 Task: Find a one-way flight from New York to Orlando on December 18 for 2 adults in first class, using Emirates, with 1 carry-on and 1 checked bag, and a maximum price of EGP 18,000, departing between 10:00 AM and 1:00 PM.
Action: Mouse pressed left at (328, 272)
Screenshot: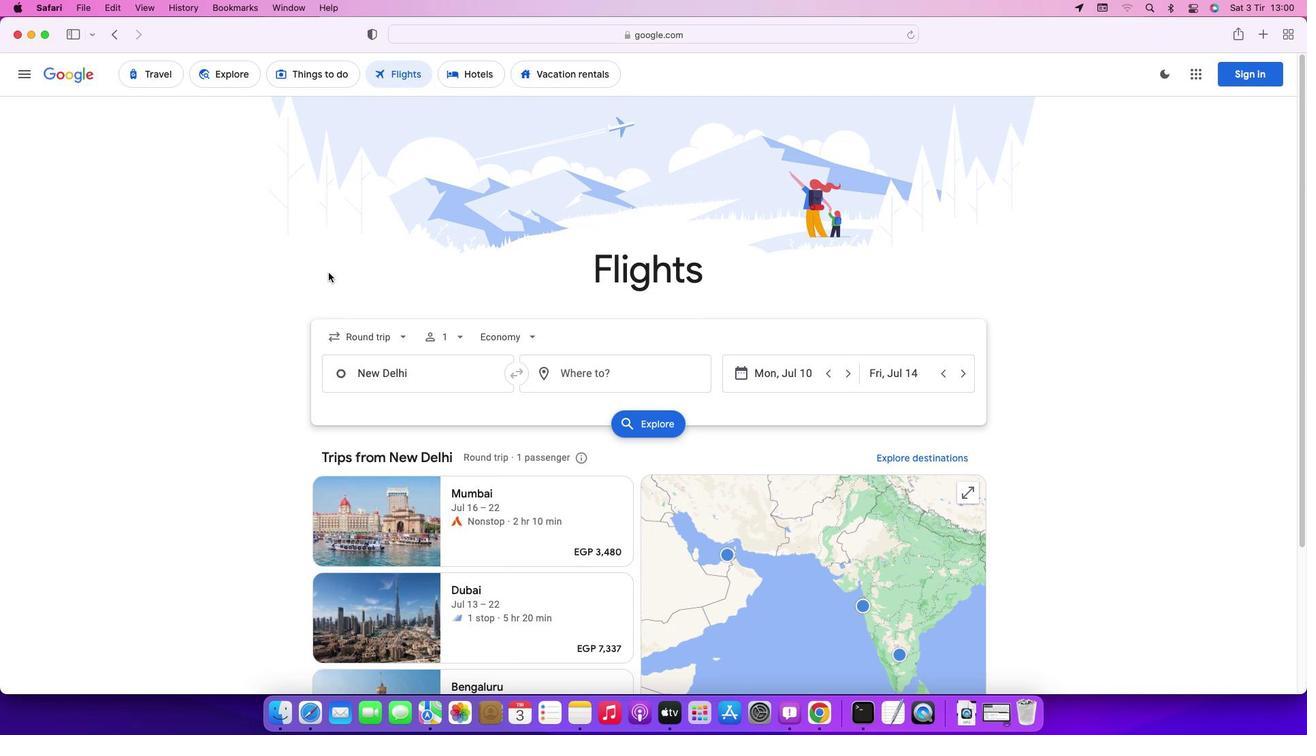 
Action: Mouse moved to (366, 337)
Screenshot: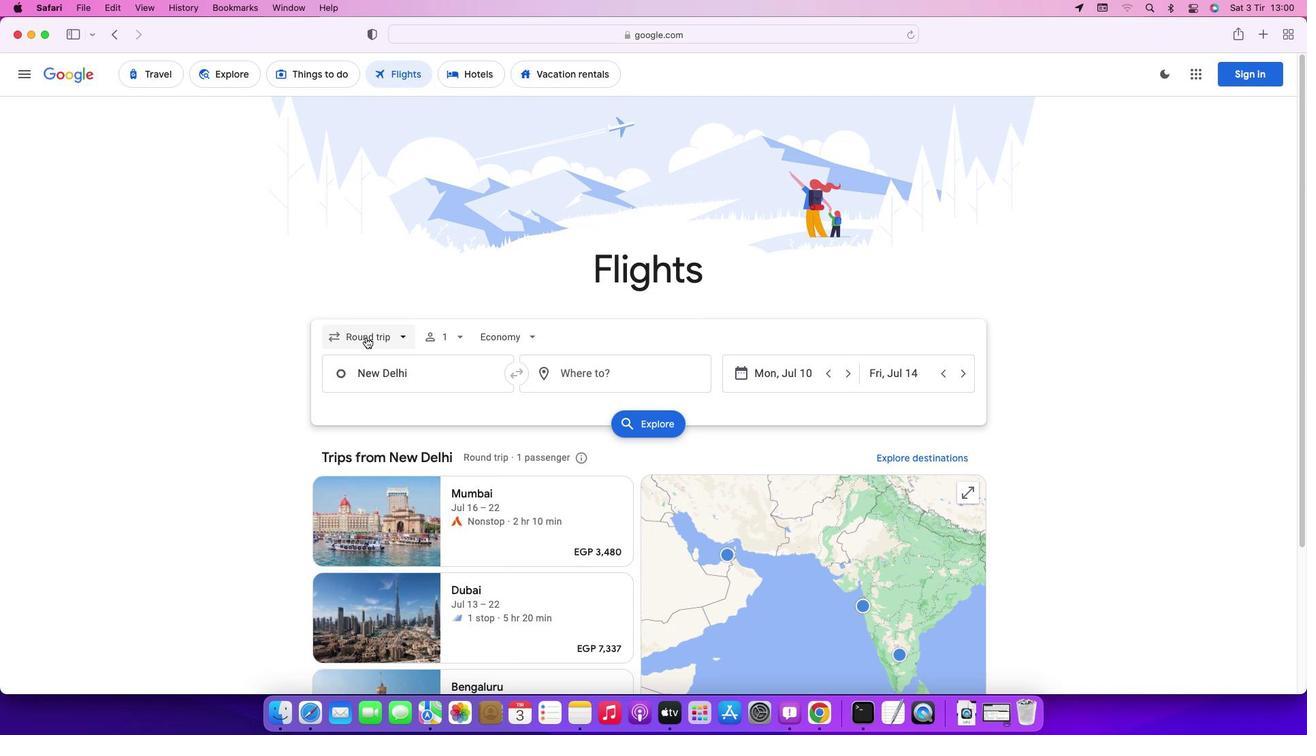 
Action: Mouse pressed left at (366, 337)
Screenshot: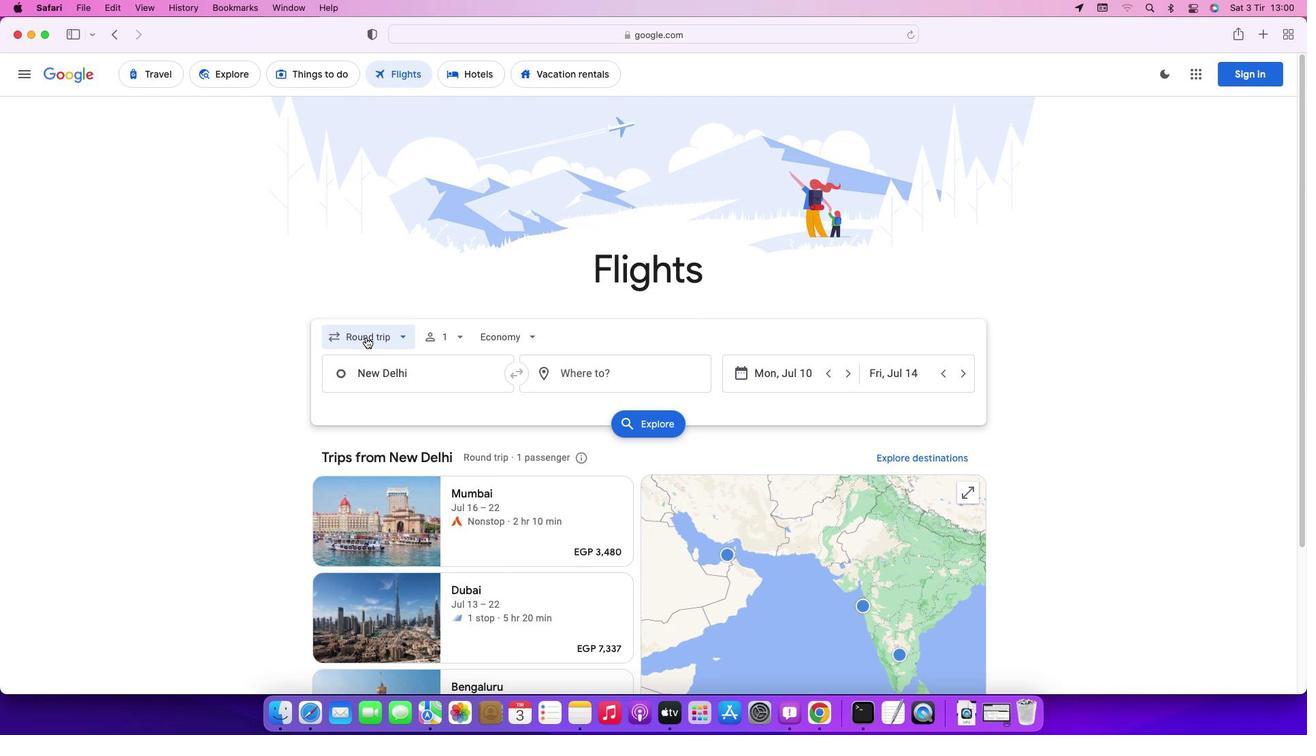 
Action: Mouse moved to (358, 394)
Screenshot: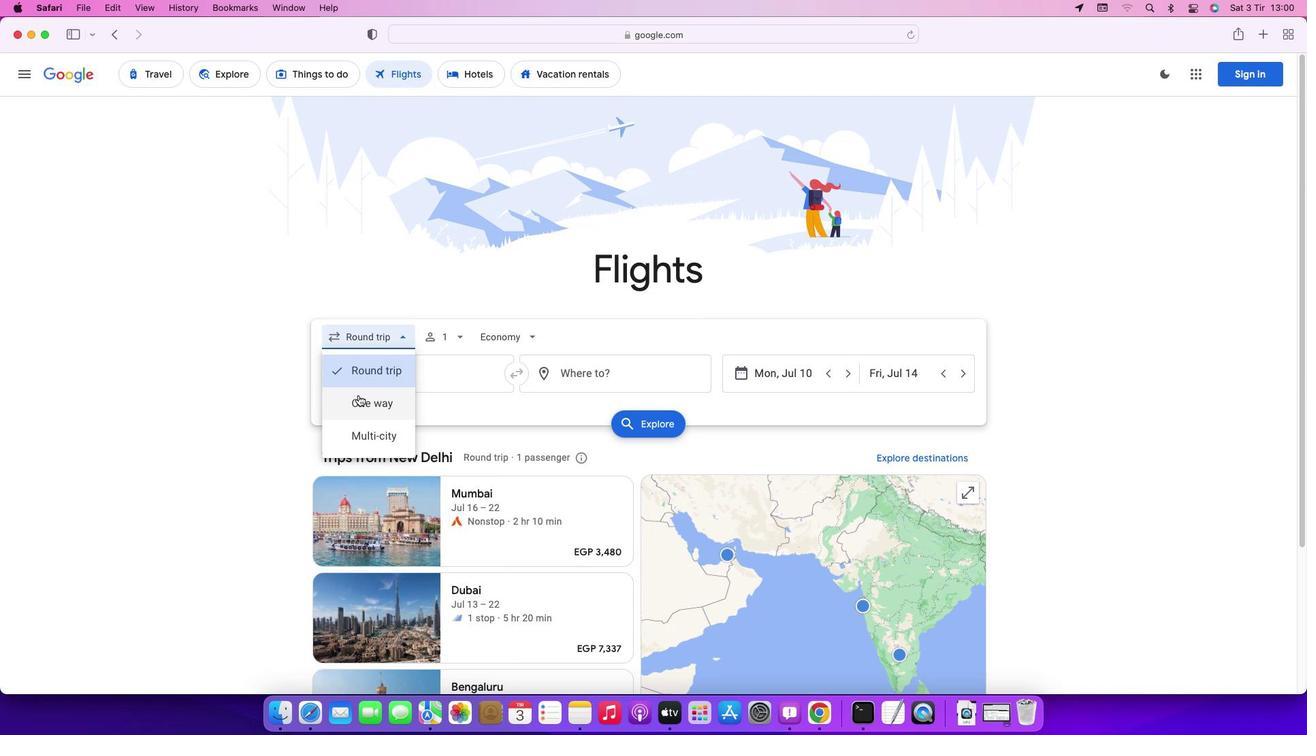 
Action: Mouse pressed left at (358, 394)
Screenshot: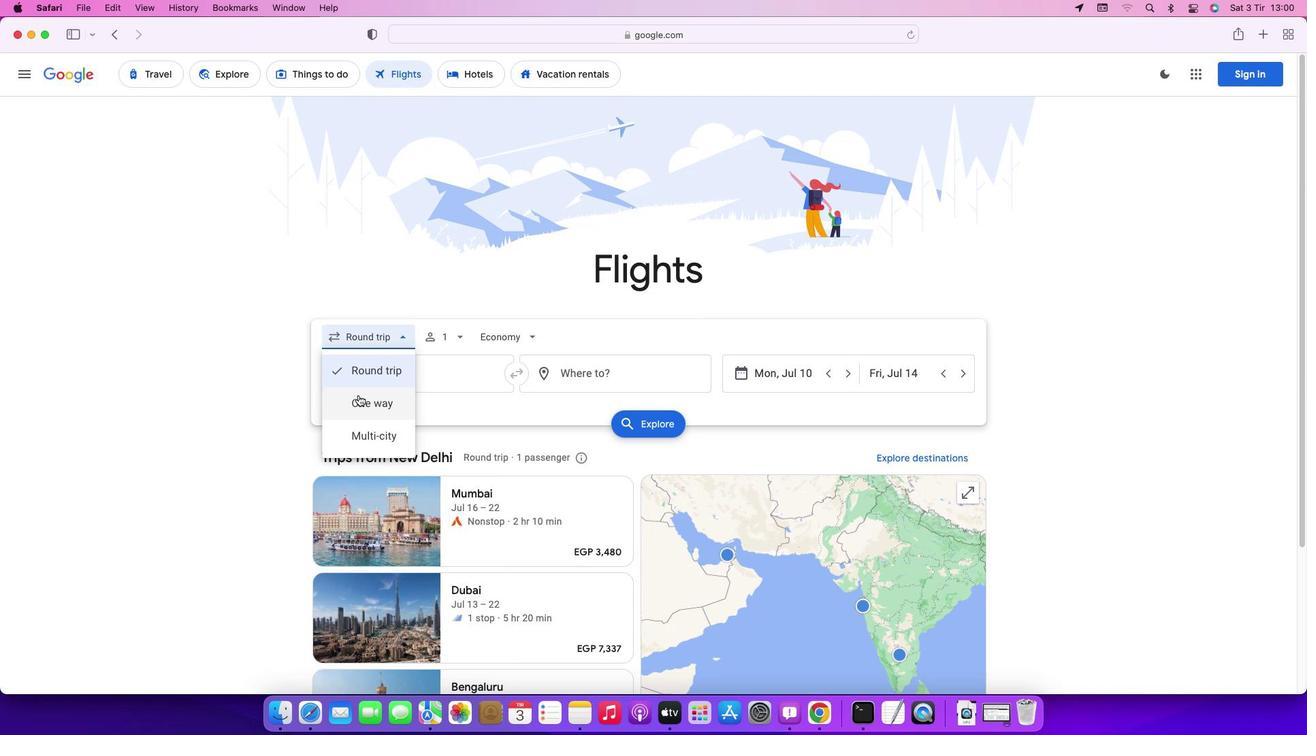 
Action: Mouse moved to (435, 339)
Screenshot: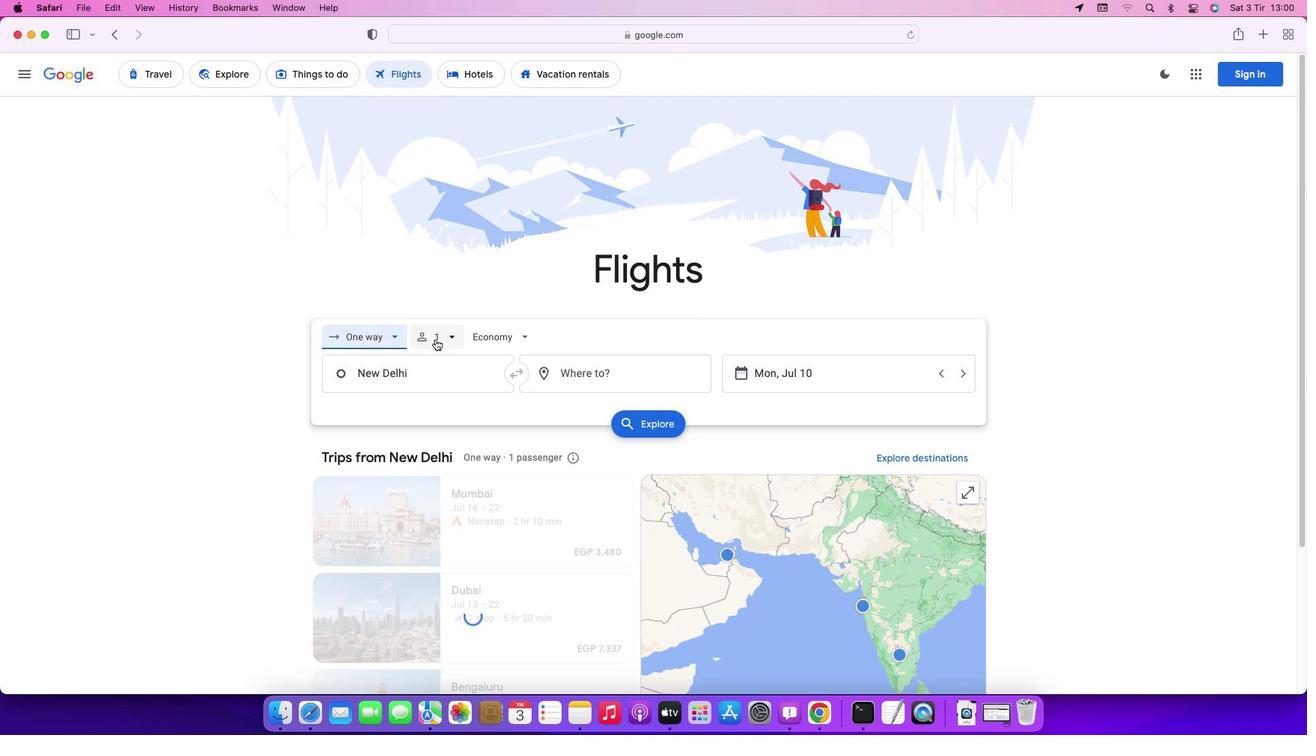 
Action: Mouse pressed left at (435, 339)
Screenshot: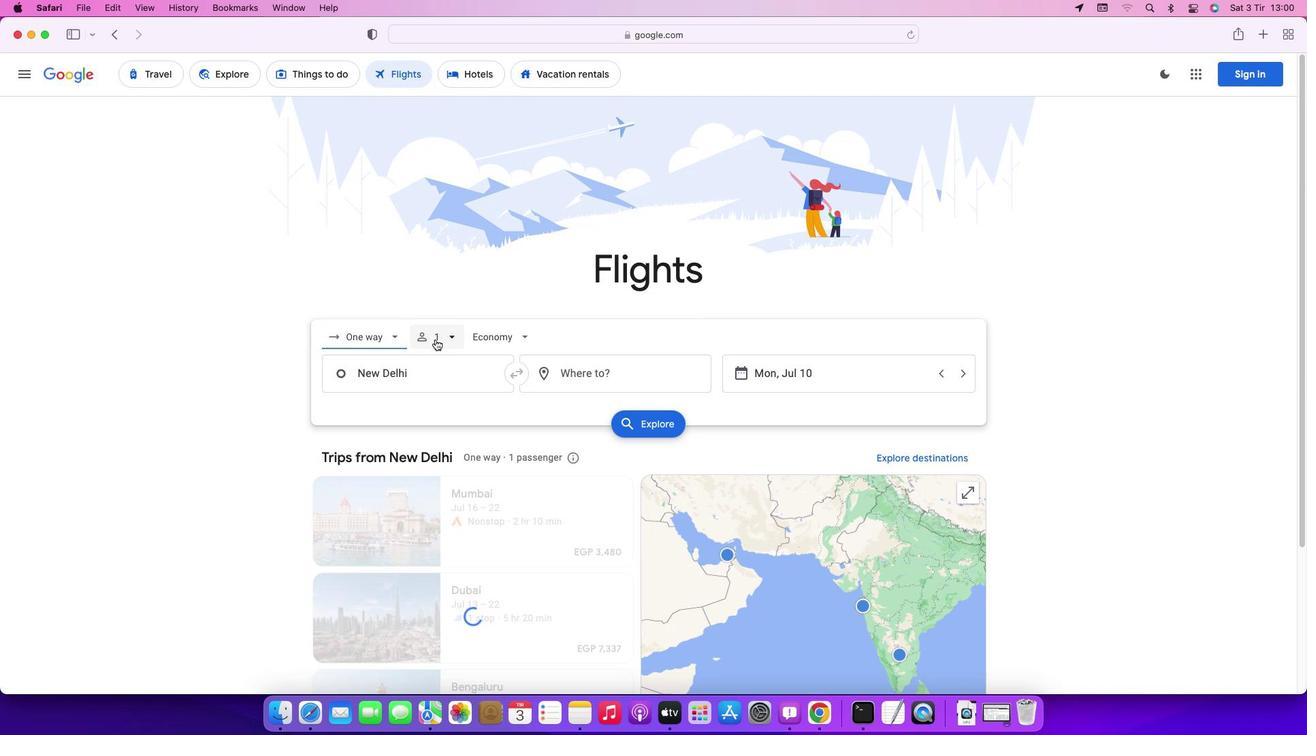 
Action: Mouse moved to (559, 368)
Screenshot: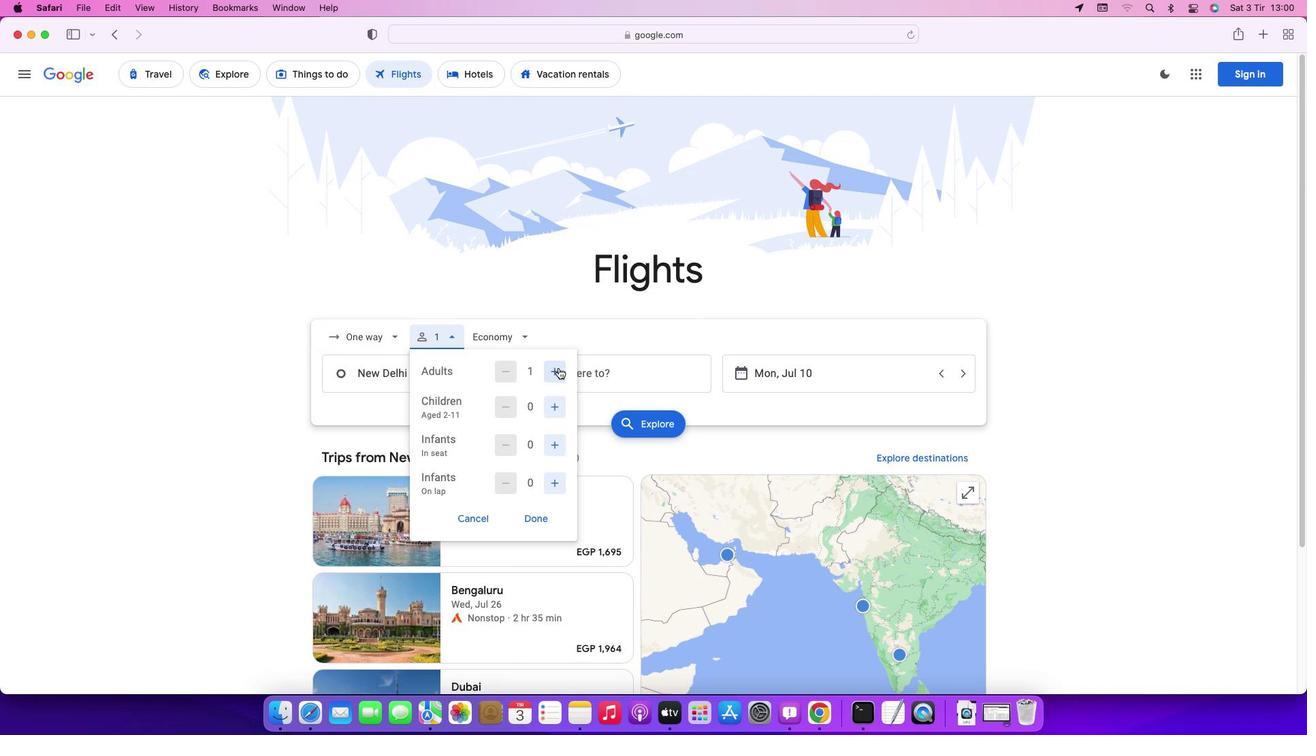
Action: Mouse pressed left at (559, 368)
Screenshot: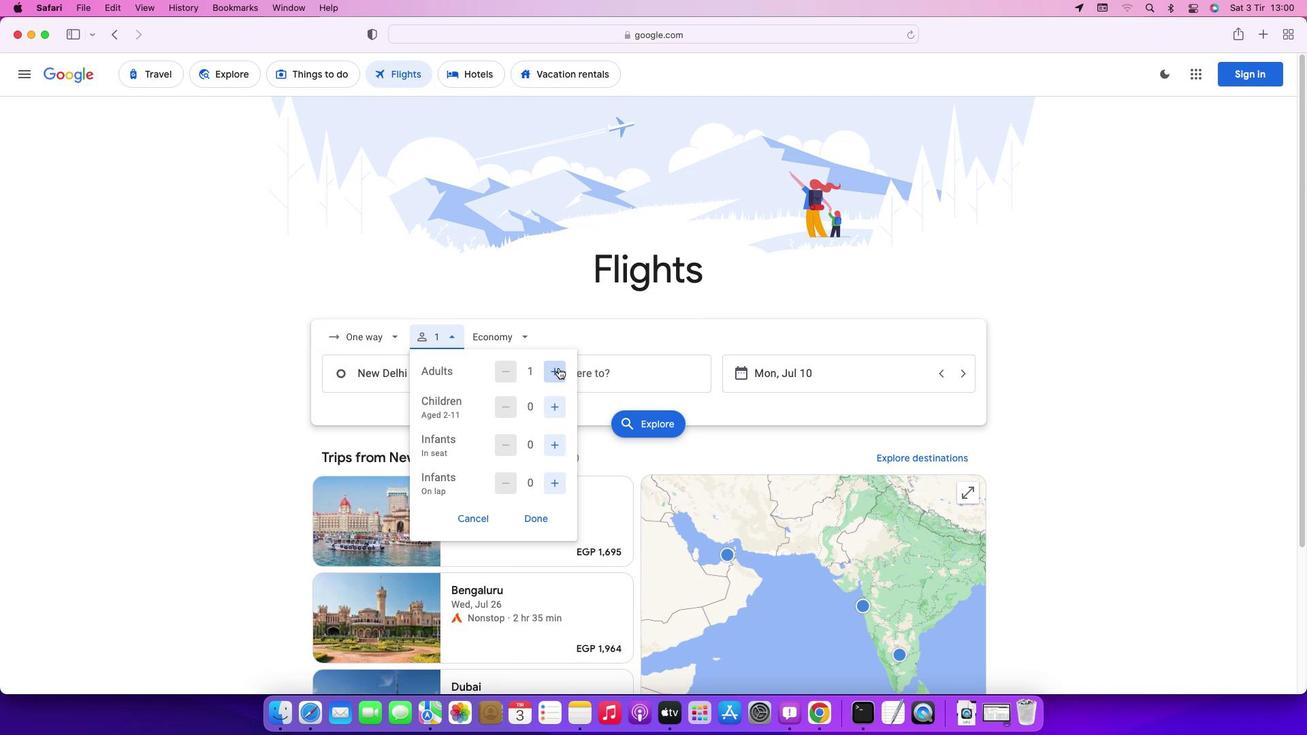
Action: Mouse moved to (539, 516)
Screenshot: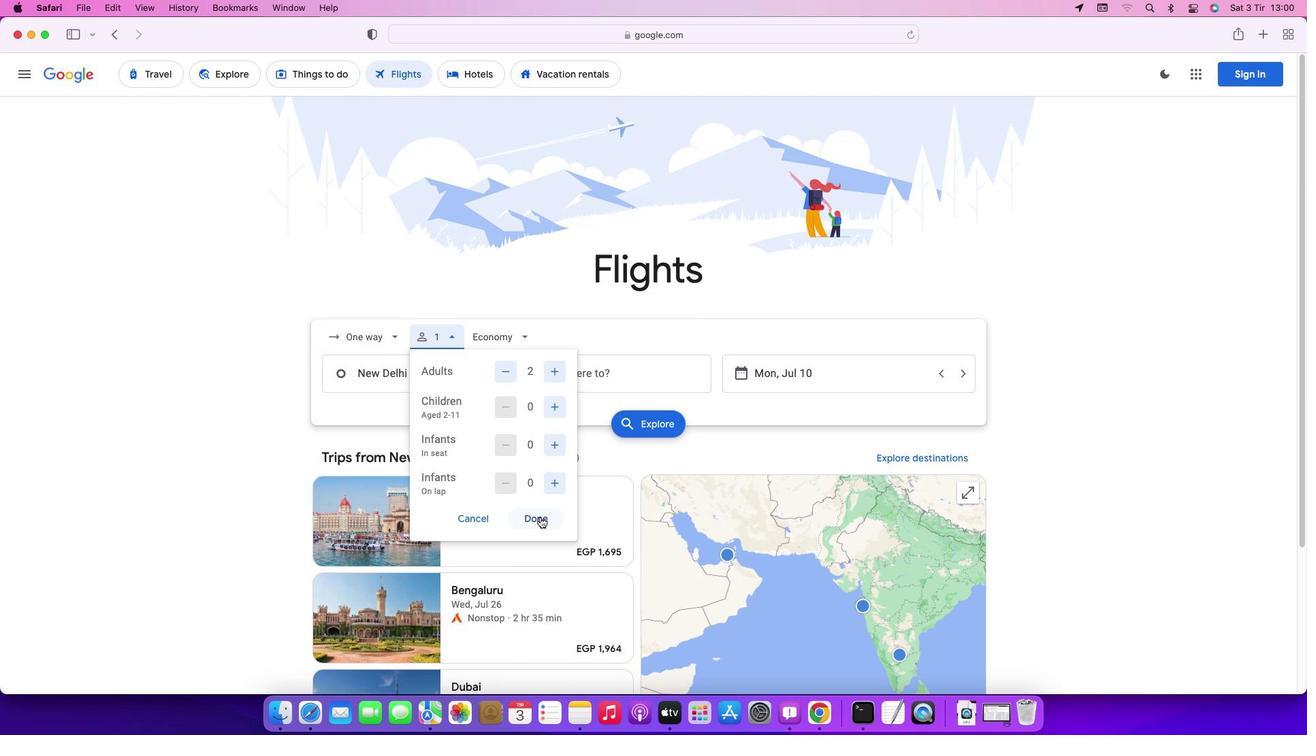 
Action: Mouse pressed left at (539, 516)
Screenshot: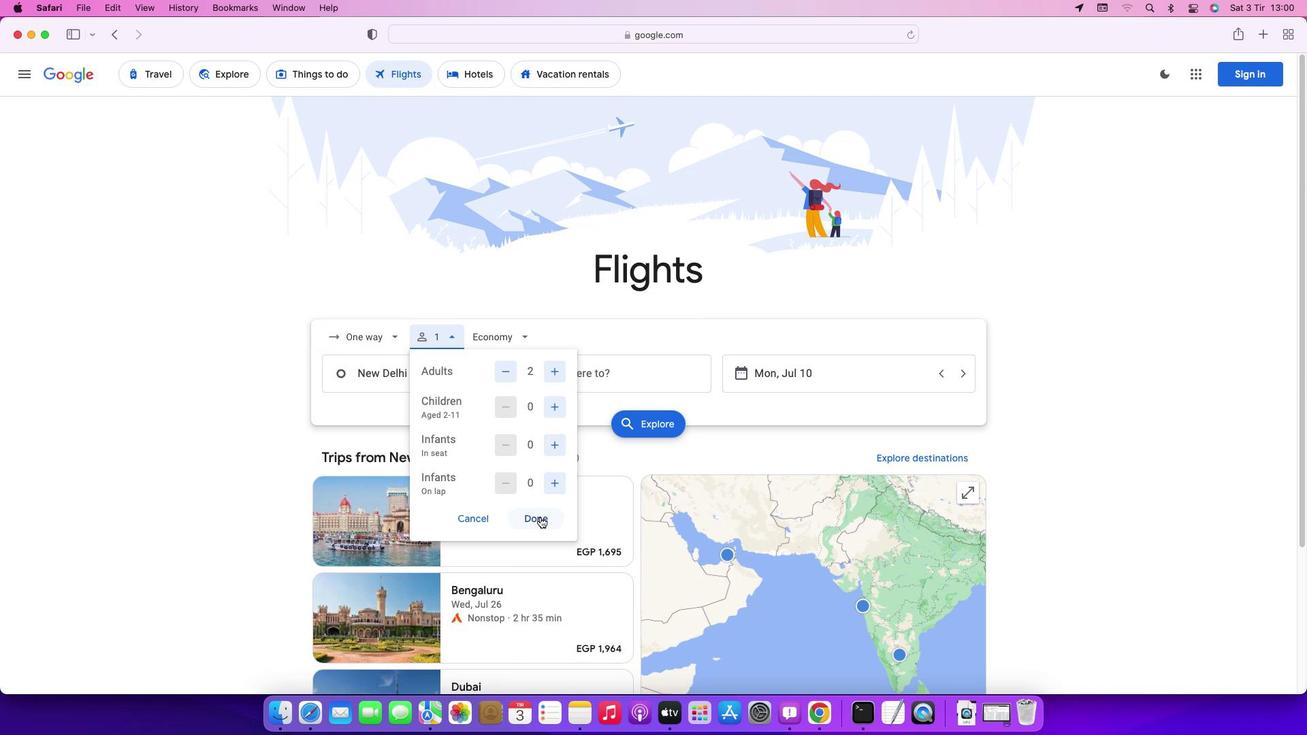 
Action: Mouse moved to (506, 339)
Screenshot: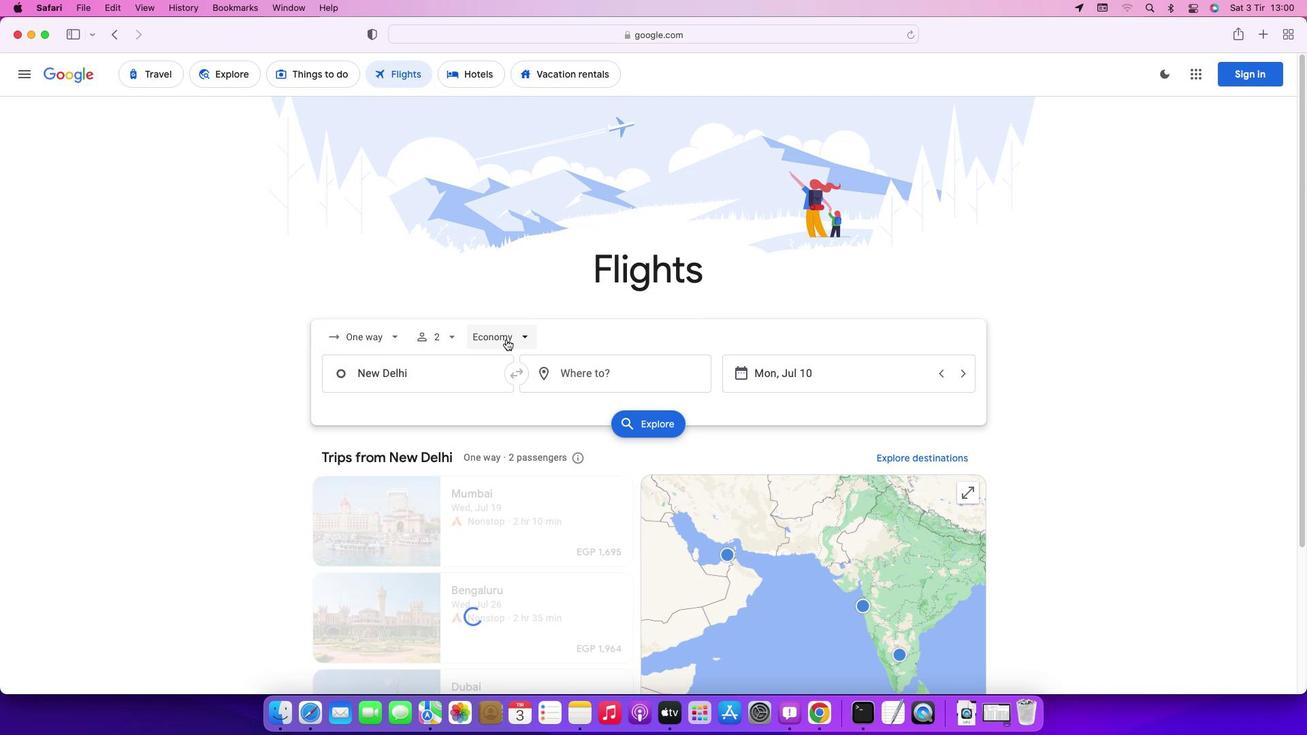
Action: Mouse pressed left at (506, 339)
Screenshot: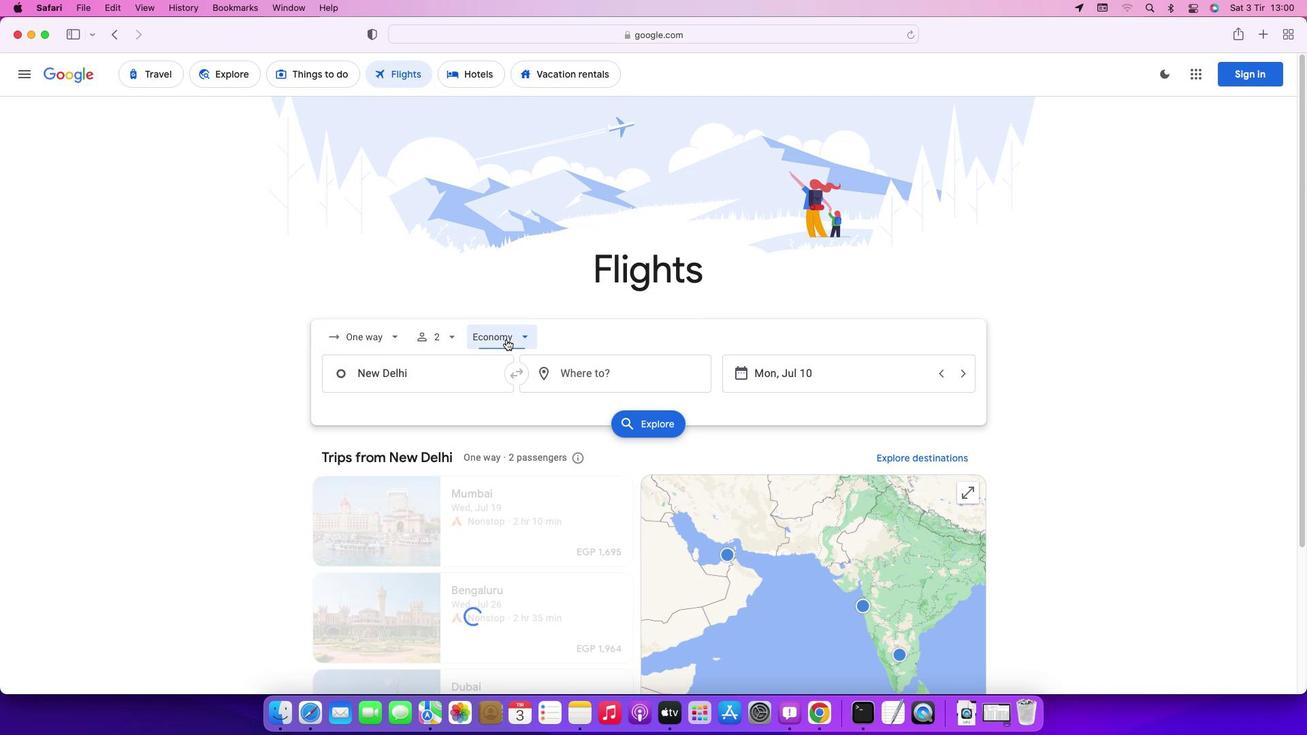 
Action: Mouse moved to (508, 465)
Screenshot: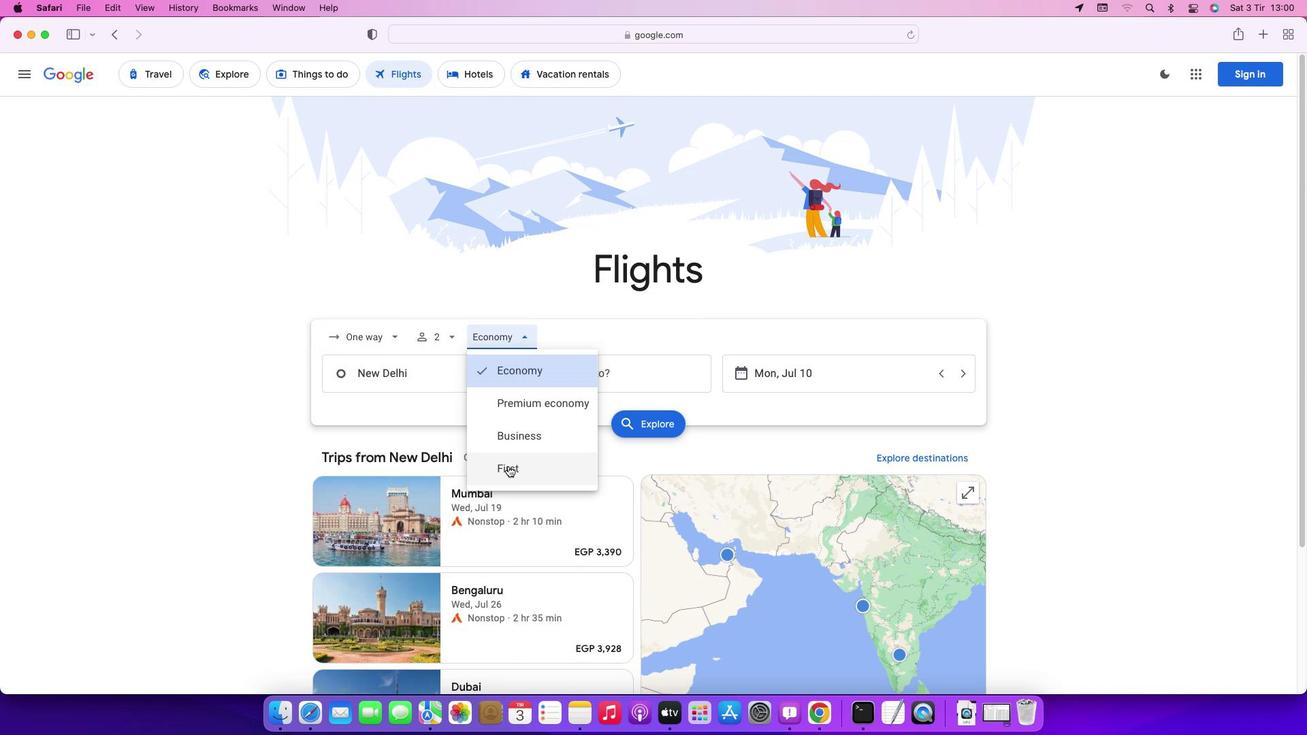 
Action: Mouse pressed left at (508, 465)
Screenshot: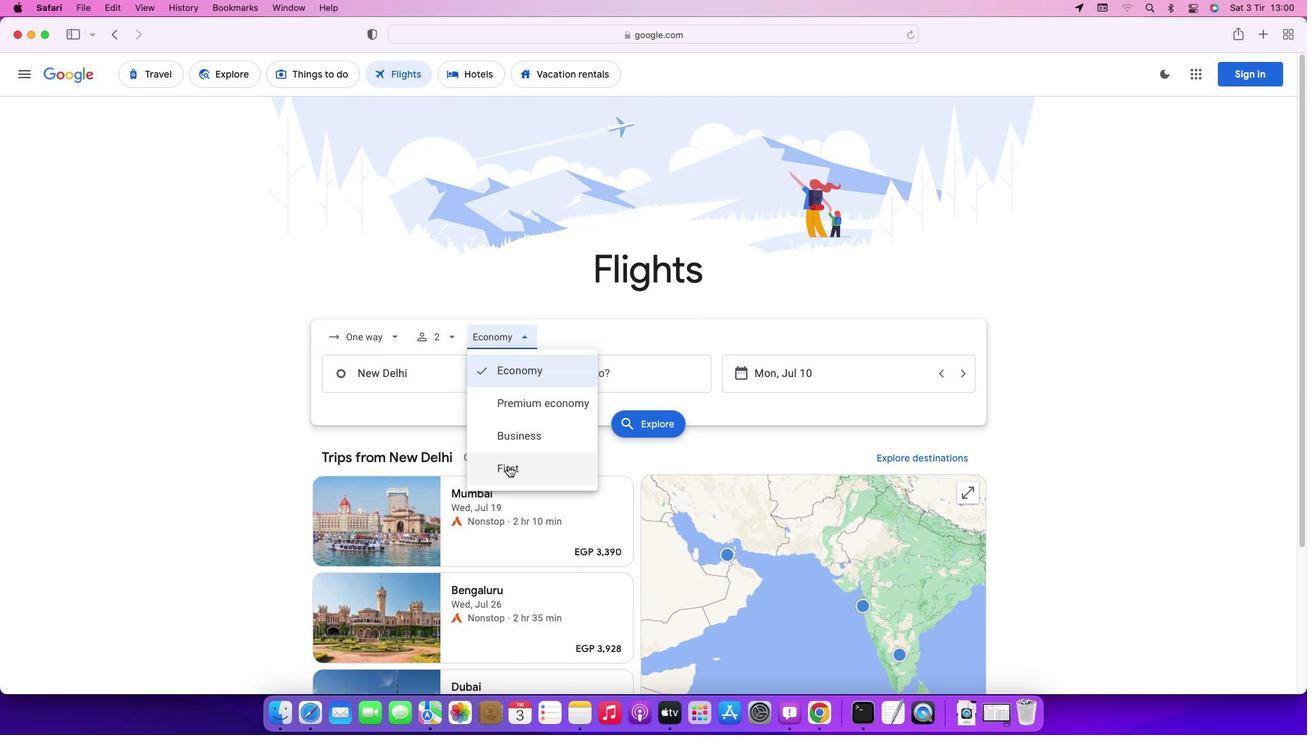 
Action: Mouse moved to (456, 375)
Screenshot: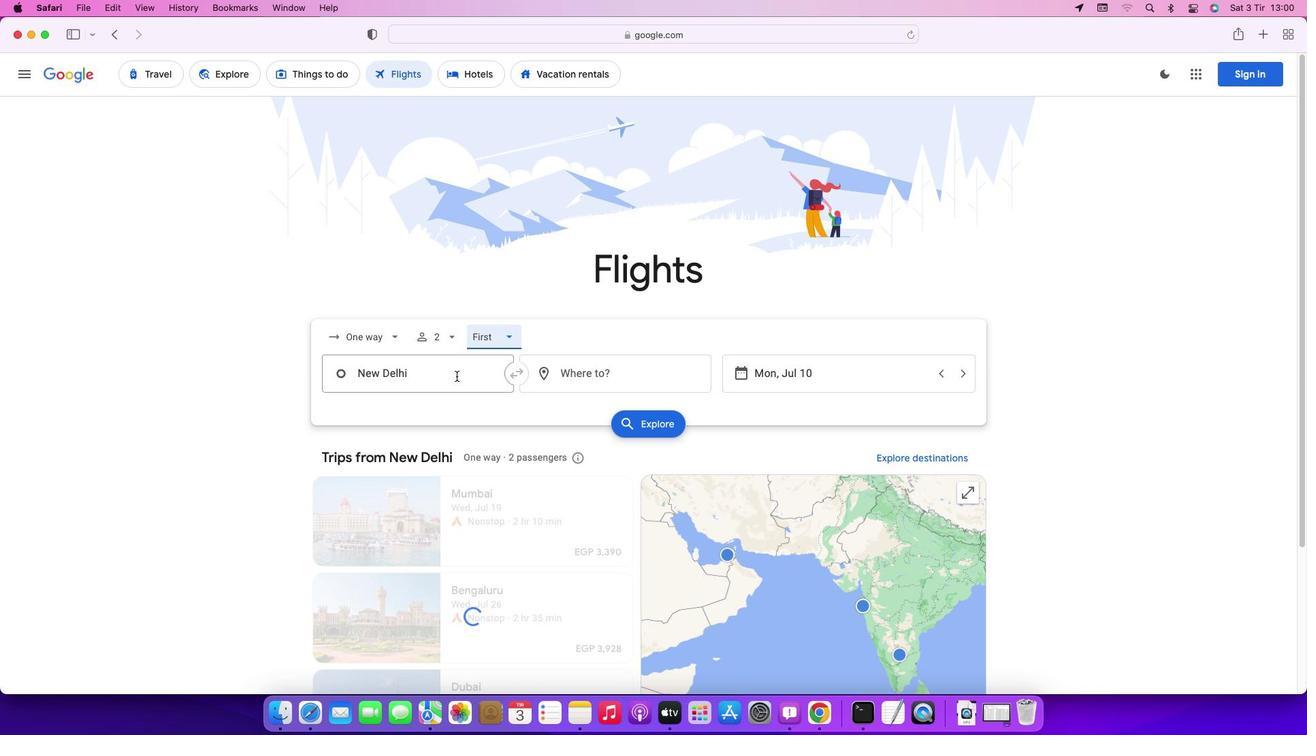 
Action: Mouse pressed left at (456, 375)
Screenshot: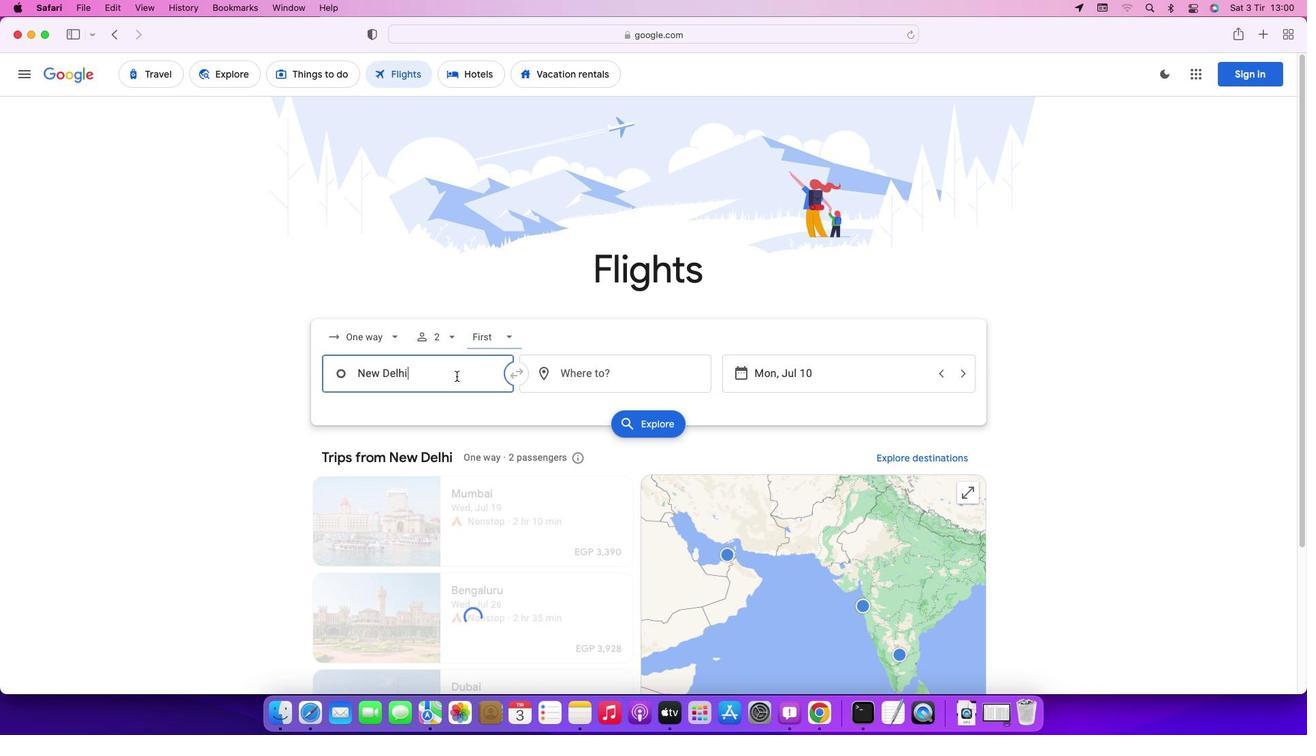 
Action: Mouse moved to (456, 375)
Screenshot: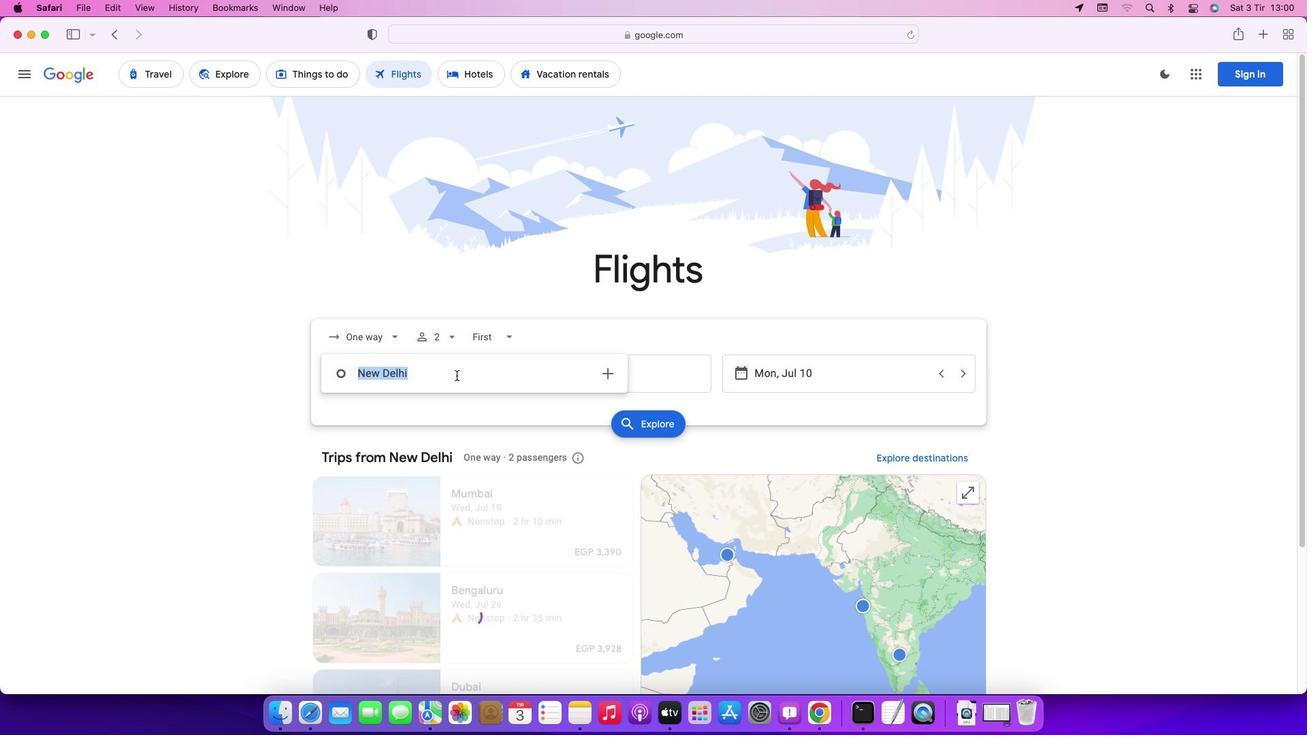 
Action: Key pressed Key.backspaceKey.caps_lock'N'Key.caps_lock'e''w'Key.spaceKey.caps_lock'Y'Key.caps_lock'o''r''k'Key.enter
Screenshot: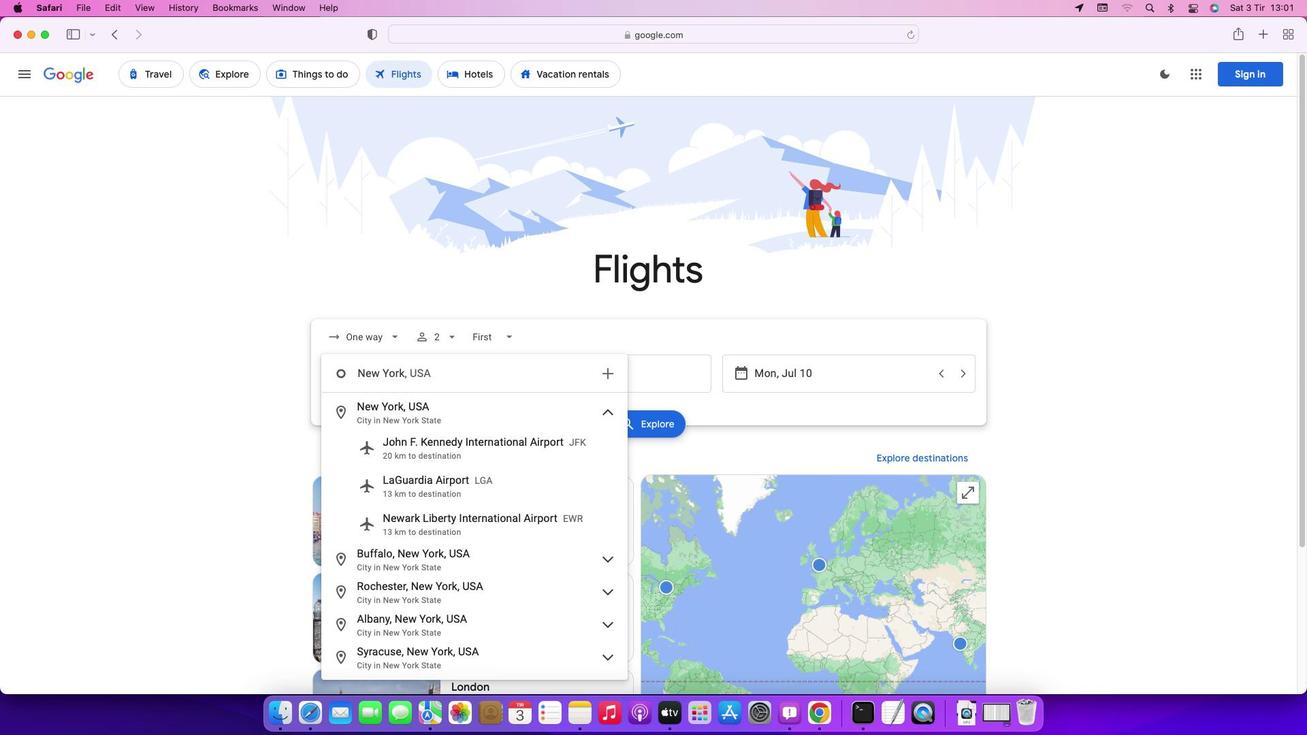 
Action: Mouse moved to (565, 376)
Screenshot: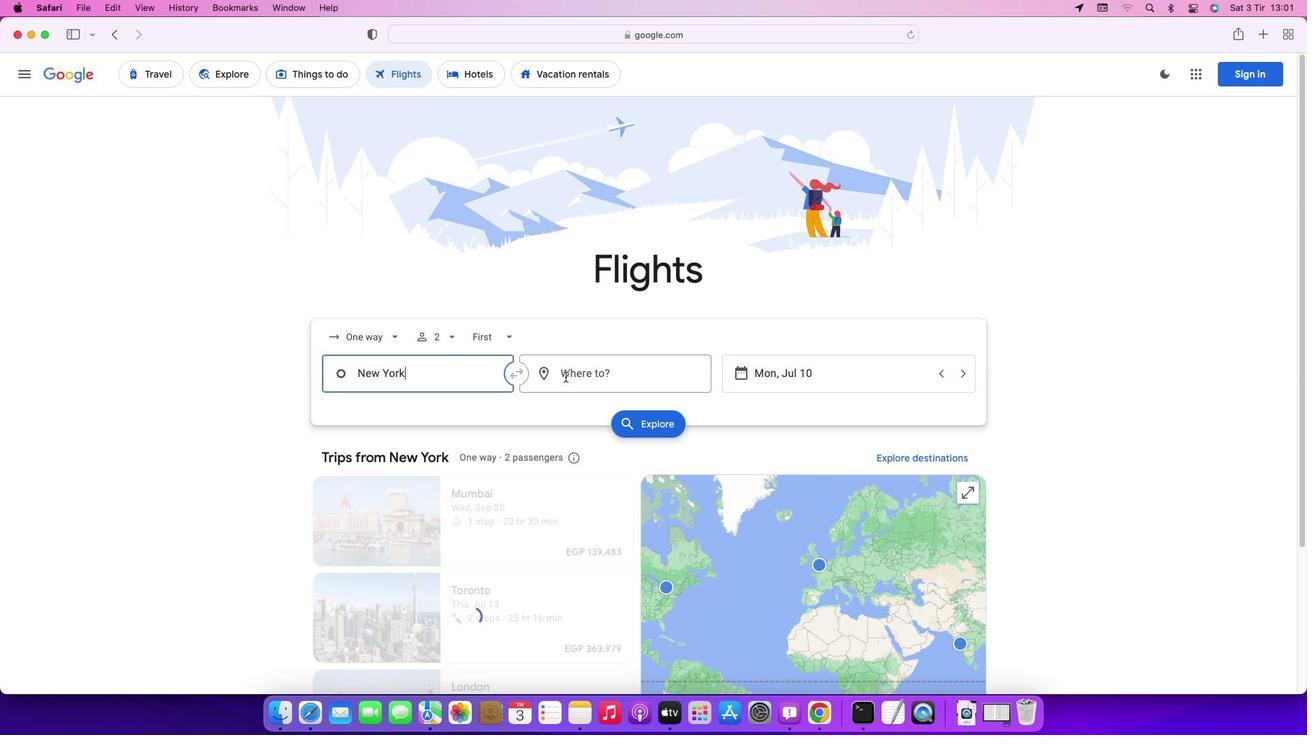 
Action: Mouse pressed left at (565, 376)
Screenshot: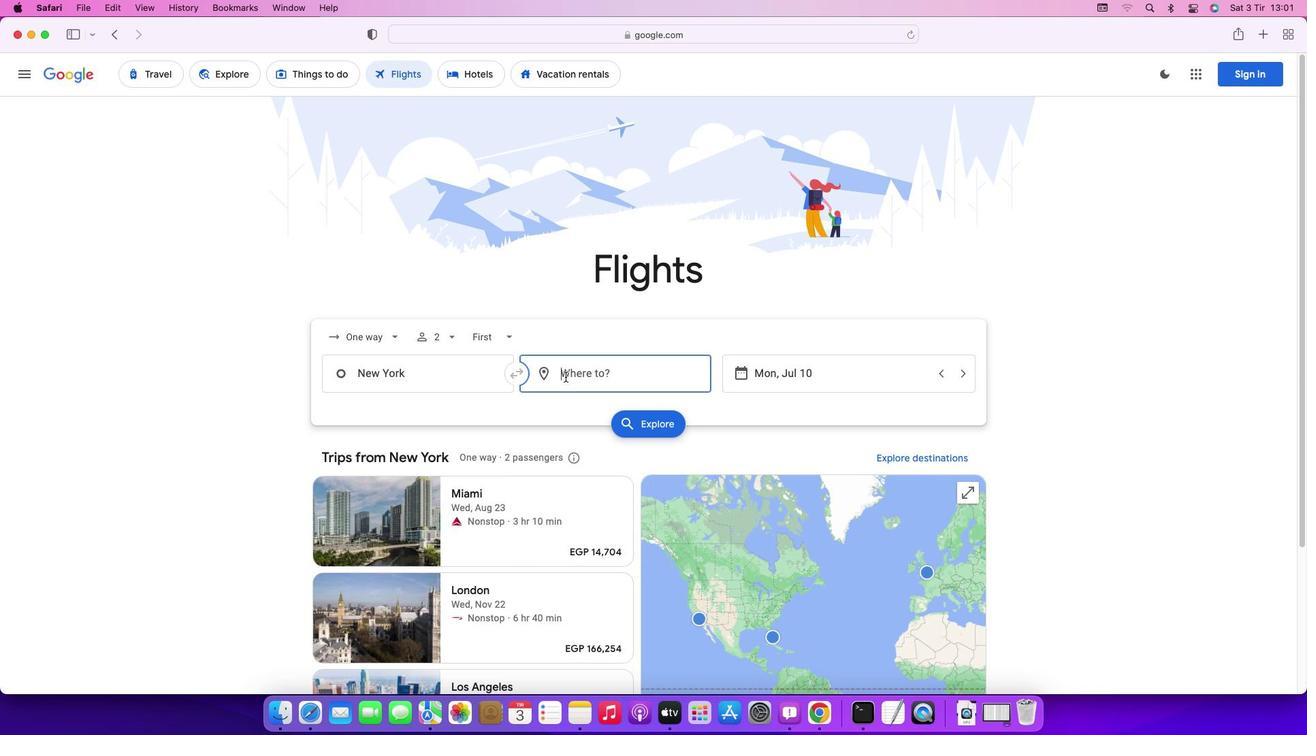 
Action: Key pressed Key.caps_lock'O'Key.caps_lock'r''l''a''n''d''o'Key.enter
Screenshot: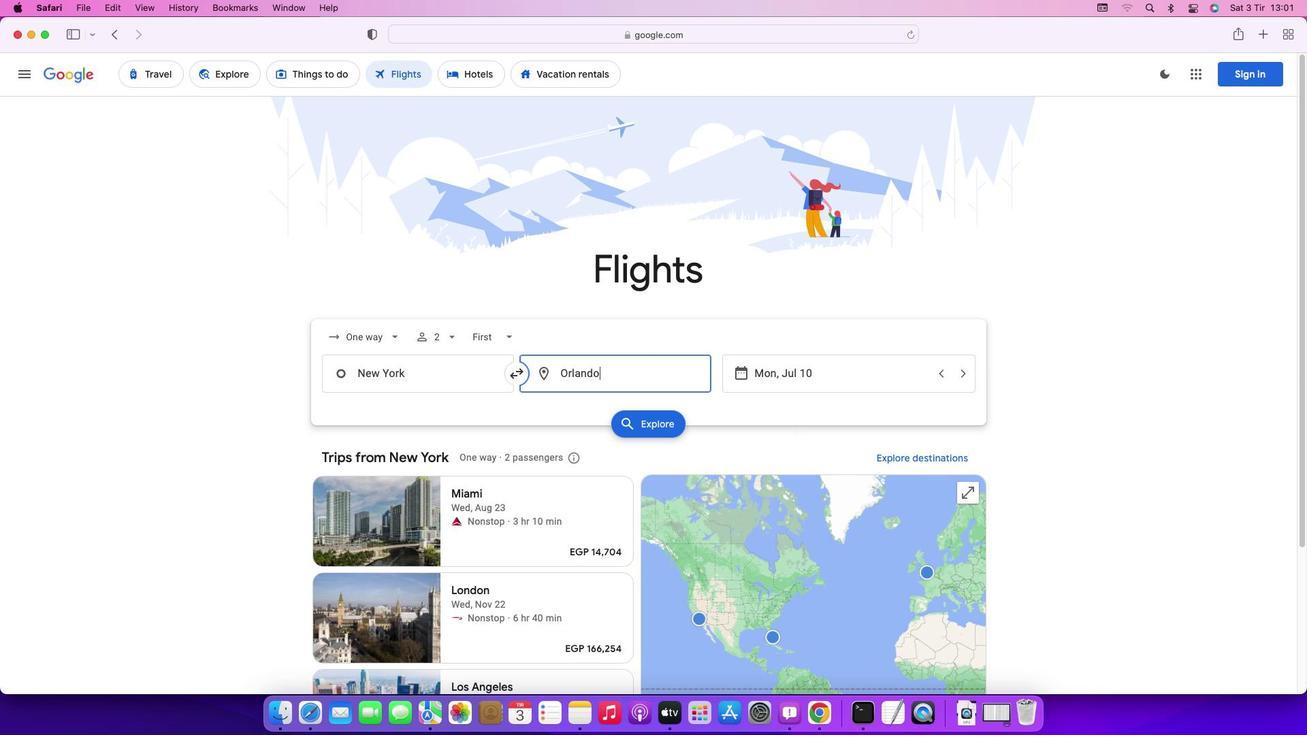 
Action: Mouse moved to (843, 374)
Screenshot: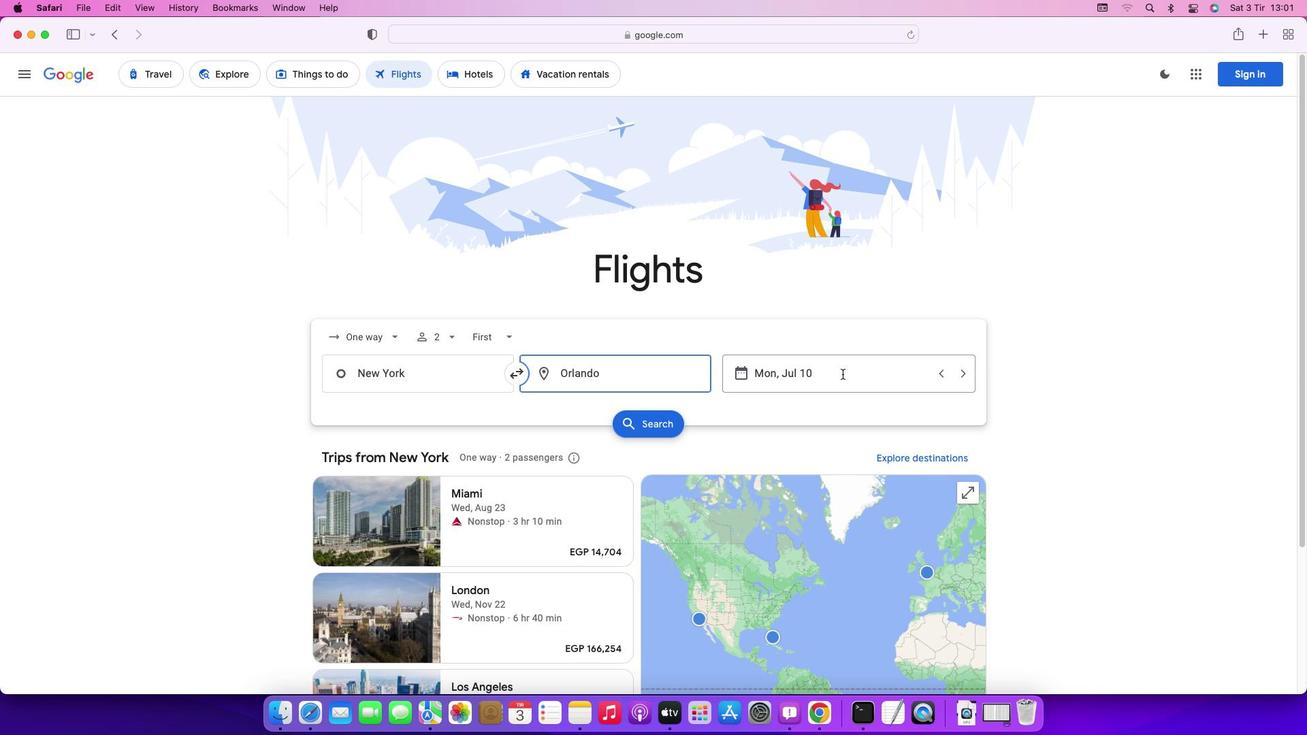 
Action: Mouse pressed left at (843, 374)
Screenshot: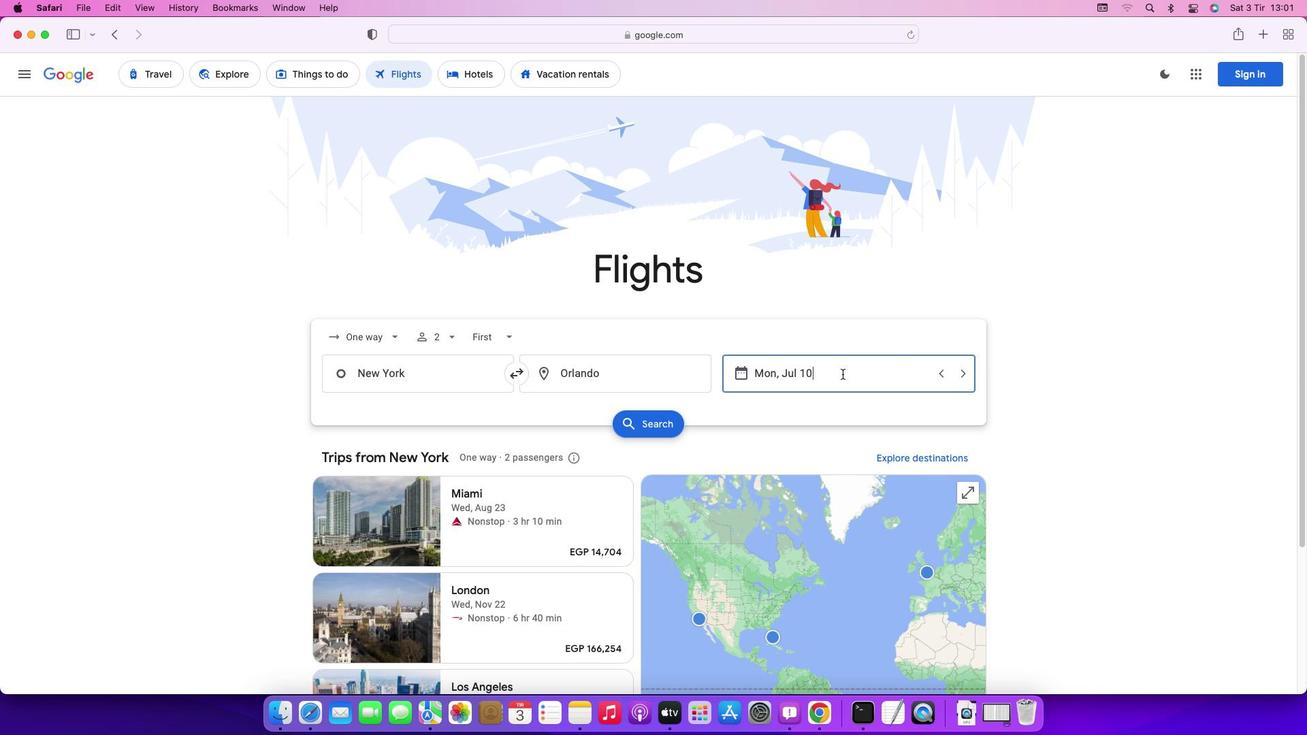 
Action: Mouse moved to (986, 507)
Screenshot: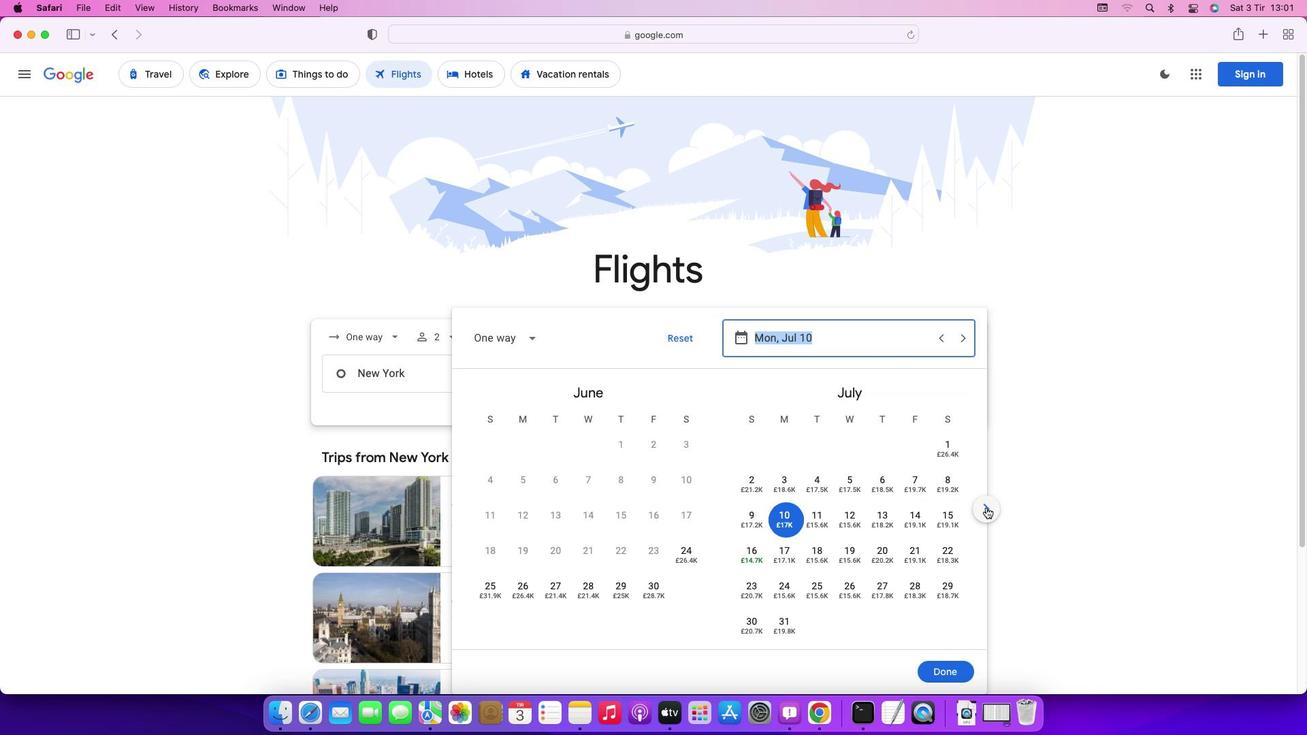
Action: Mouse pressed left at (986, 507)
Screenshot: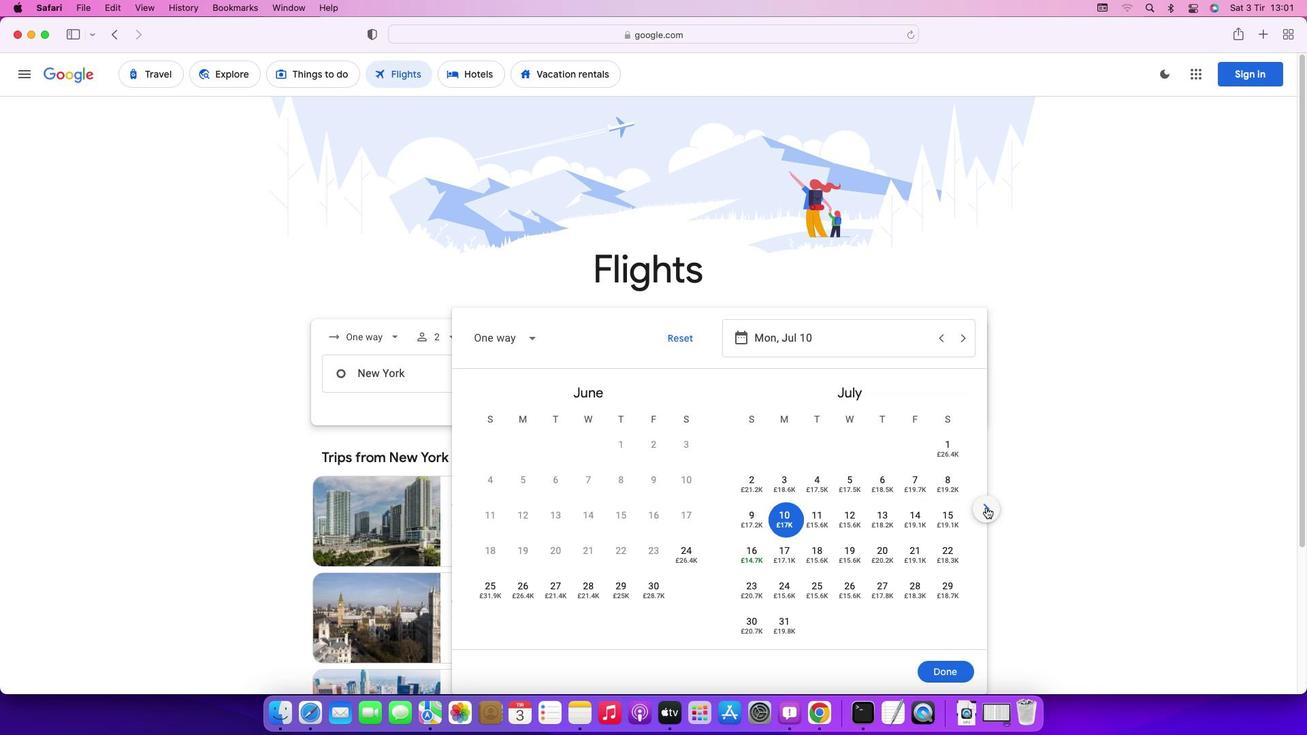 
Action: Mouse moved to (986, 507)
Screenshot: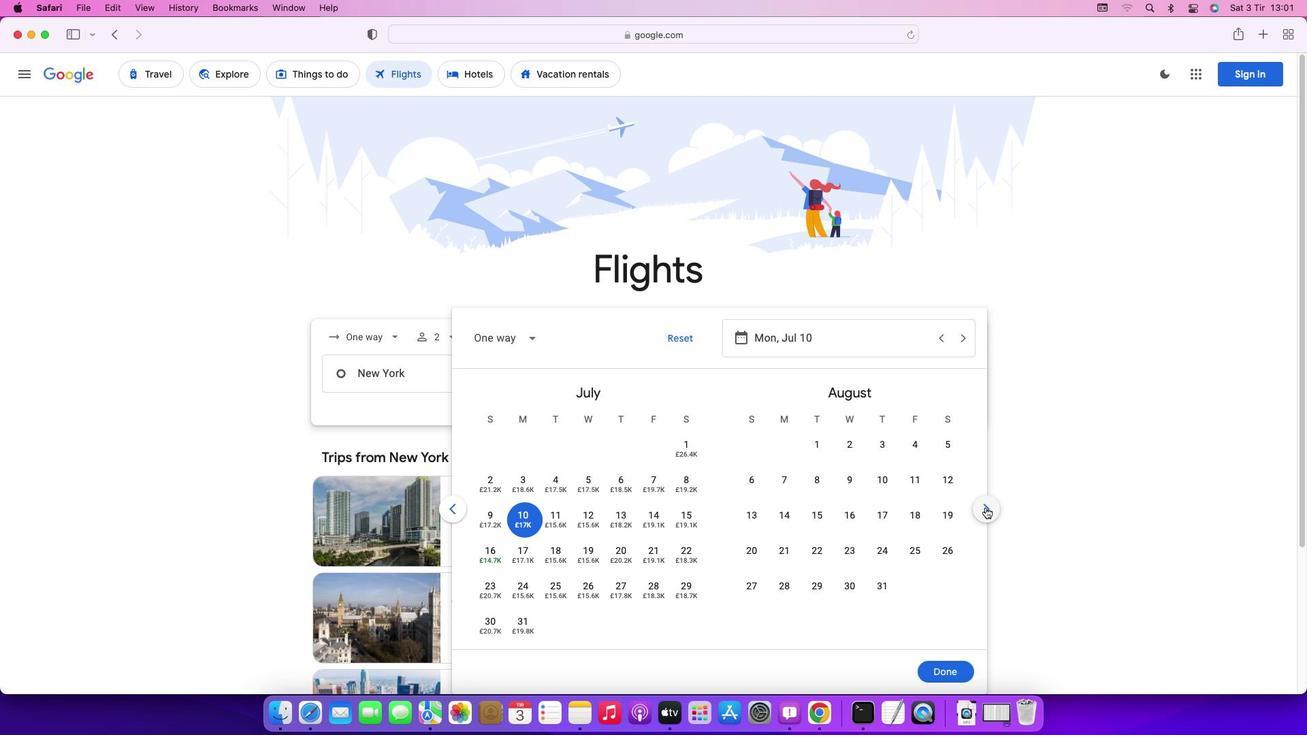 
Action: Mouse pressed left at (986, 507)
Screenshot: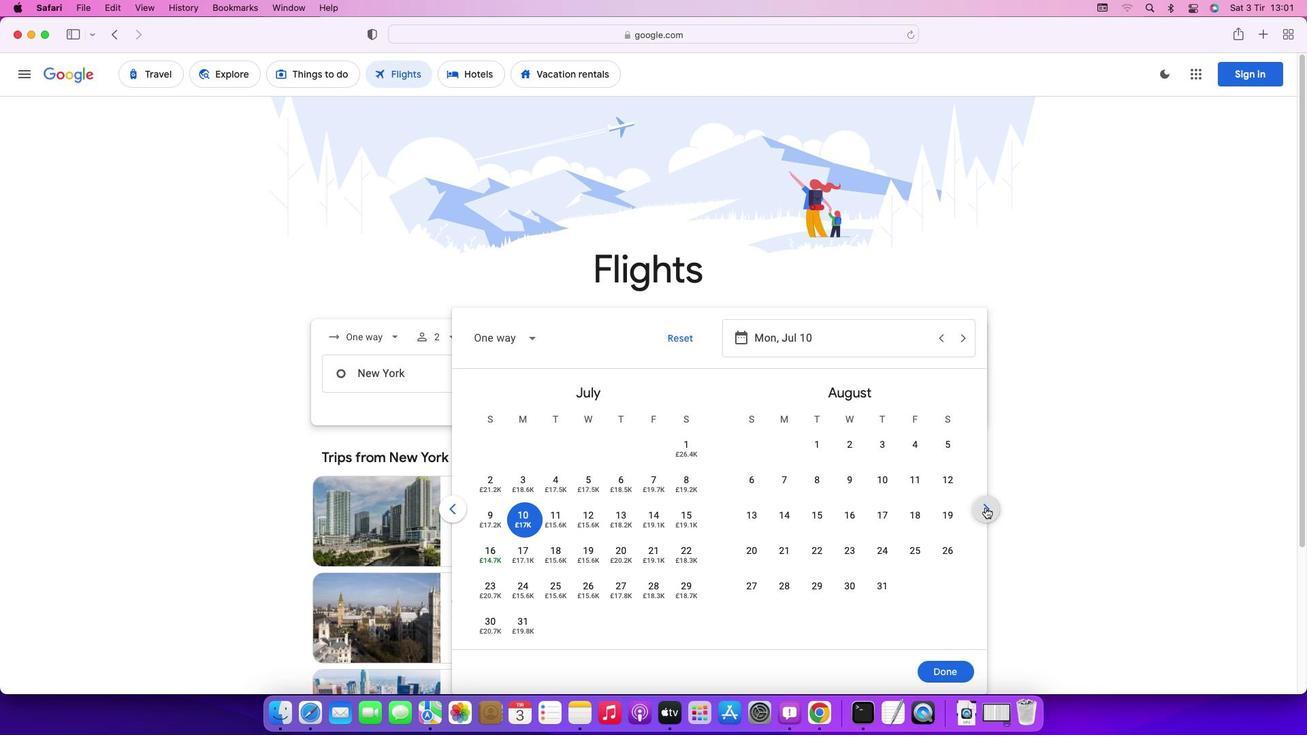 
Action: Mouse moved to (988, 510)
Screenshot: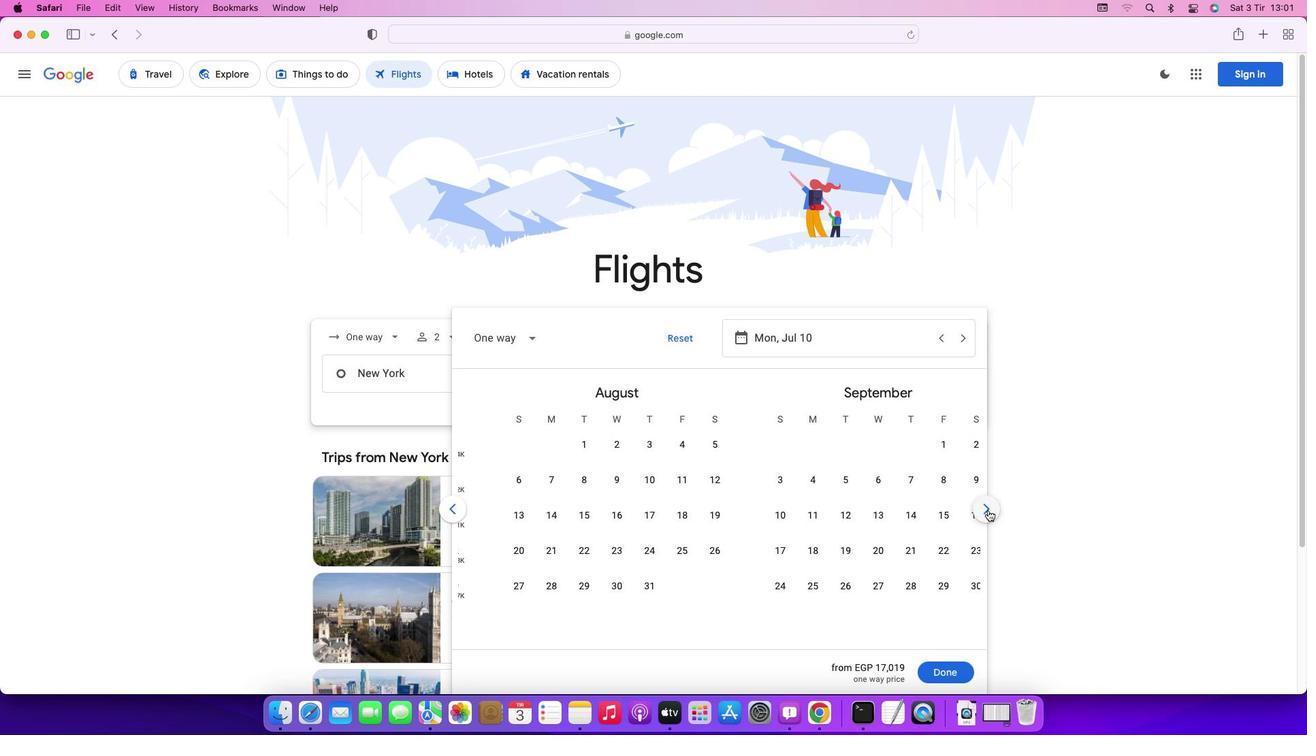 
Action: Mouse pressed left at (988, 510)
Screenshot: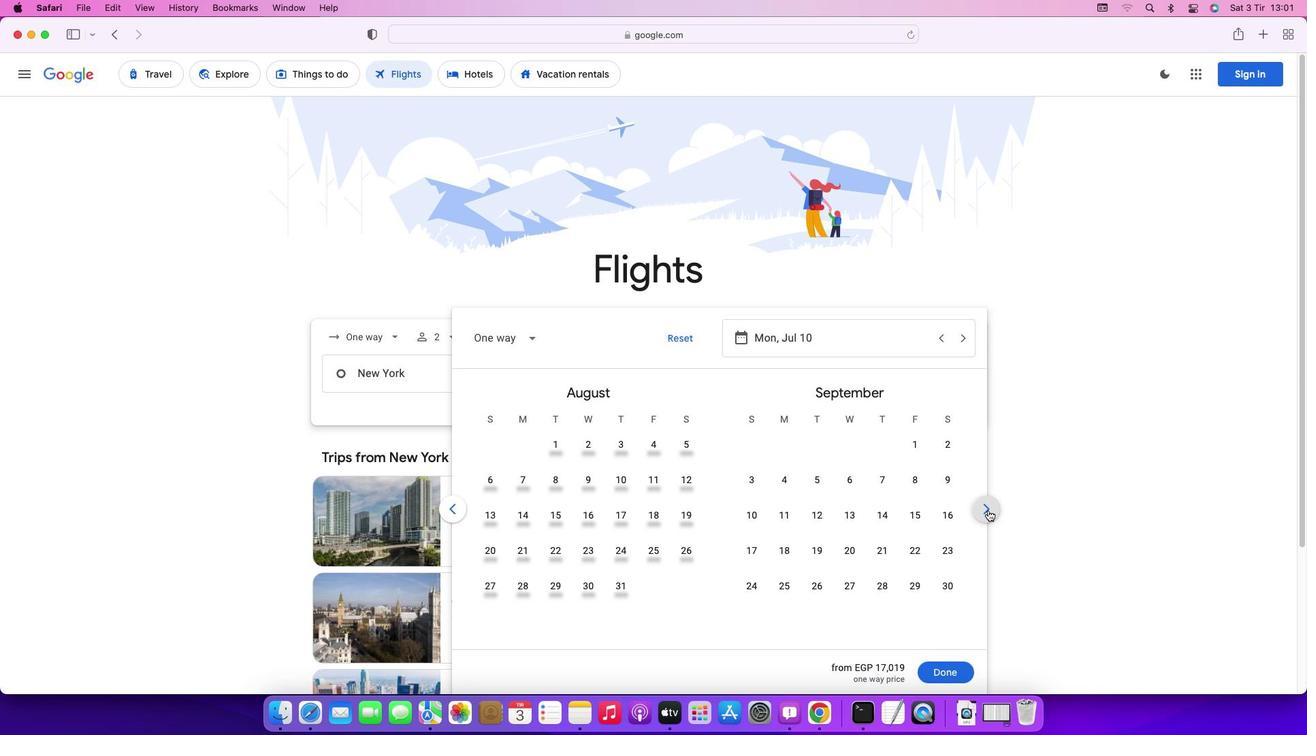 
Action: Mouse moved to (988, 508)
Screenshot: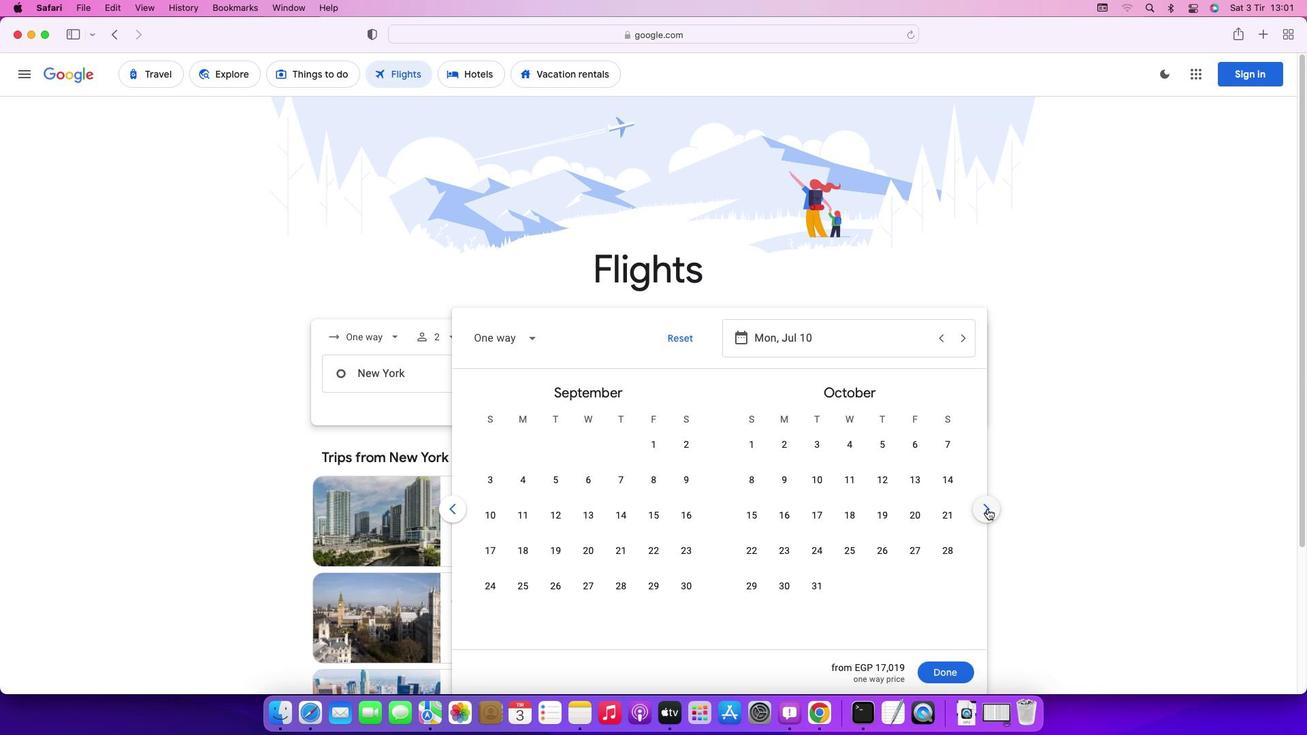 
Action: Mouse pressed left at (988, 508)
Screenshot: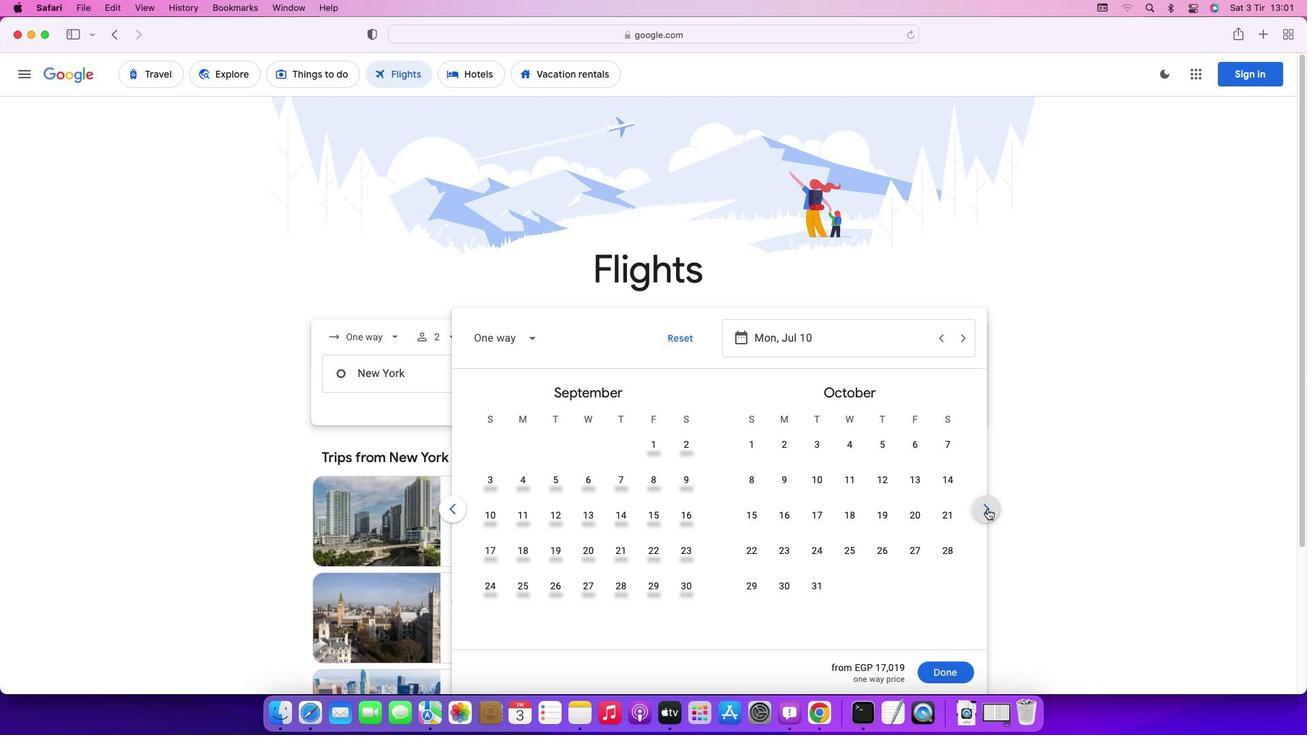 
Action: Mouse pressed left at (988, 508)
Screenshot: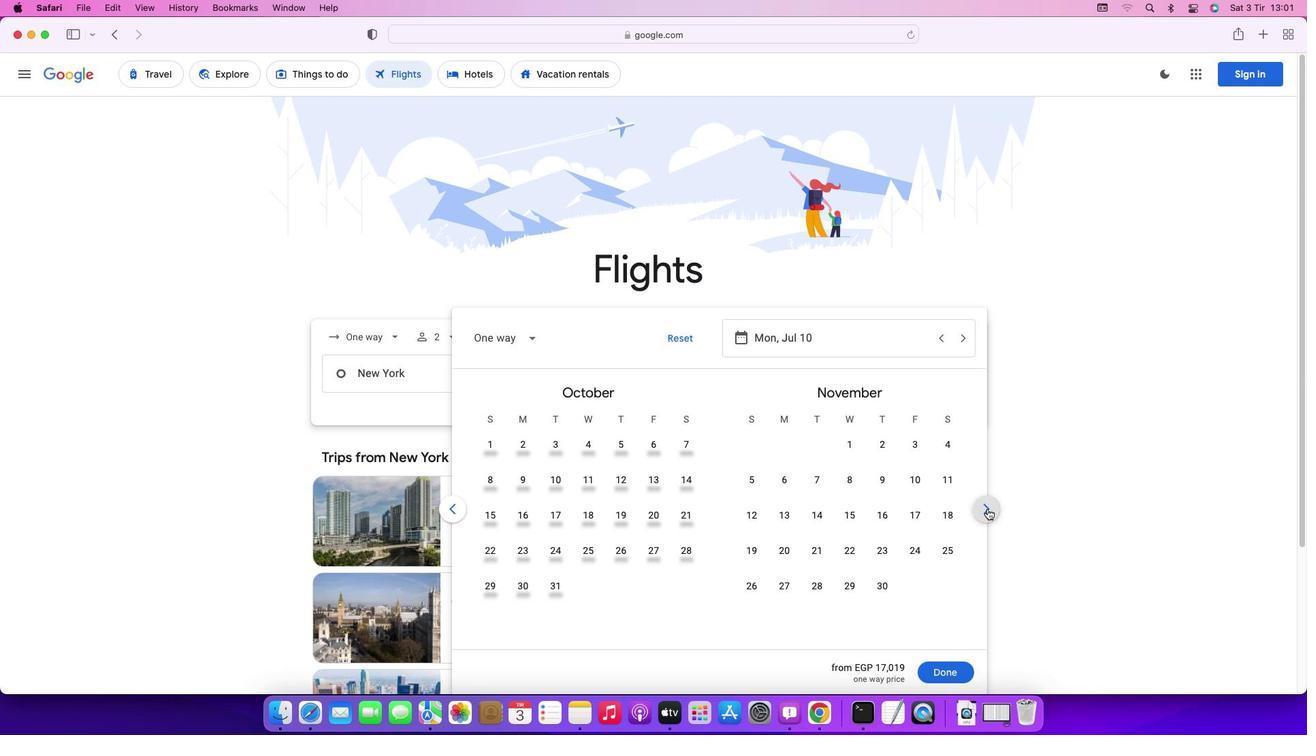 
Action: Mouse moved to (787, 553)
Screenshot: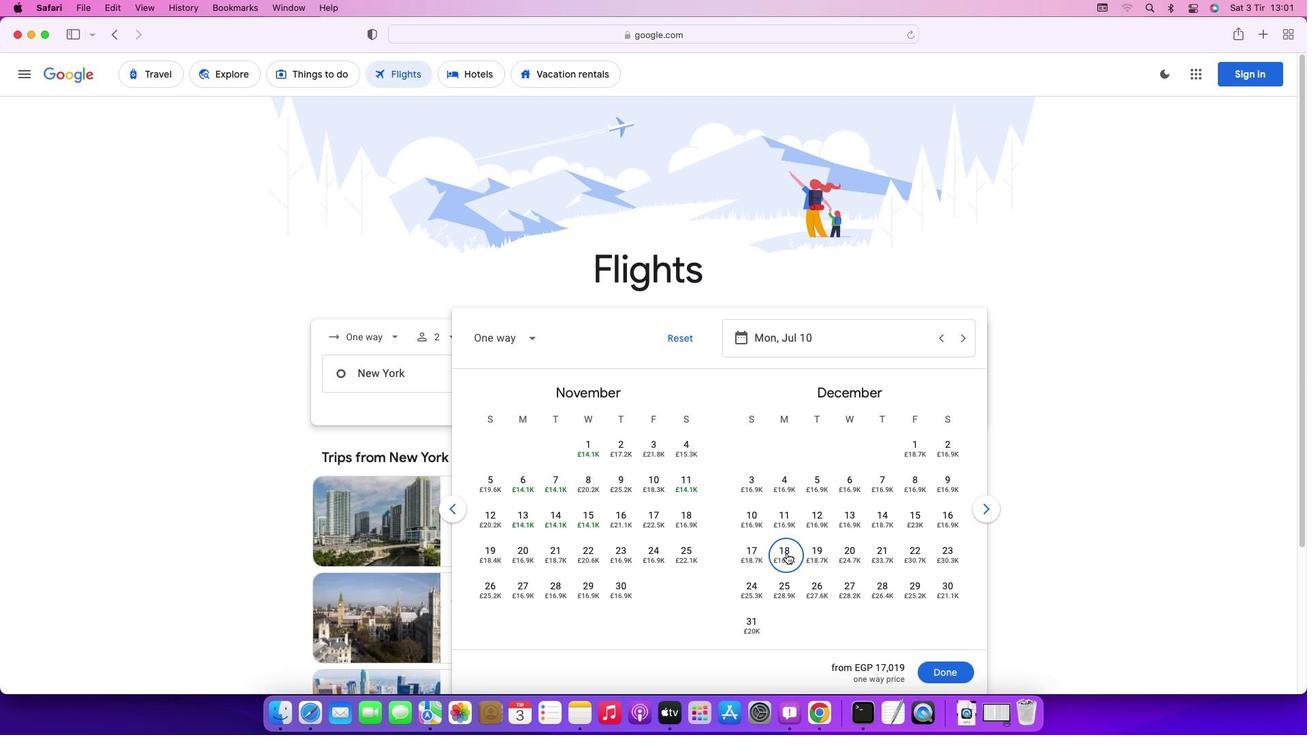 
Action: Mouse pressed left at (787, 553)
Screenshot: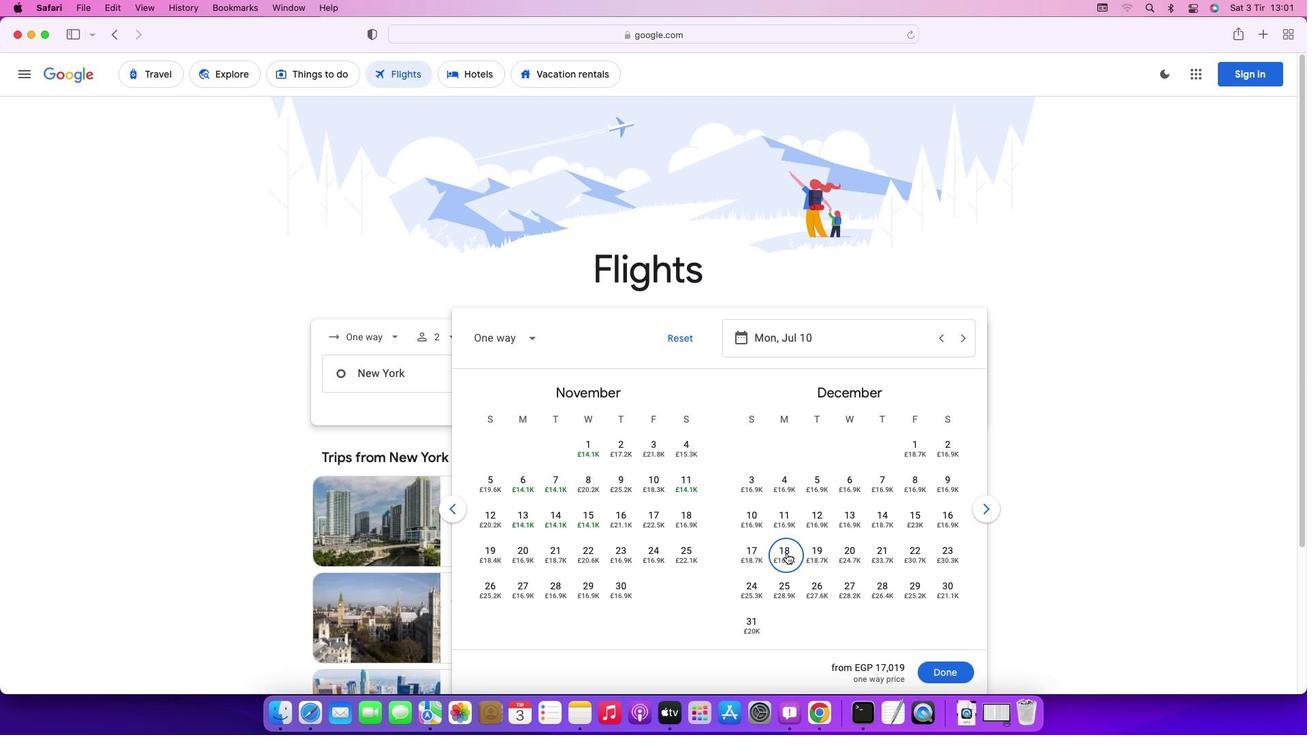 
Action: Mouse moved to (943, 673)
Screenshot: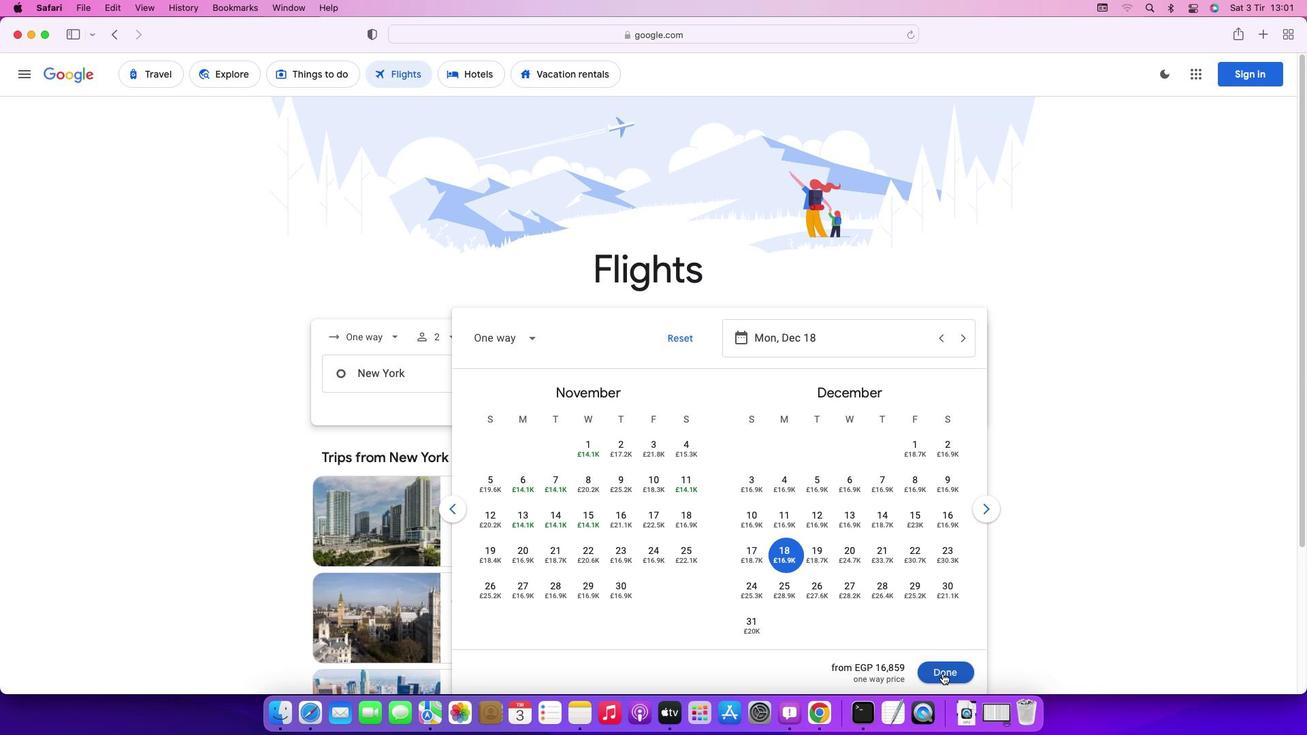 
Action: Mouse pressed left at (943, 673)
Screenshot: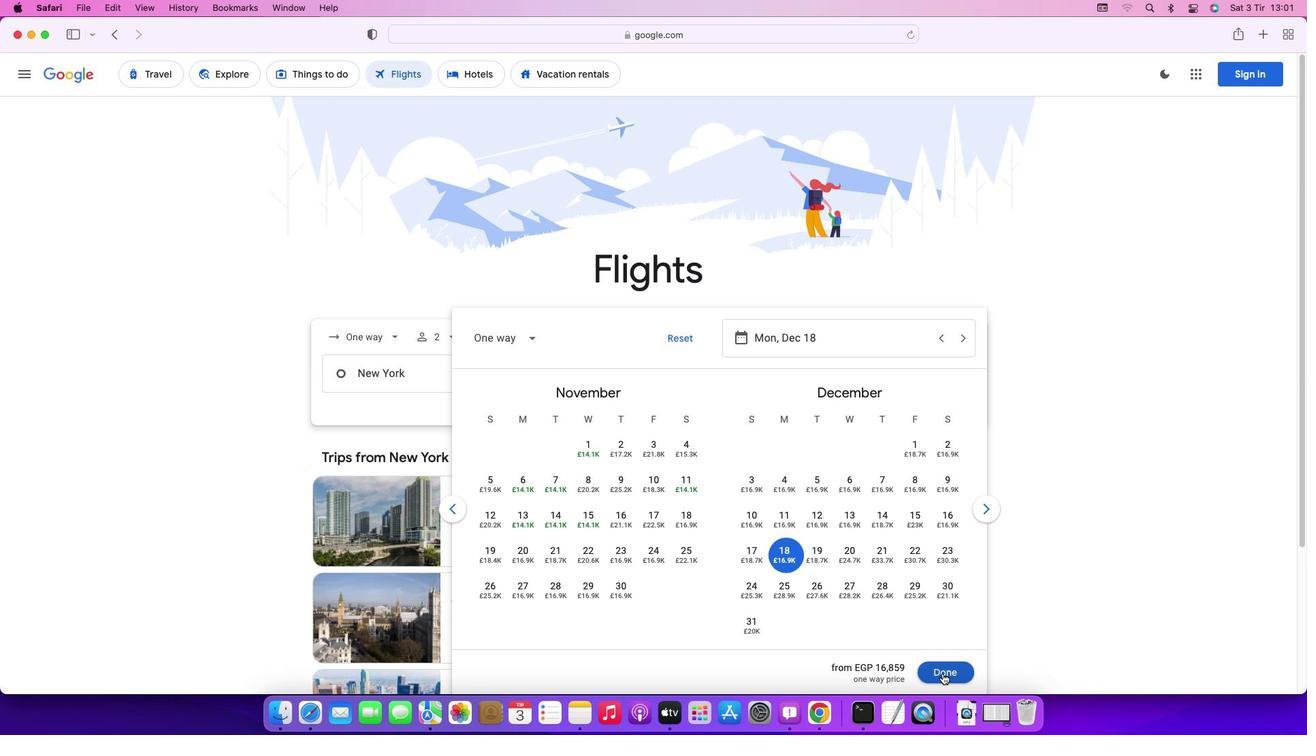 
Action: Mouse moved to (657, 415)
Screenshot: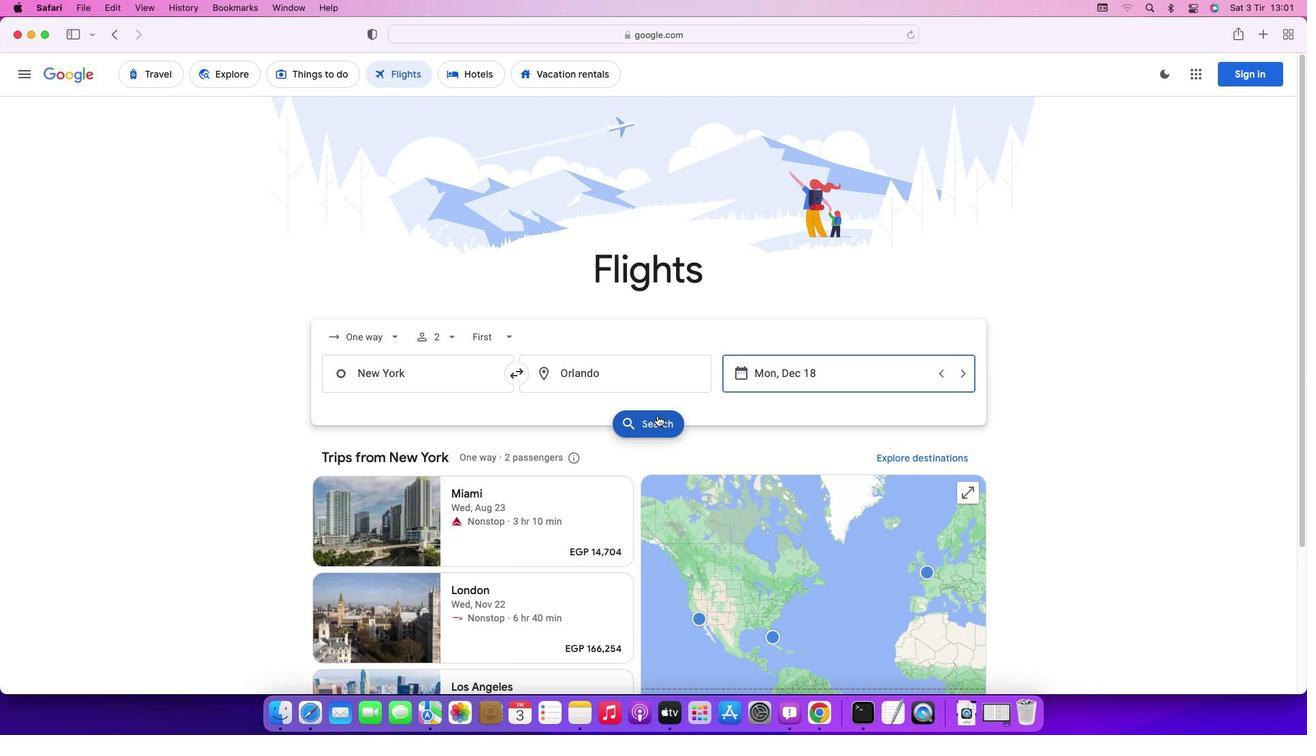 
Action: Mouse pressed left at (657, 415)
Screenshot: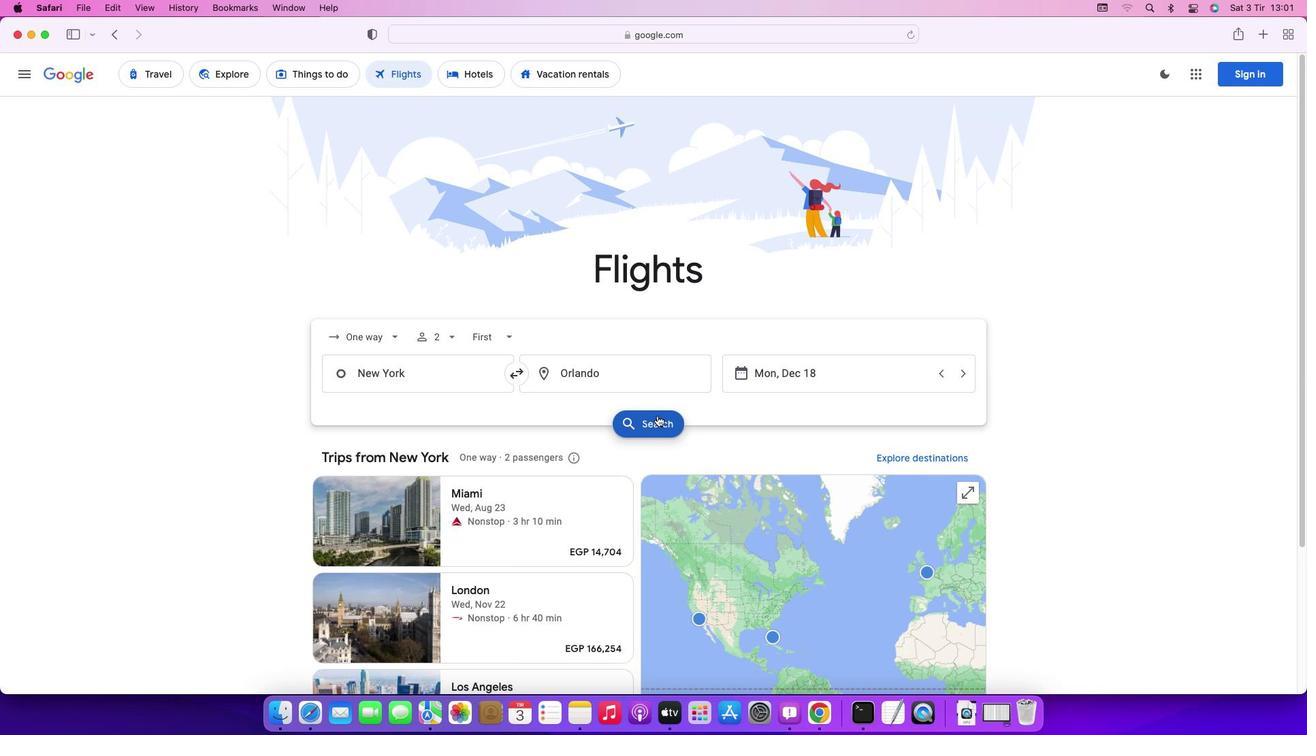 
Action: Mouse moved to (413, 202)
Screenshot: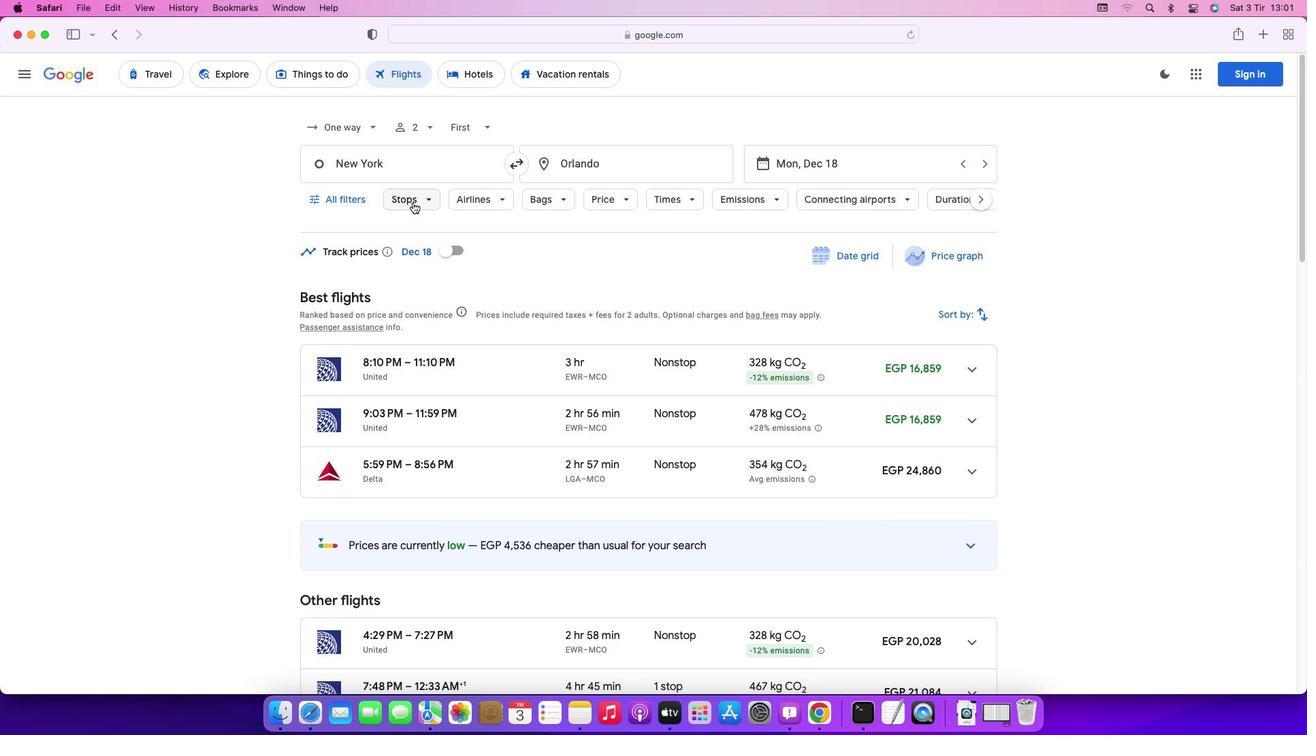 
Action: Mouse pressed left at (413, 202)
Screenshot: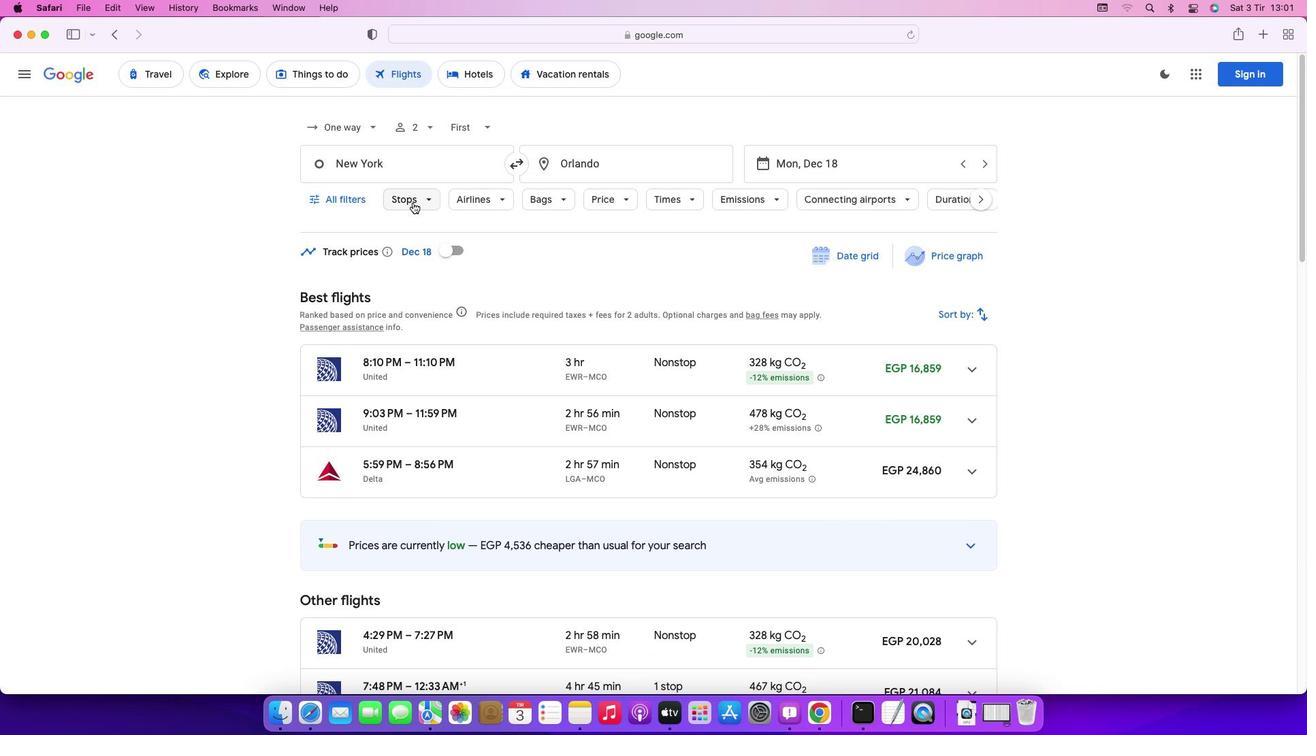 
Action: Mouse moved to (415, 268)
Screenshot: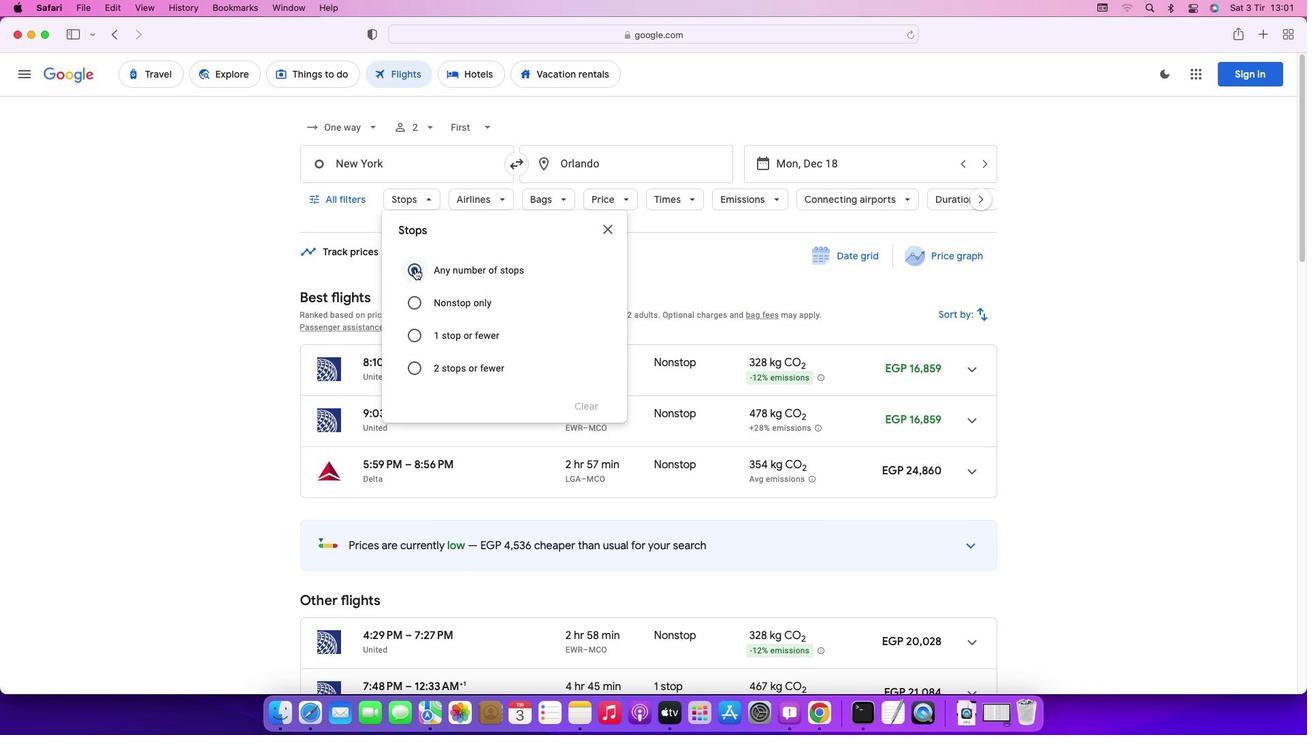 
Action: Mouse pressed left at (415, 268)
Screenshot: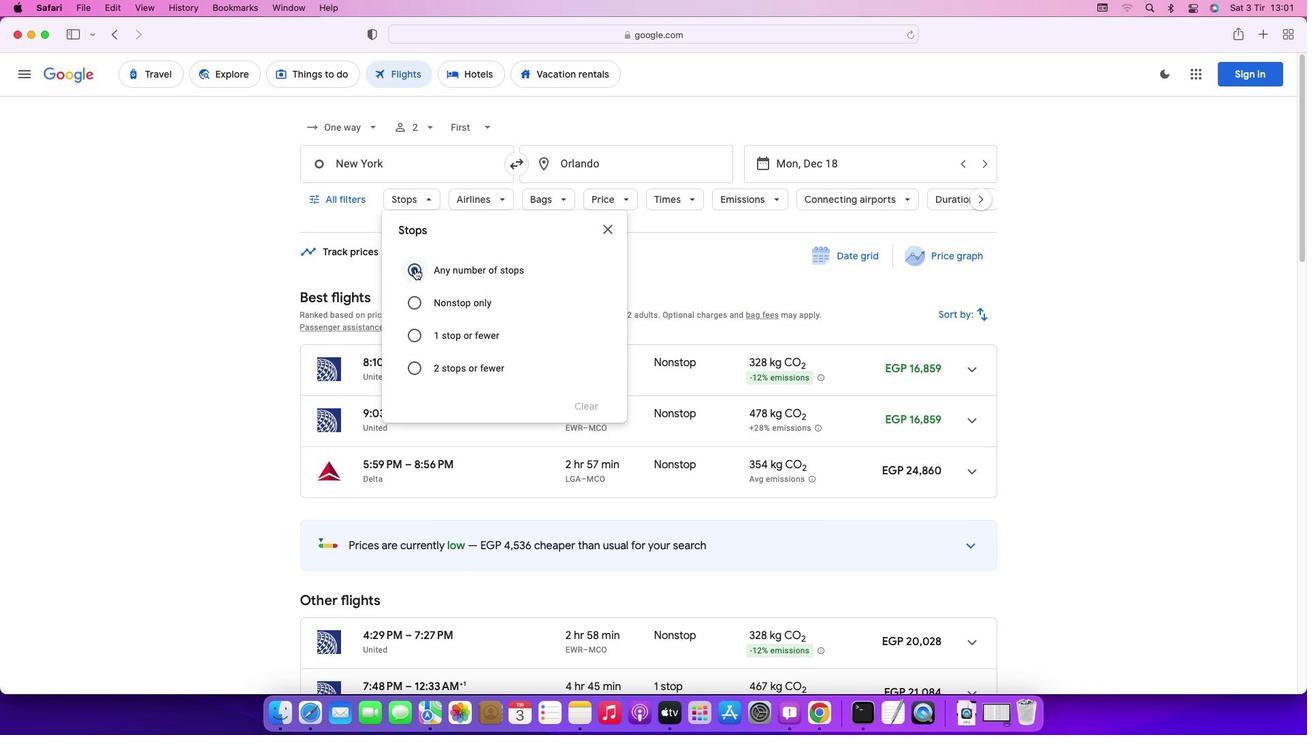 
Action: Mouse moved to (478, 202)
Screenshot: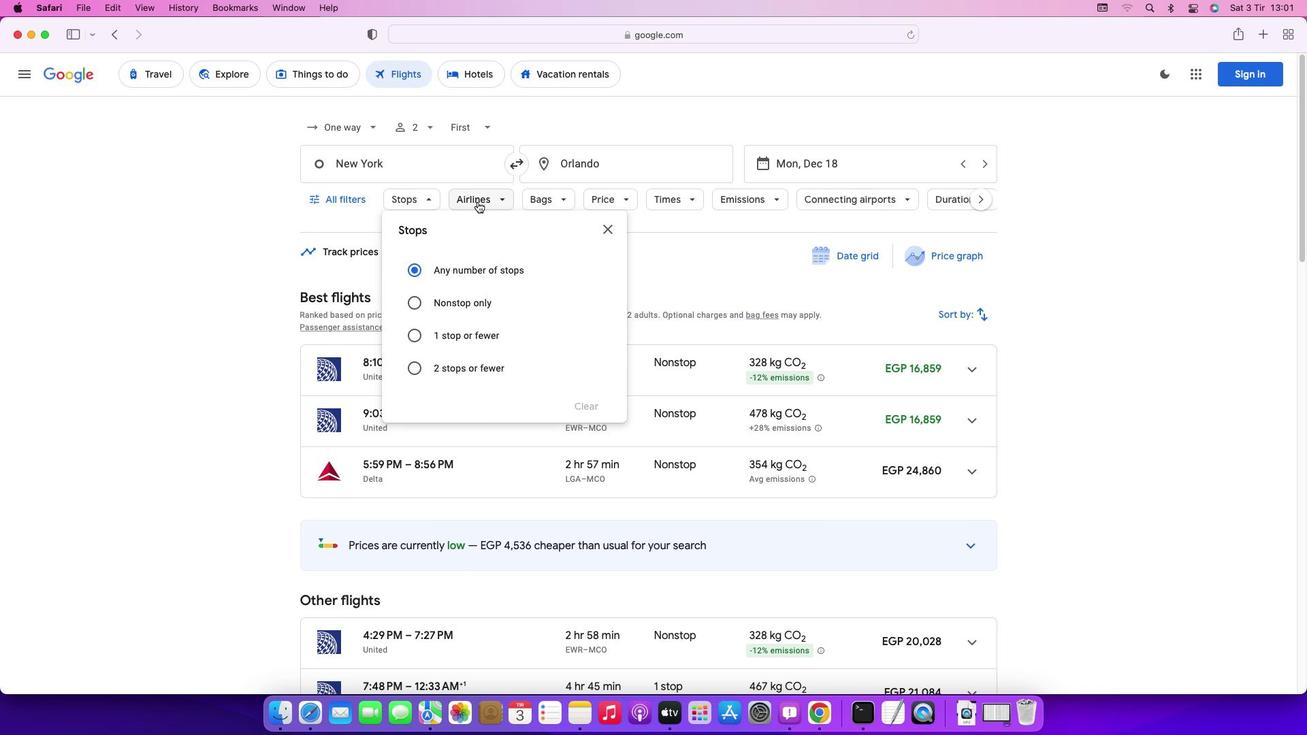 
Action: Mouse pressed left at (478, 202)
Screenshot: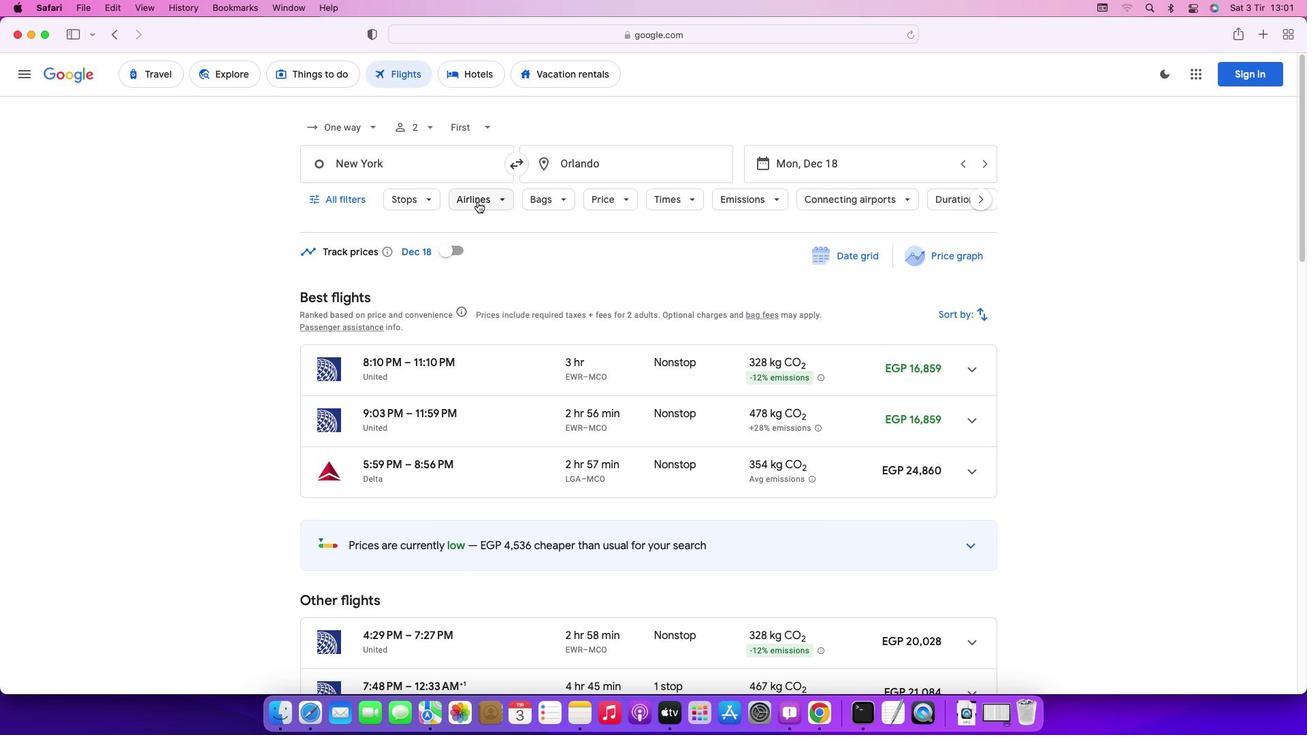 
Action: Mouse moved to (662, 275)
Screenshot: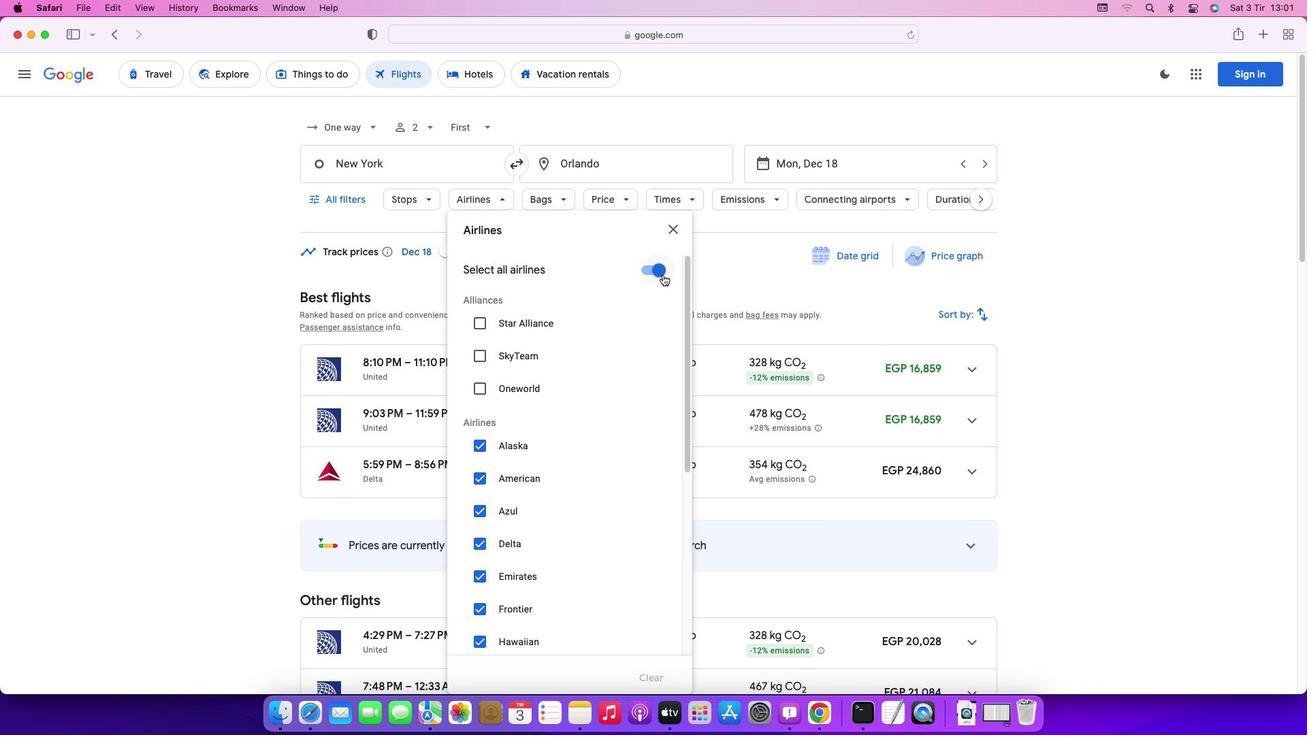 
Action: Mouse pressed left at (662, 275)
Screenshot: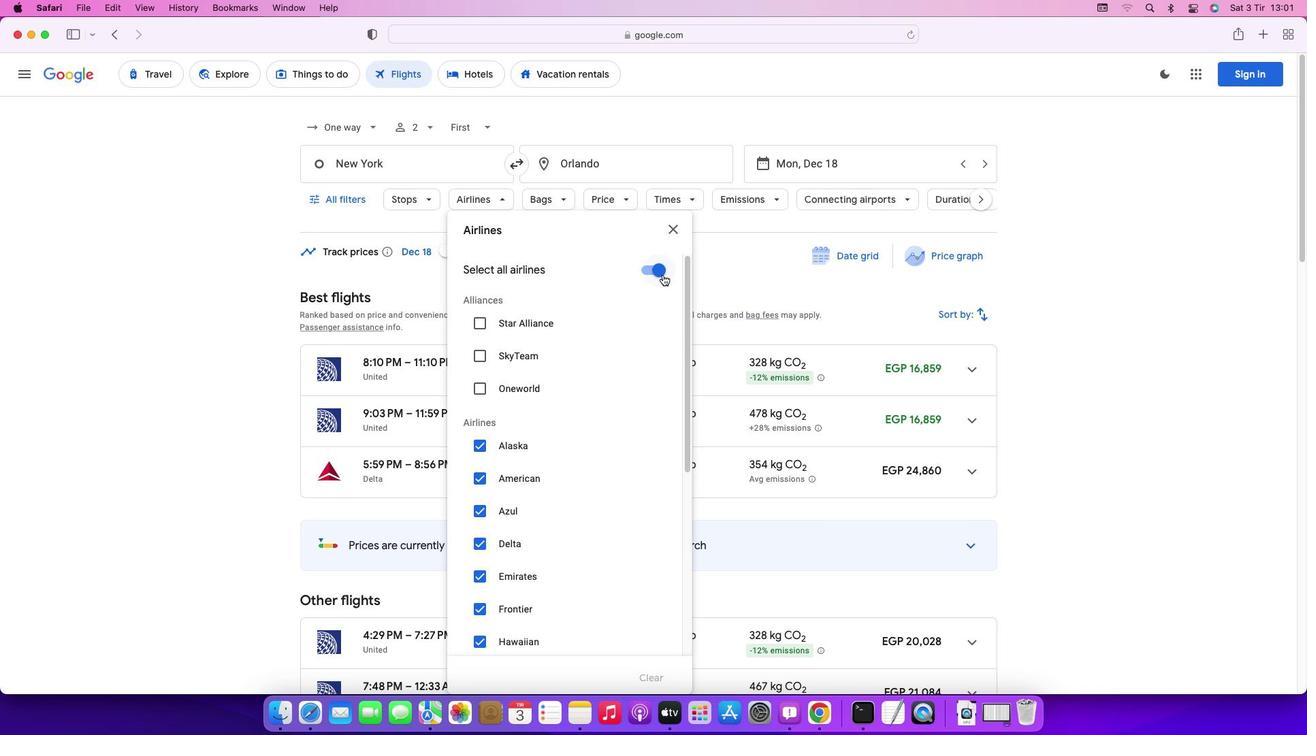 
Action: Mouse moved to (479, 574)
Screenshot: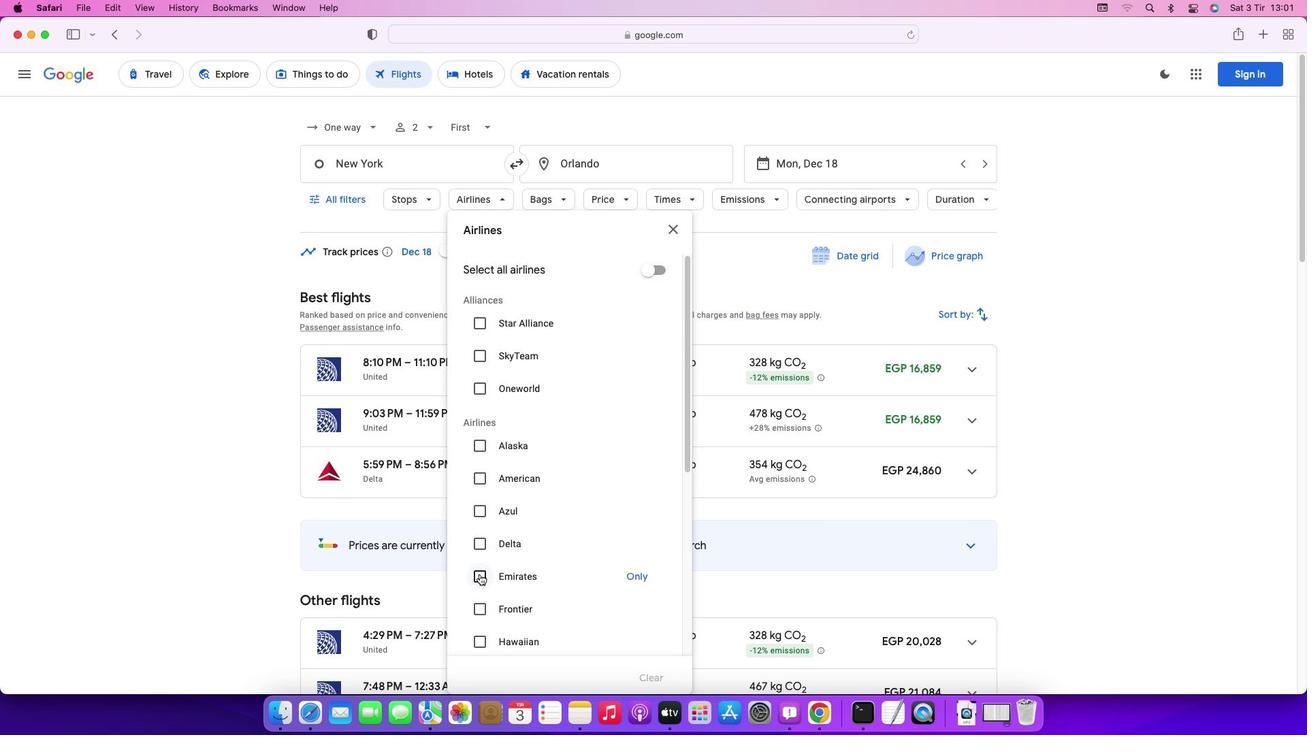 
Action: Mouse pressed left at (479, 574)
Screenshot: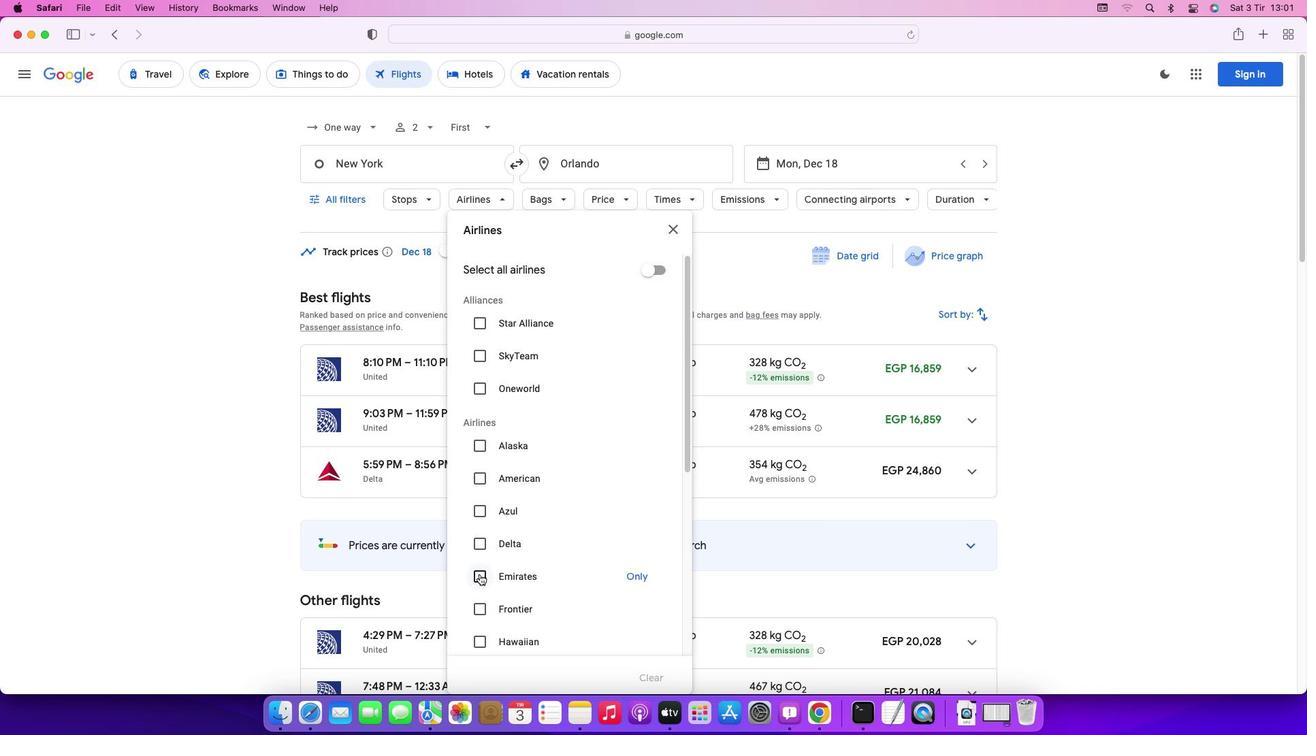 
Action: Mouse moved to (571, 200)
Screenshot: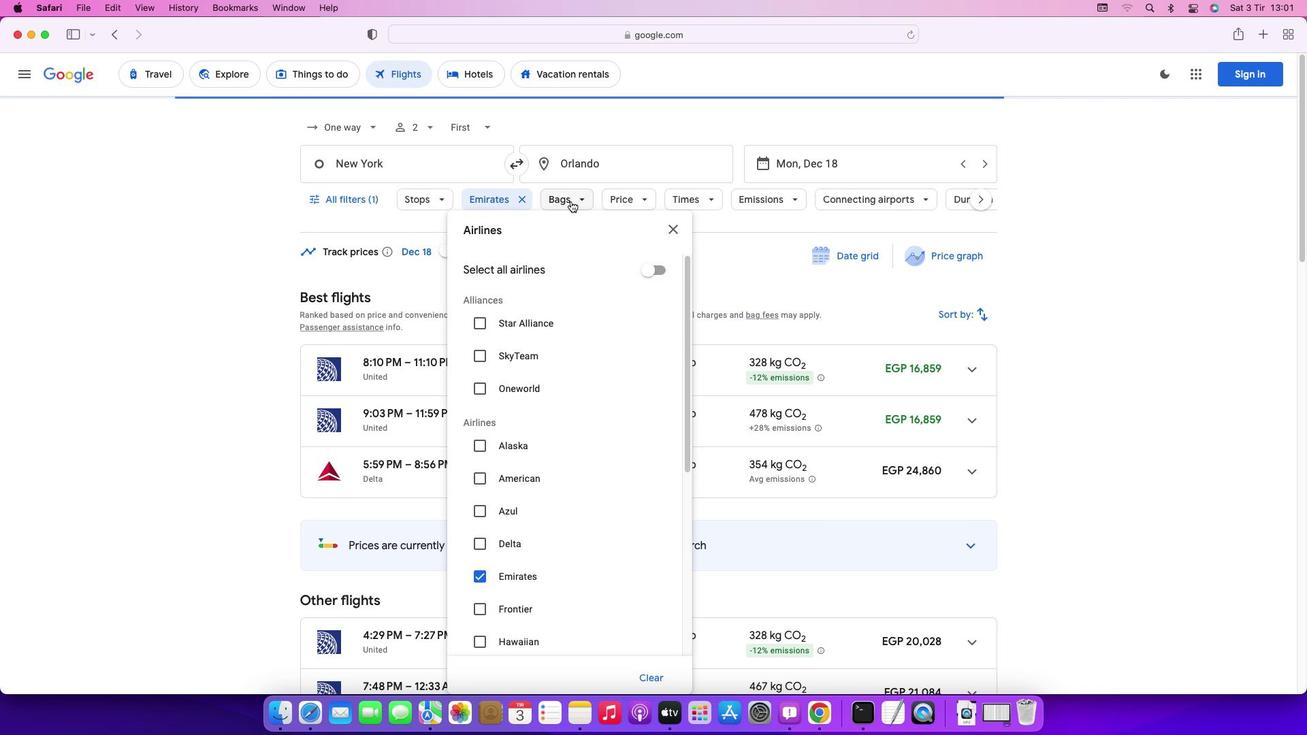 
Action: Mouse pressed left at (571, 200)
Screenshot: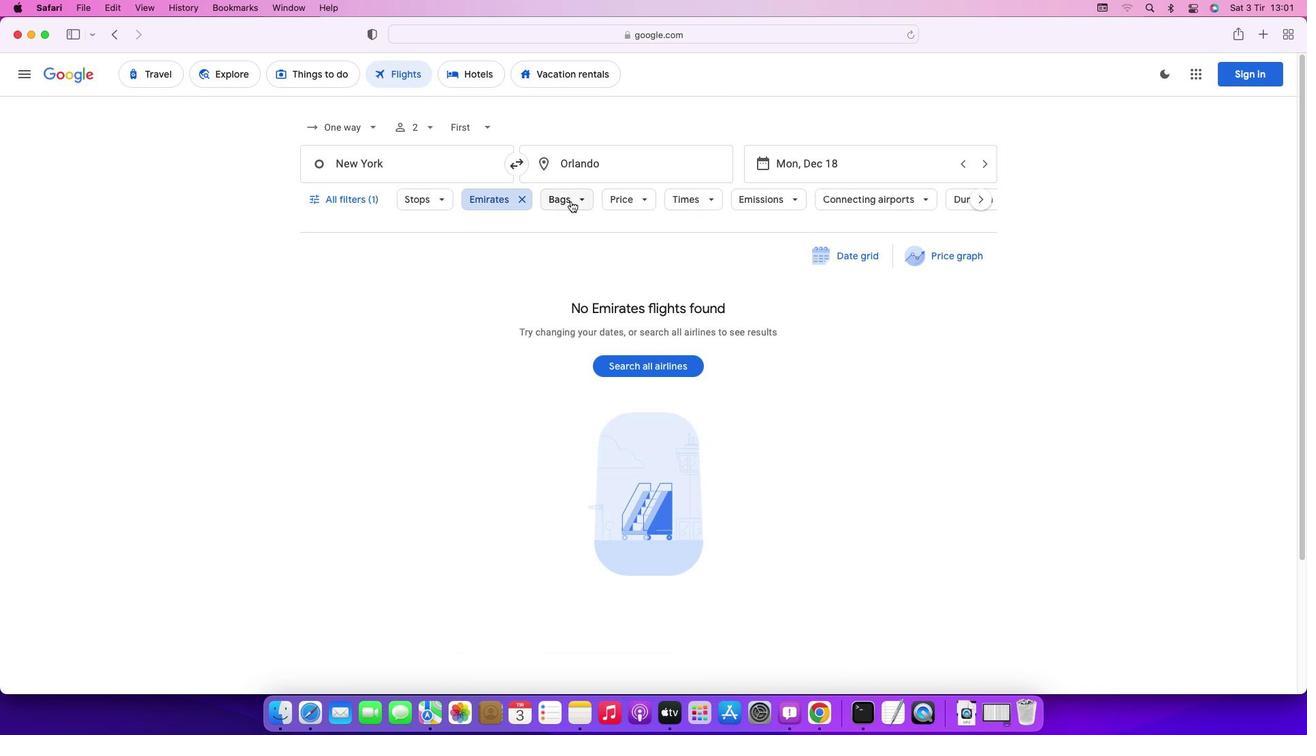 
Action: Mouse moved to (755, 266)
Screenshot: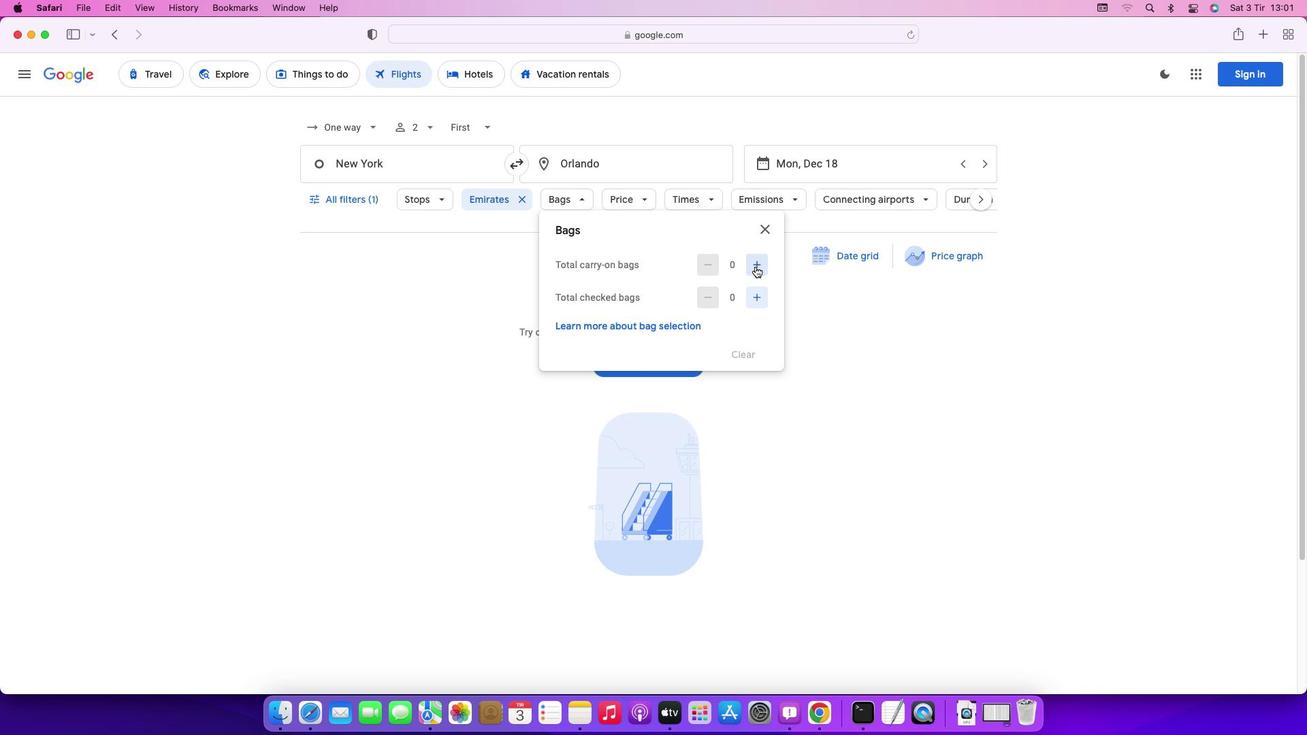
Action: Mouse pressed left at (755, 266)
Screenshot: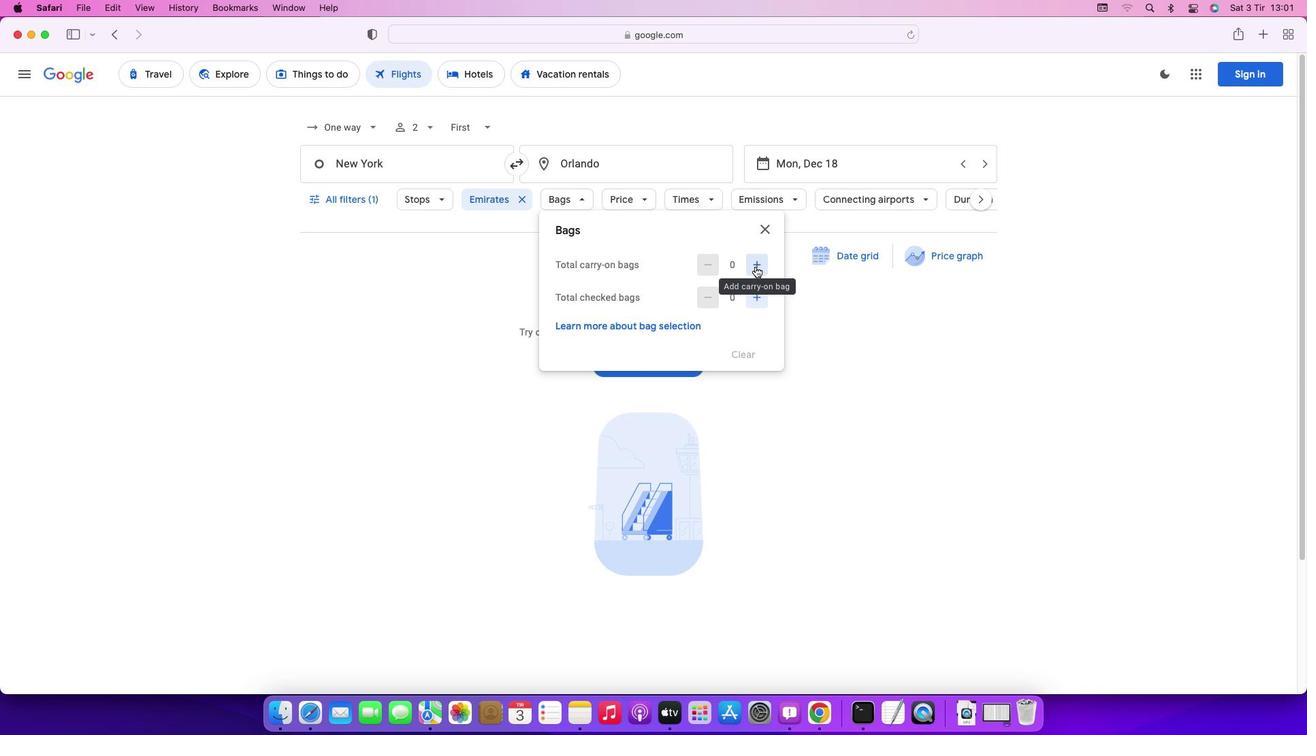 
Action: Mouse moved to (760, 303)
Screenshot: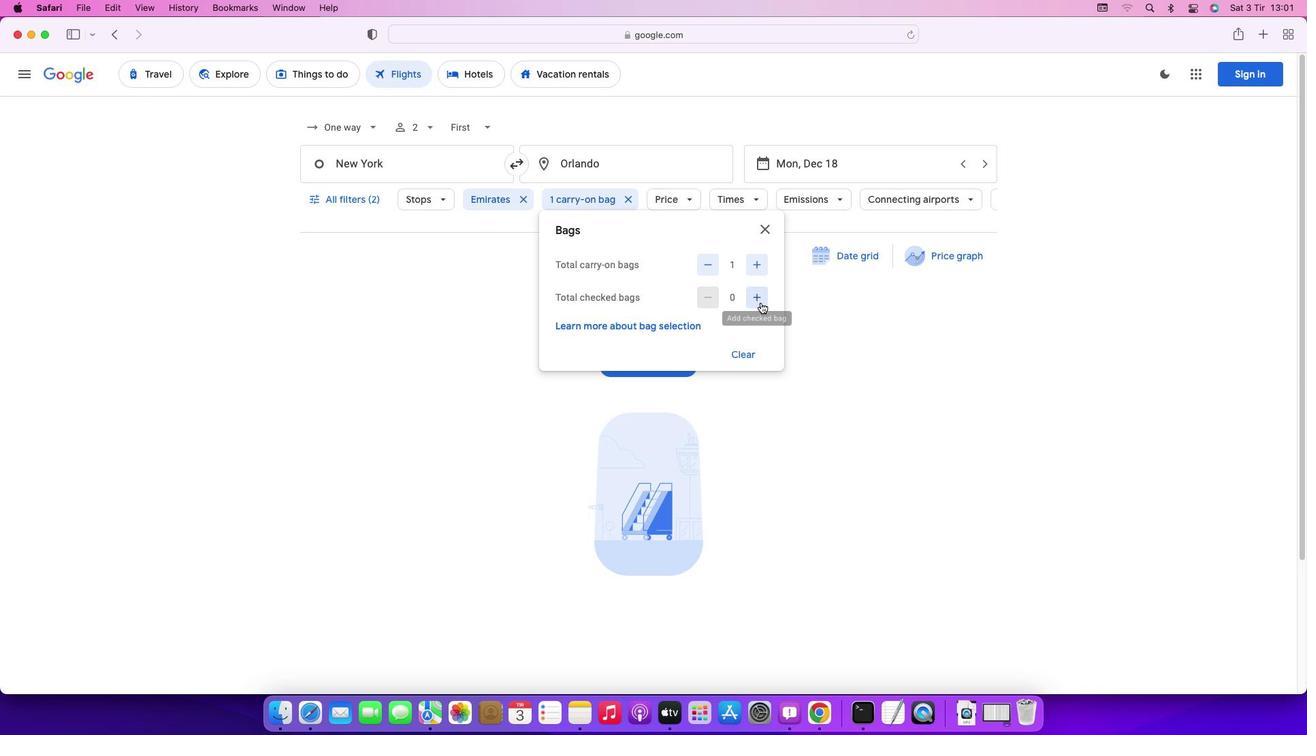 
Action: Mouse pressed left at (760, 303)
Screenshot: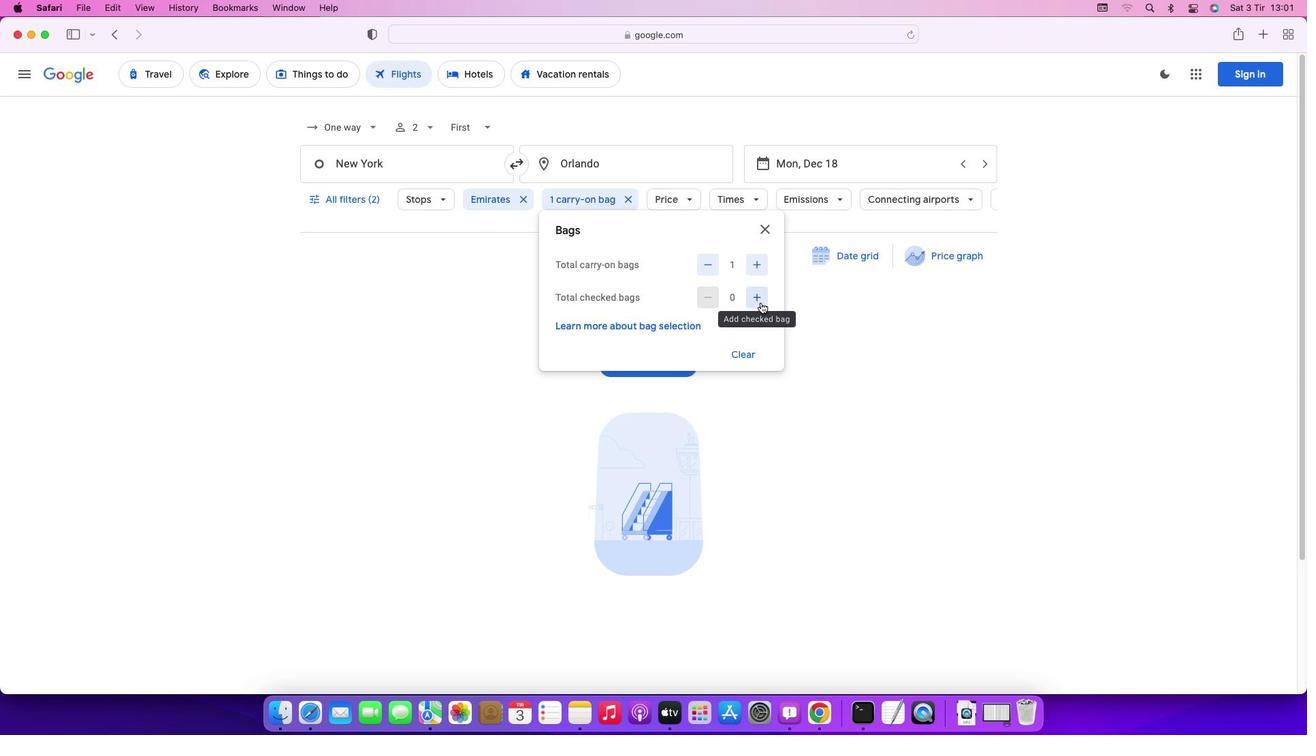 
Action: Mouse moved to (645, 204)
Screenshot: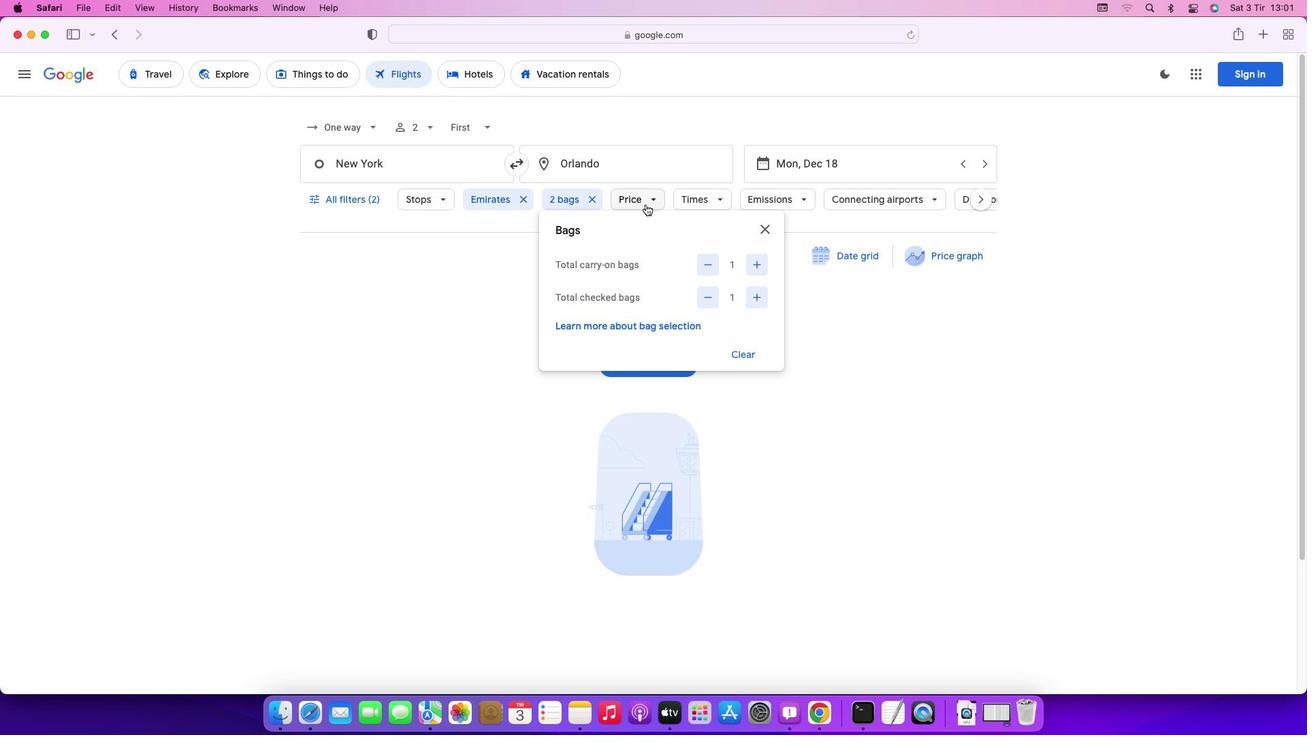 
Action: Mouse pressed left at (645, 204)
Screenshot: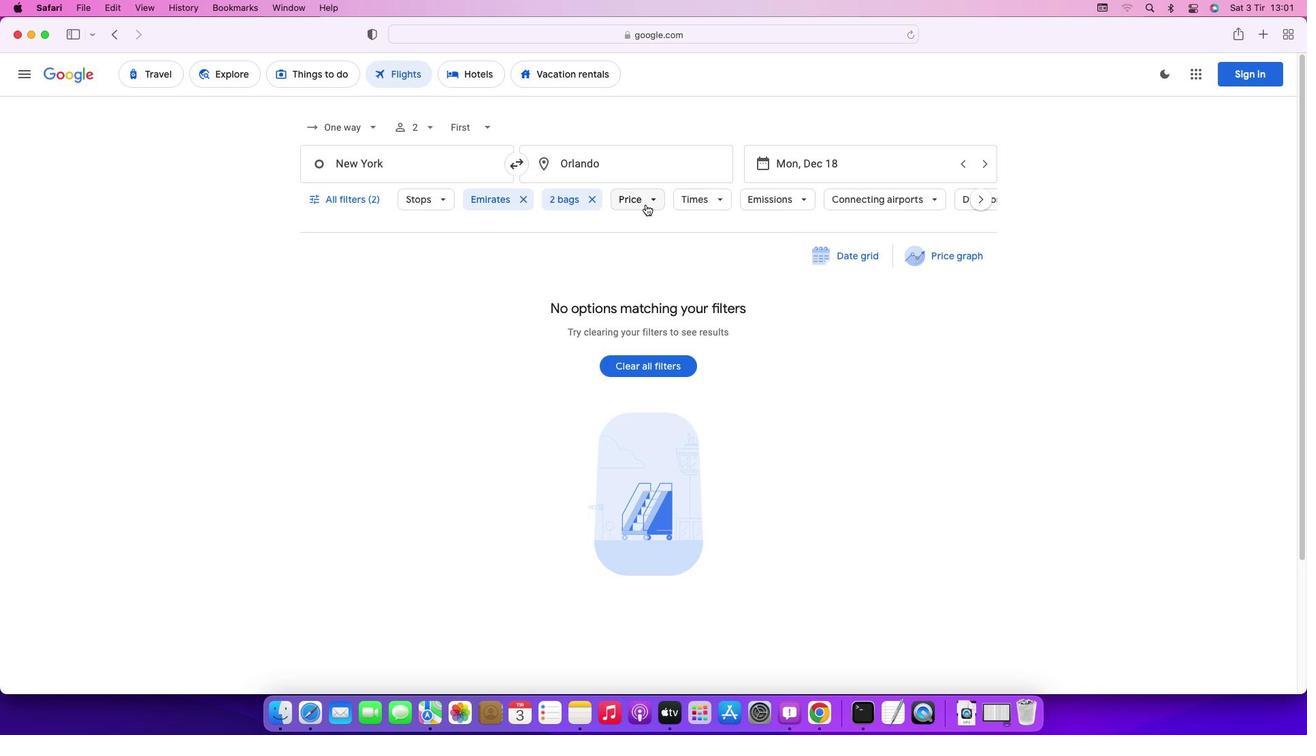 
Action: Mouse moved to (832, 294)
Screenshot: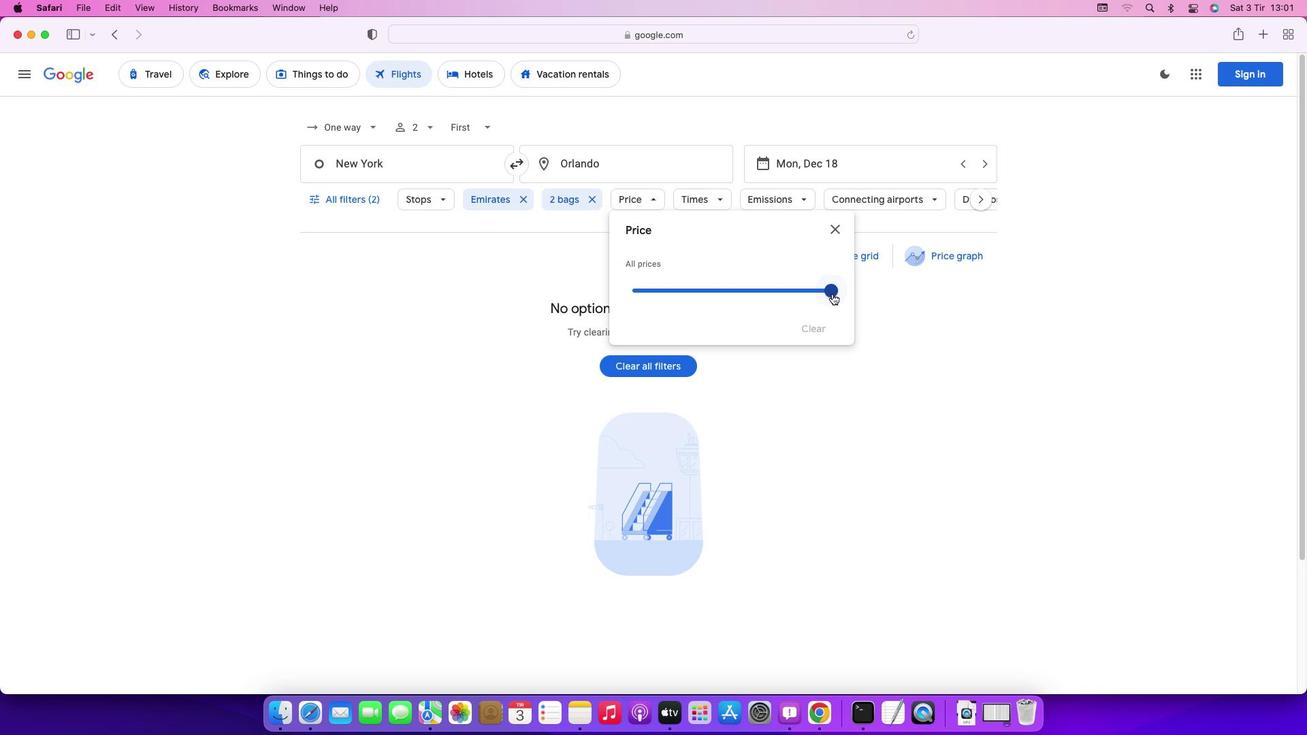 
Action: Mouse pressed left at (832, 294)
Screenshot: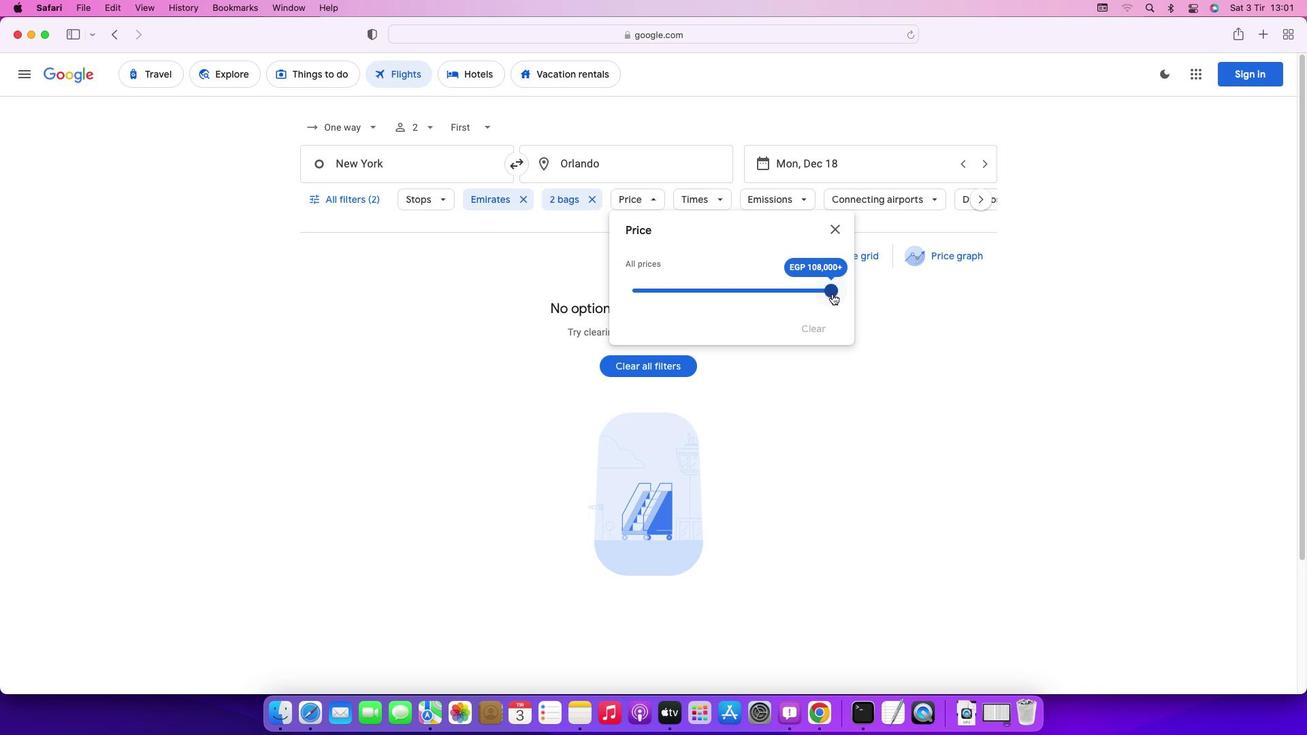 
Action: Mouse moved to (744, 202)
Screenshot: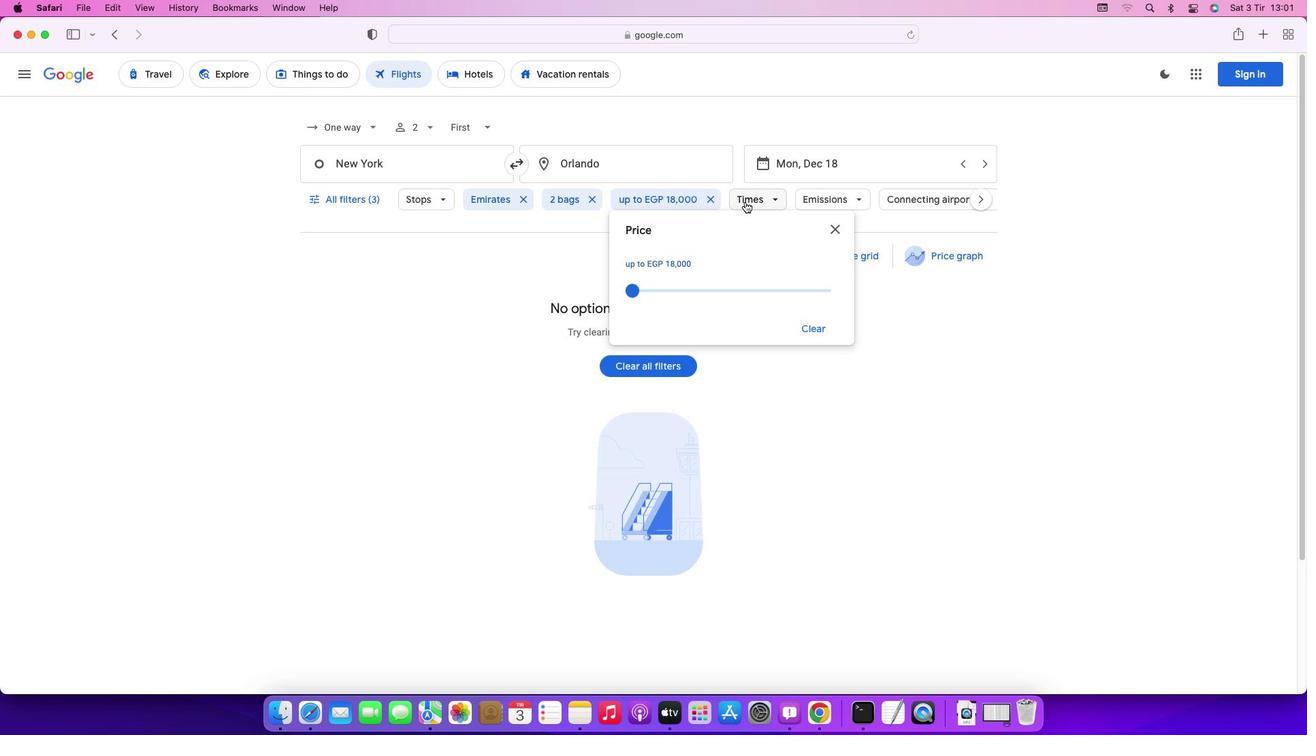 
Action: Mouse pressed left at (744, 202)
Screenshot: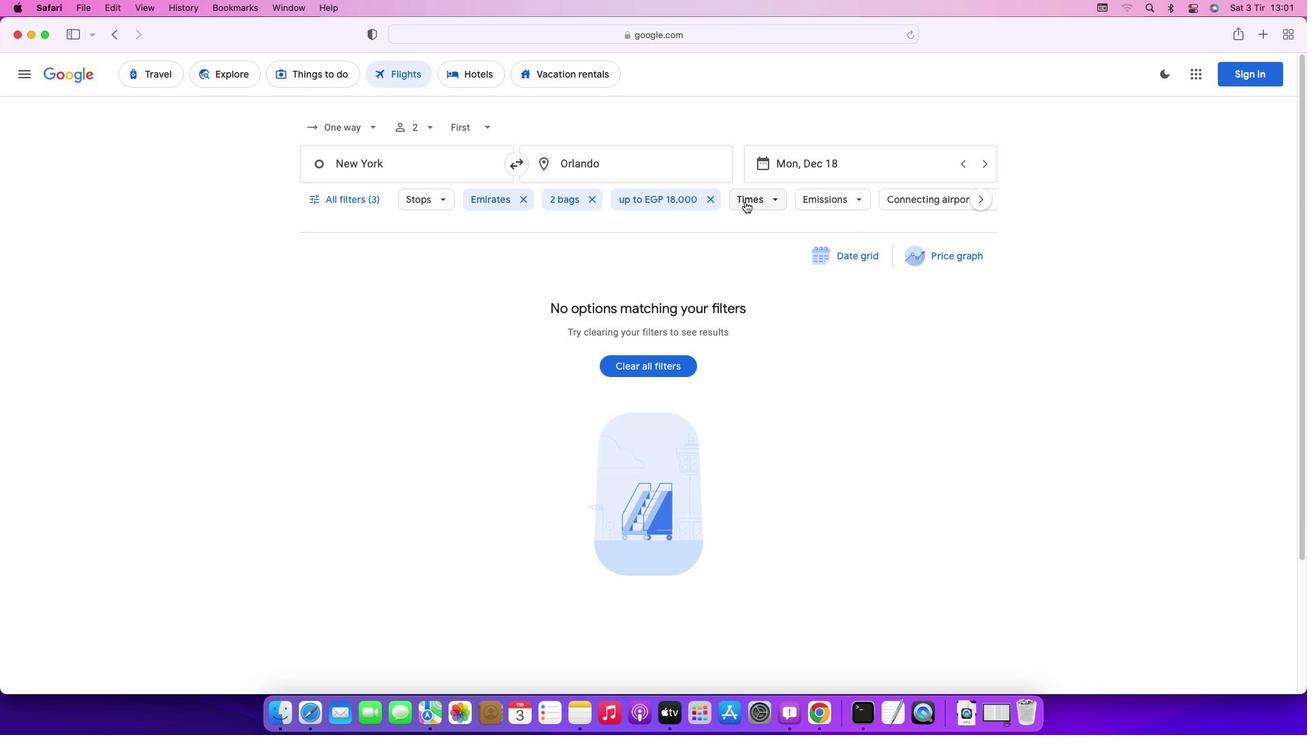 
Action: Mouse moved to (752, 329)
Screenshot: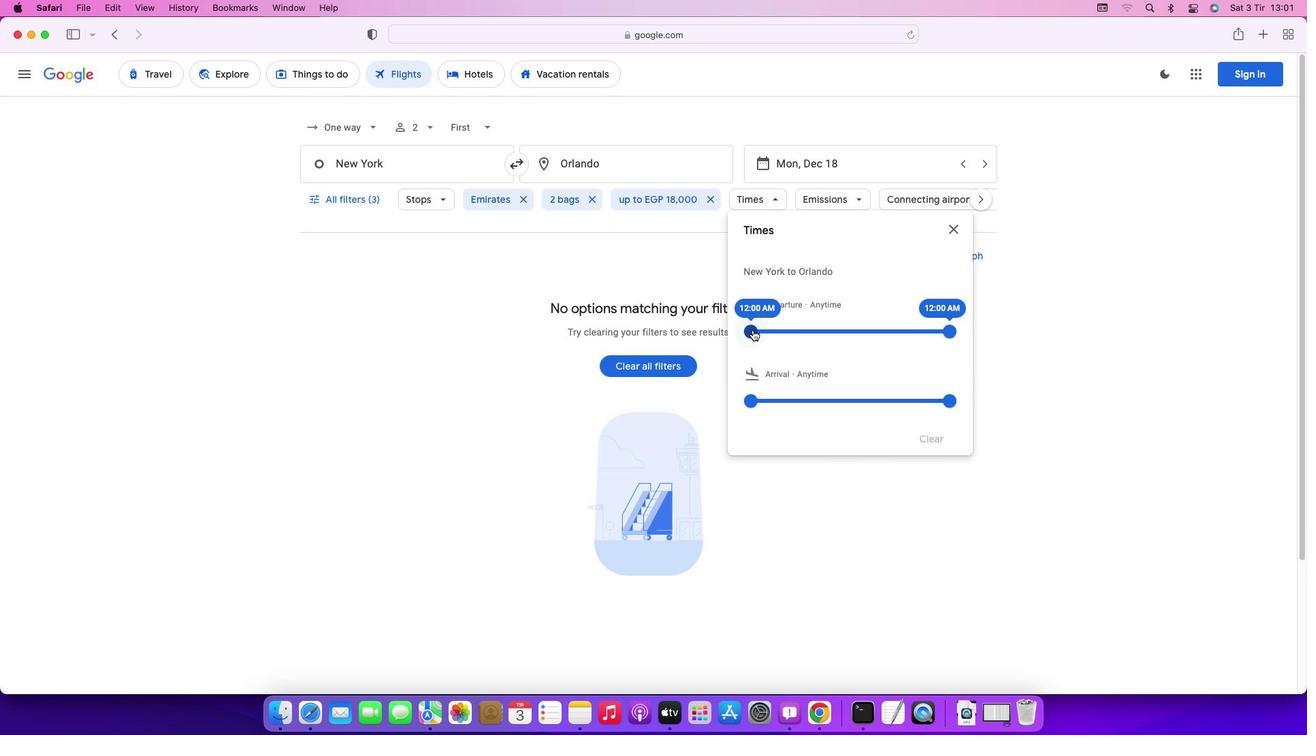 
Action: Mouse pressed left at (752, 329)
Screenshot: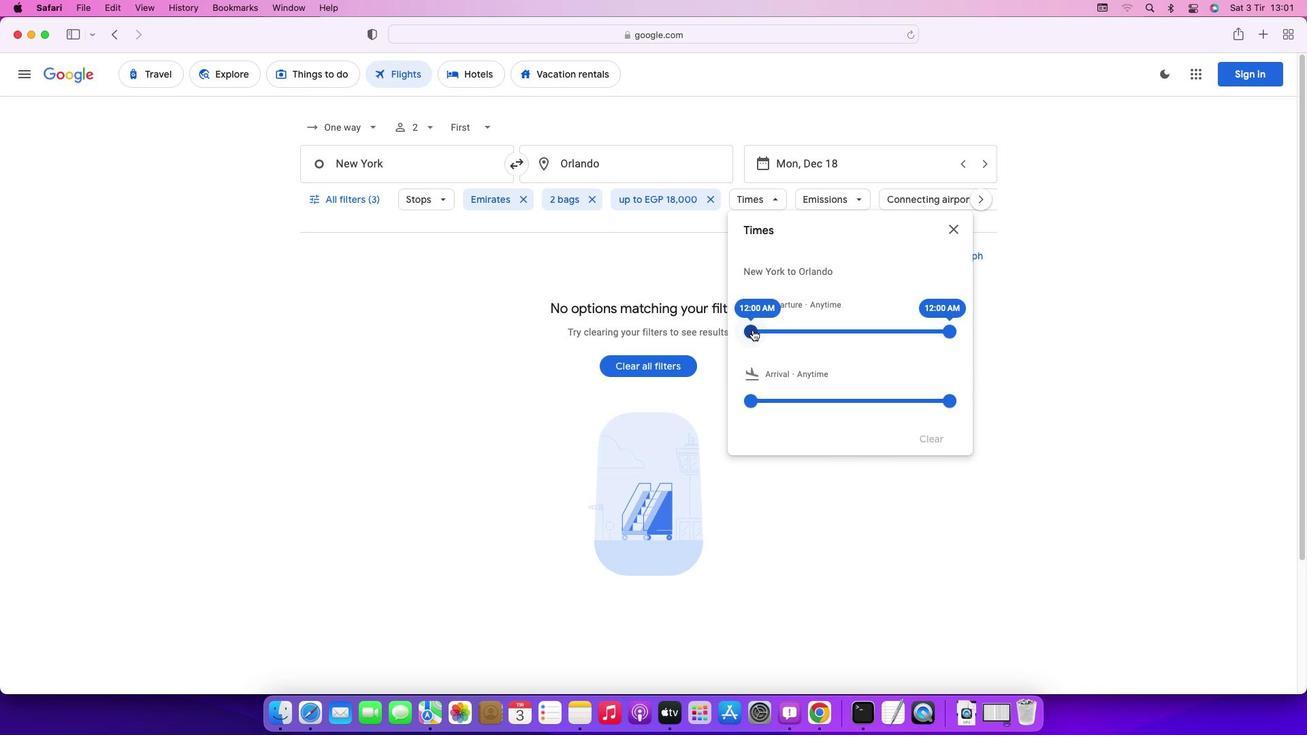 
Action: Mouse moved to (947, 328)
Screenshot: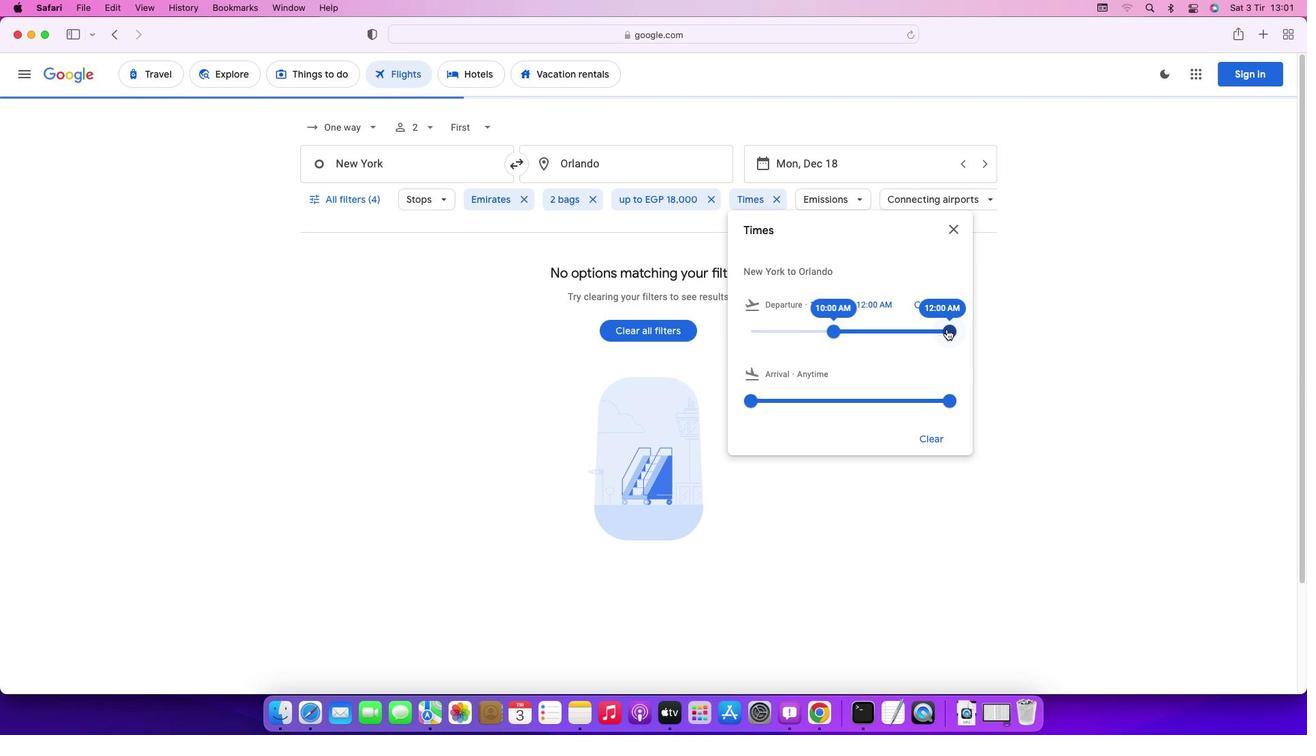 
Action: Mouse pressed left at (947, 328)
Screenshot: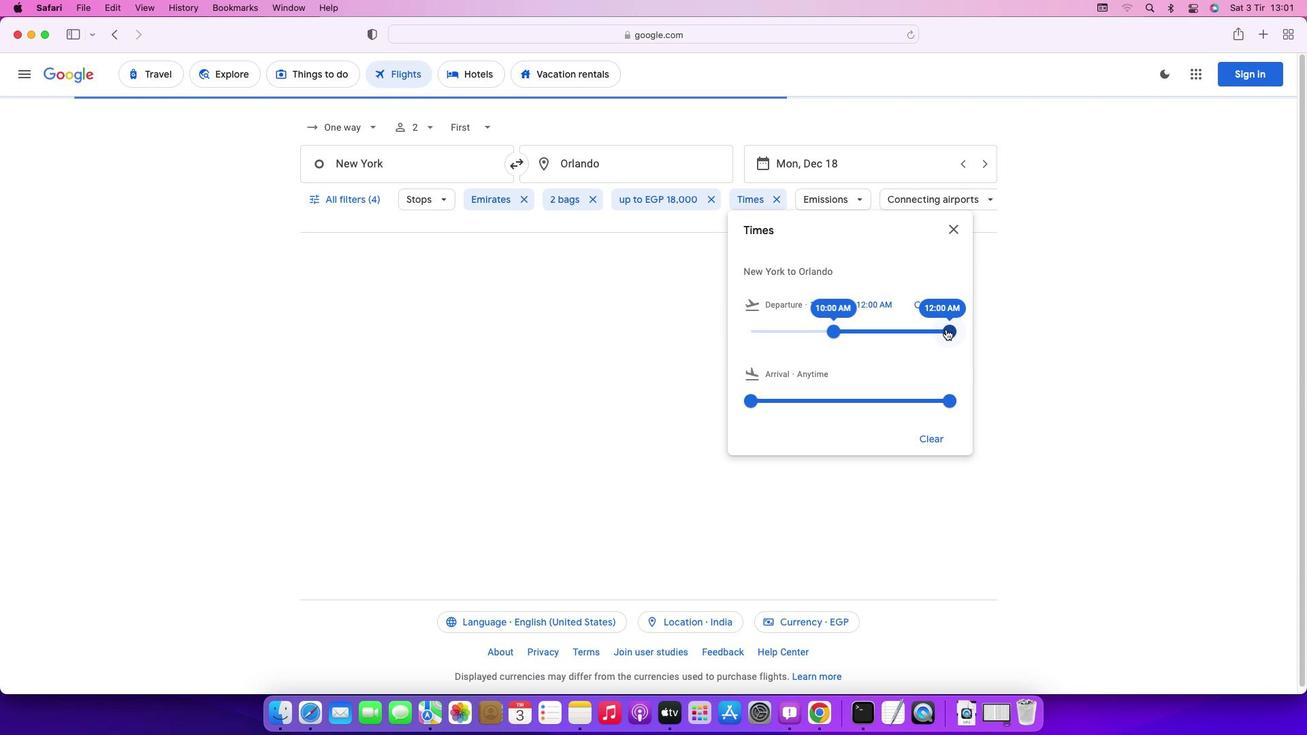 
Action: Mouse moved to (828, 518)
Screenshot: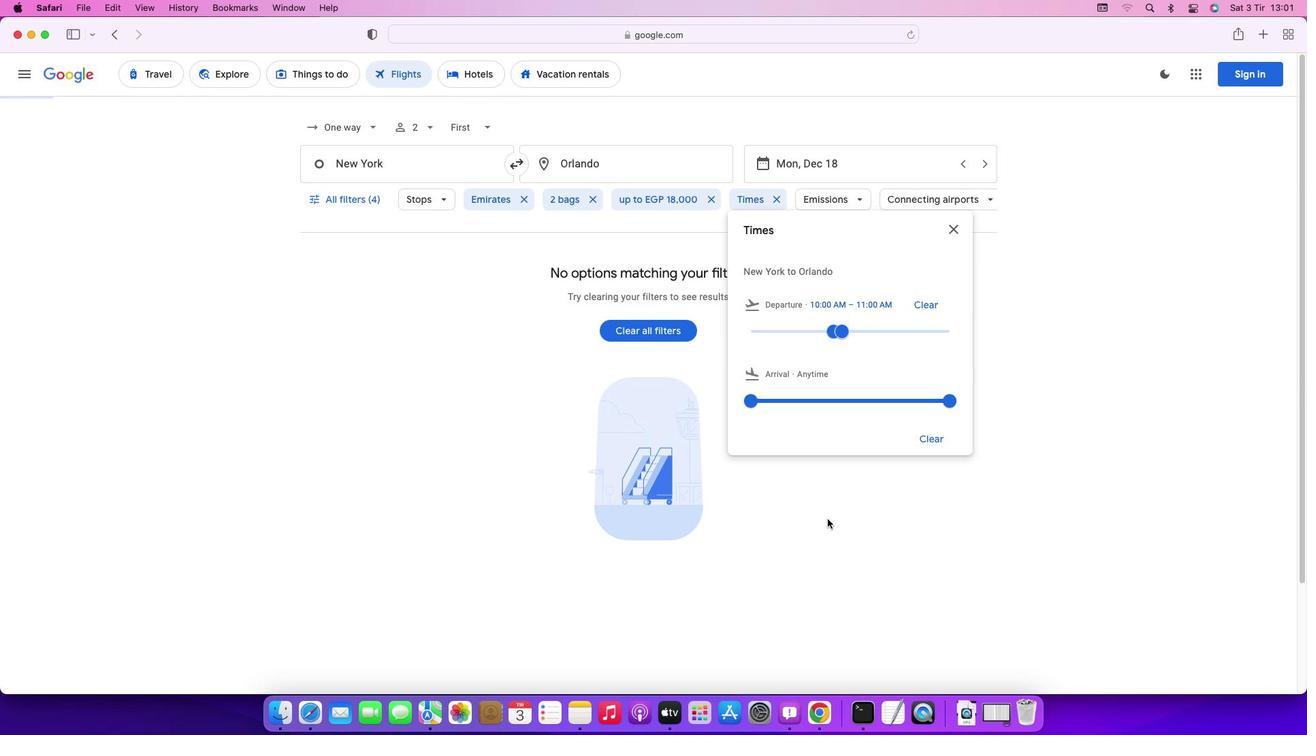 
Action: Mouse pressed left at (828, 518)
Screenshot: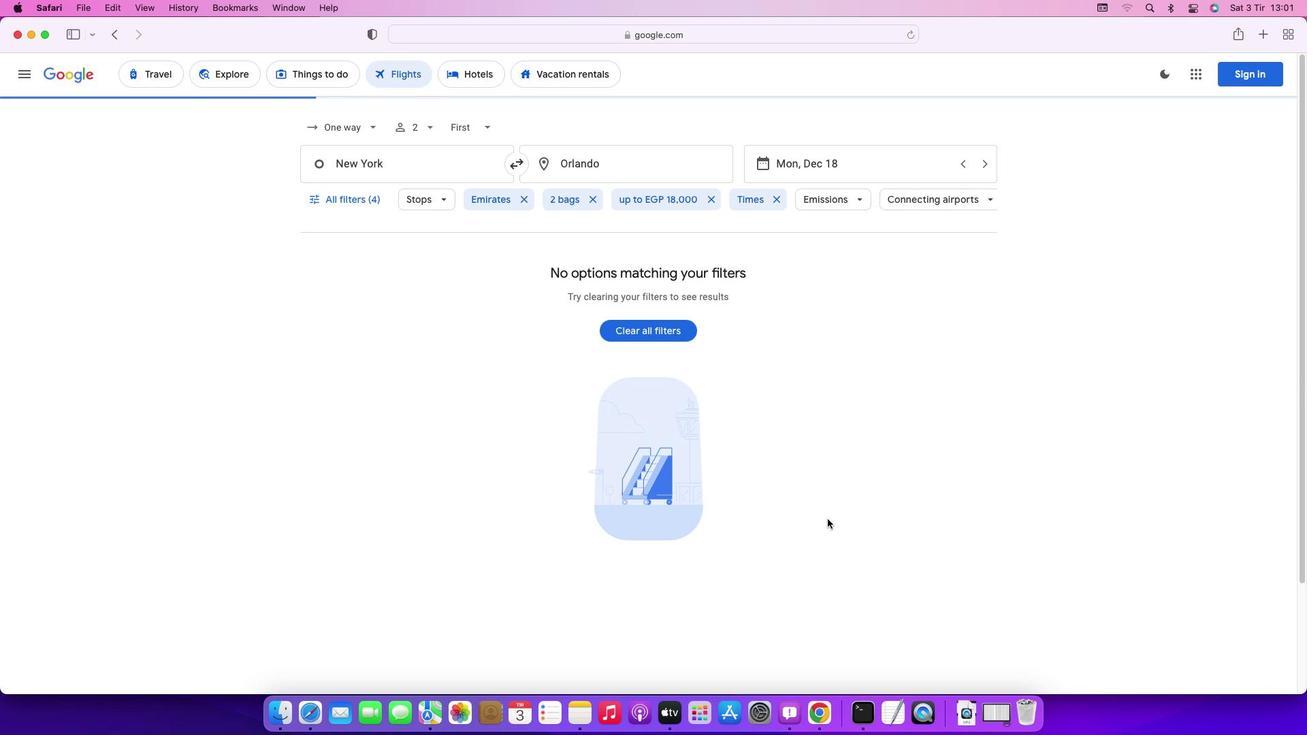 
Action: Mouse scrolled (828, 518) with delta (0, 0)
Screenshot: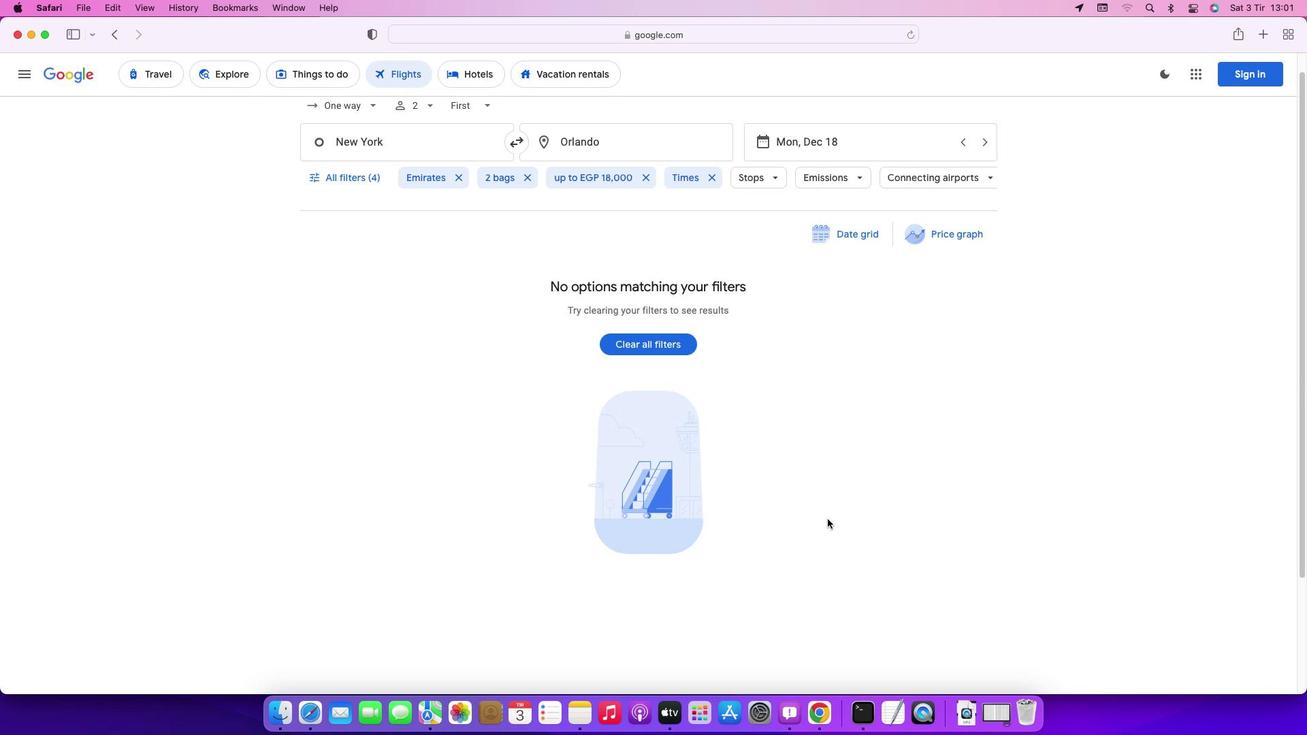 
Action: Mouse scrolled (828, 518) with delta (0, 0)
Screenshot: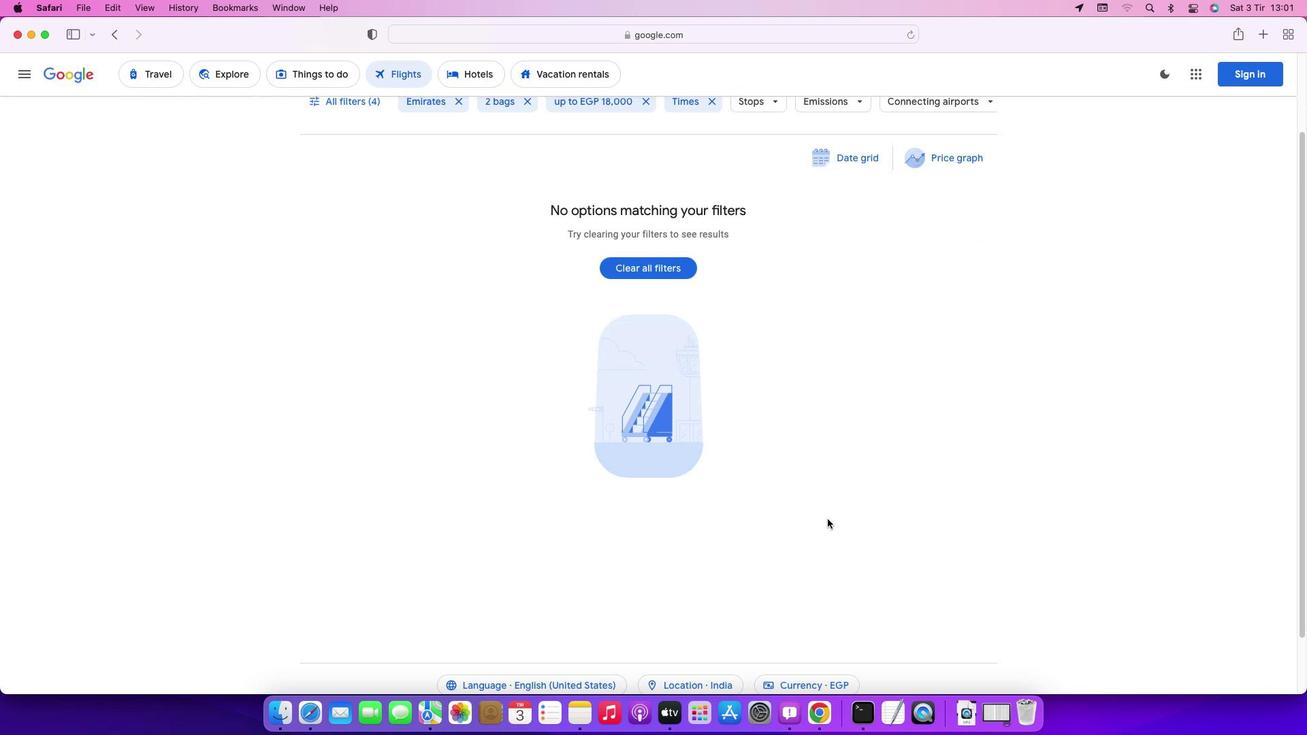 
Action: Mouse scrolled (828, 518) with delta (0, -1)
Screenshot: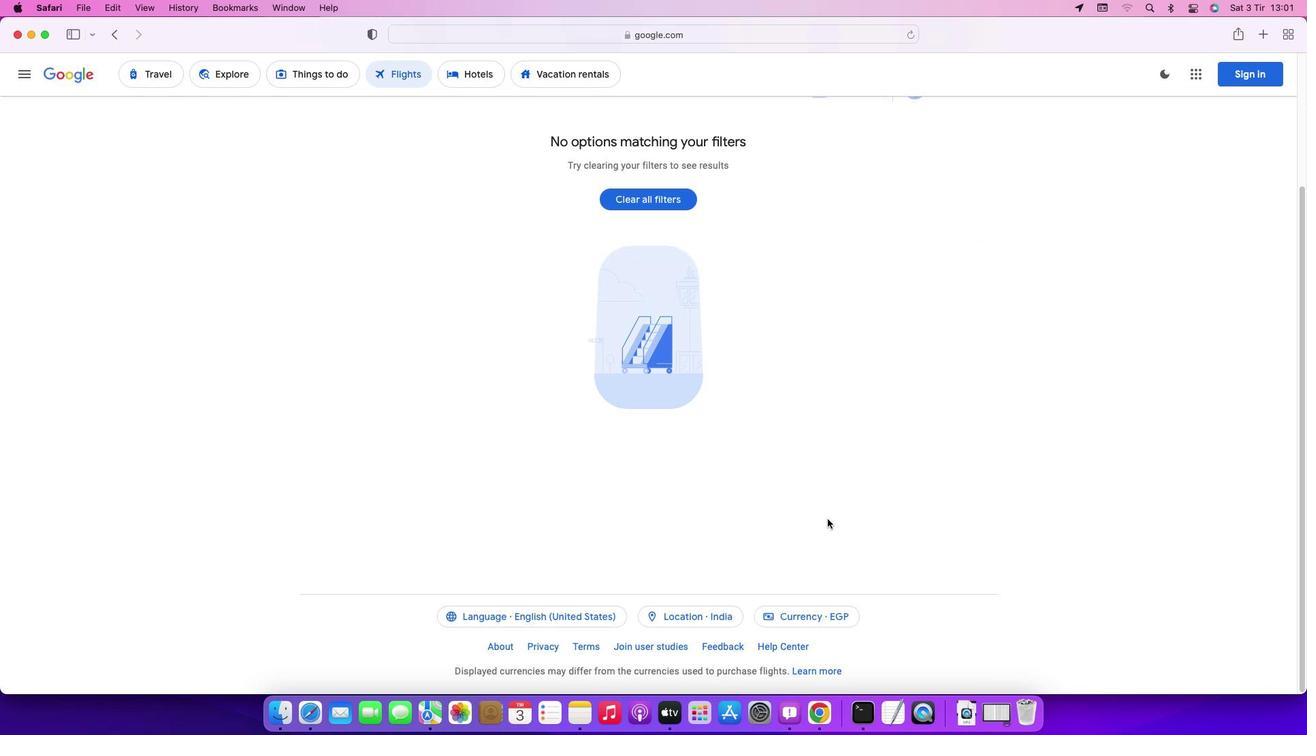 
Action: Mouse scrolled (828, 518) with delta (0, -2)
Screenshot: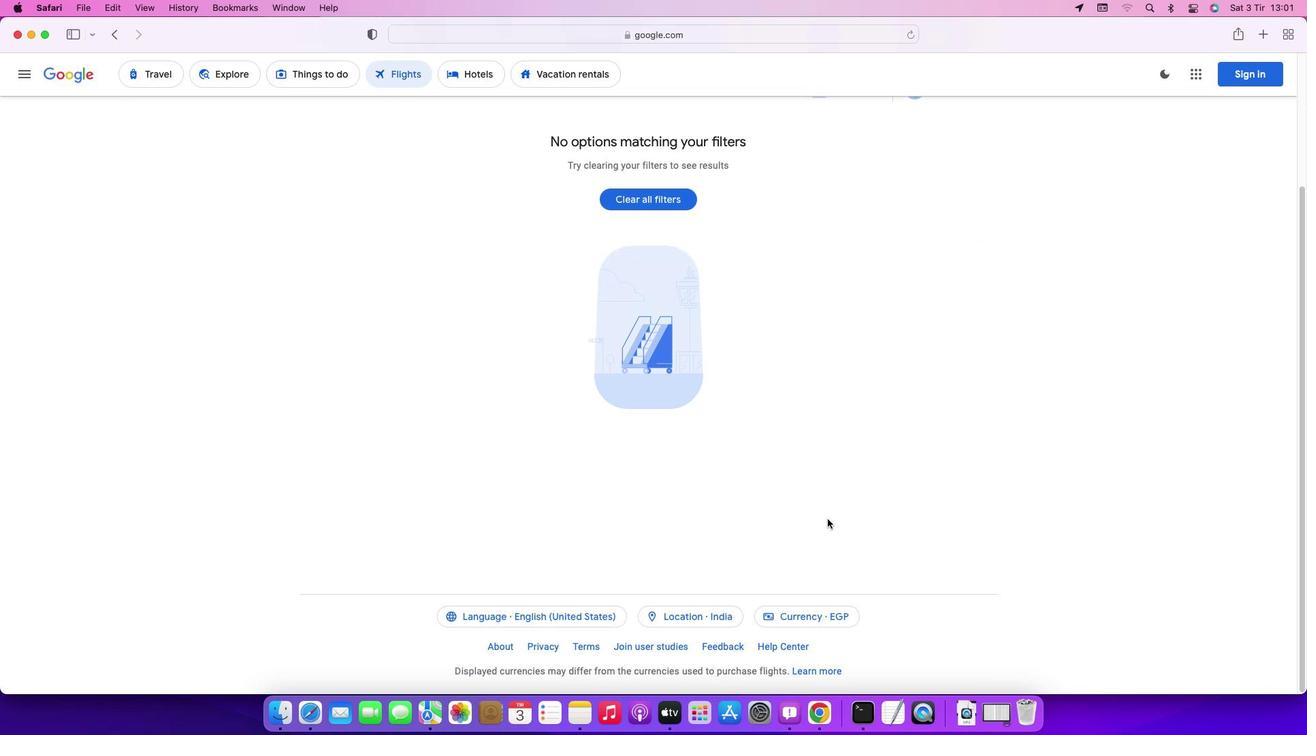 
Action: Mouse moved to (725, 646)
Screenshot: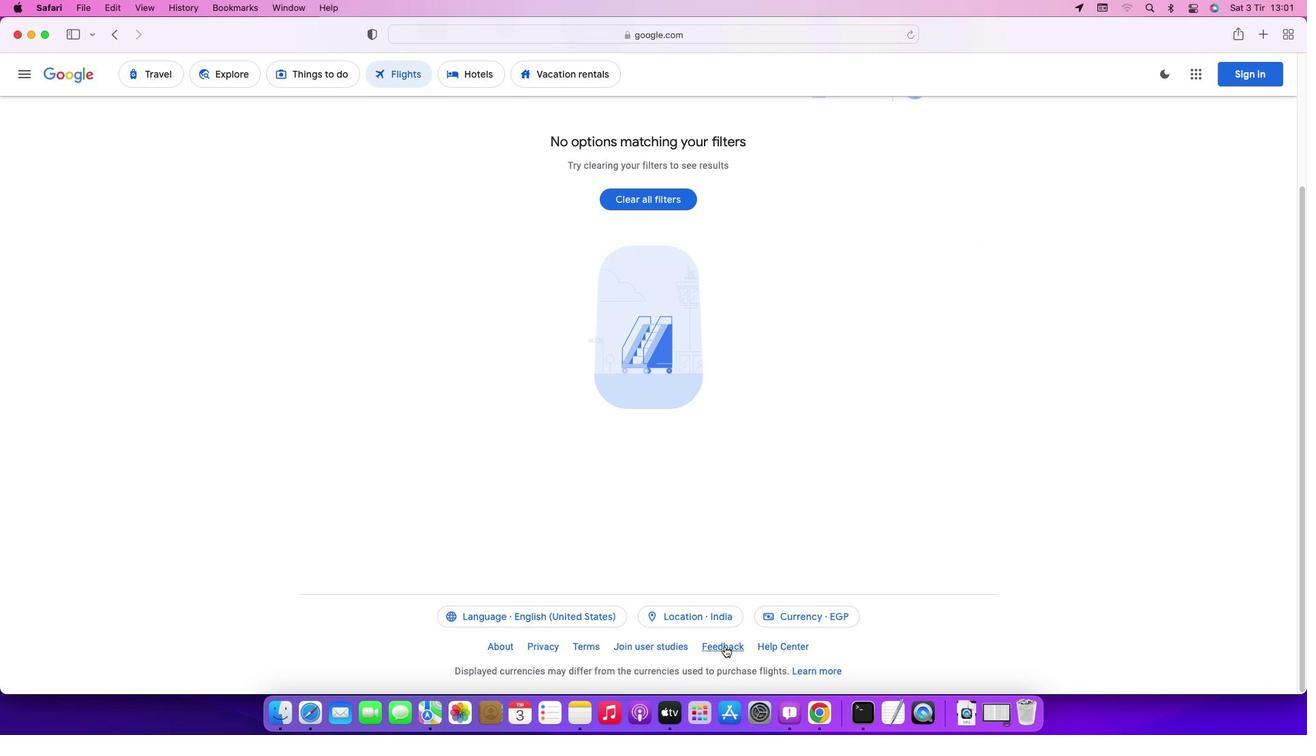 
Action: Mouse pressed left at (725, 646)
Screenshot: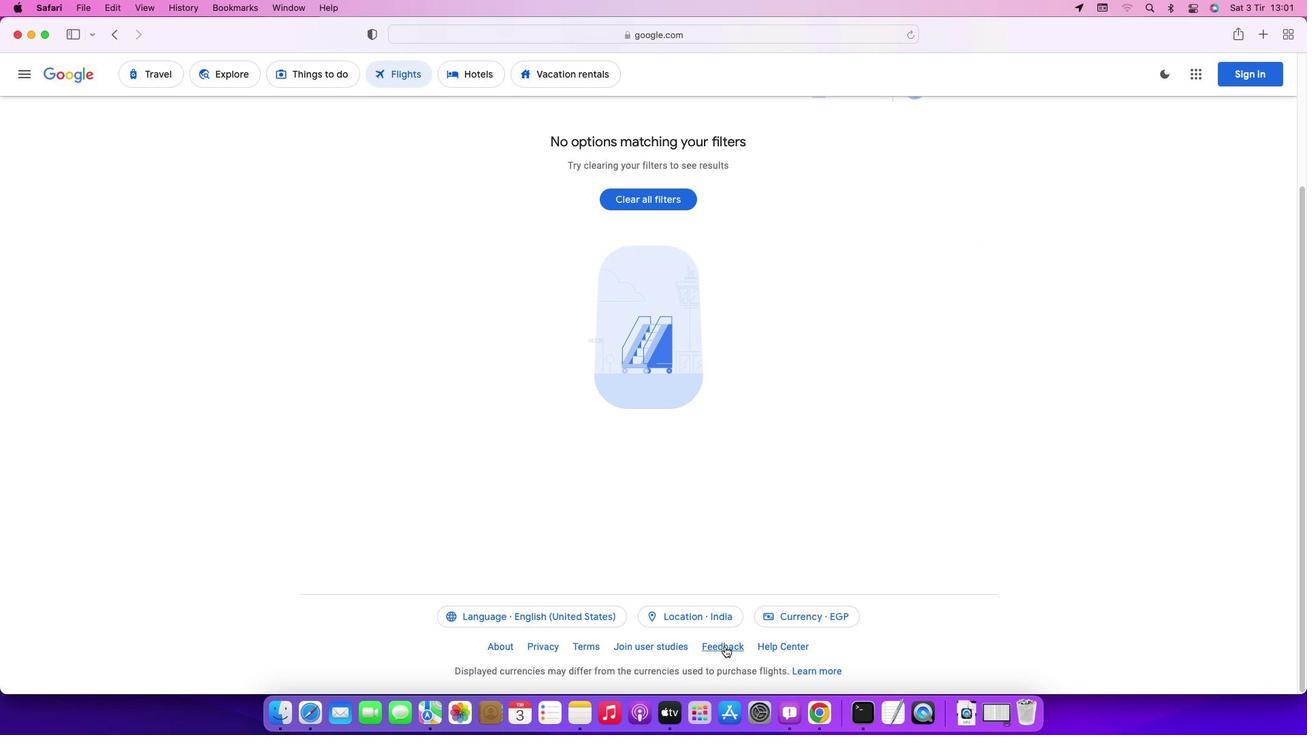 
Action: Mouse moved to (1076, 180)
Screenshot: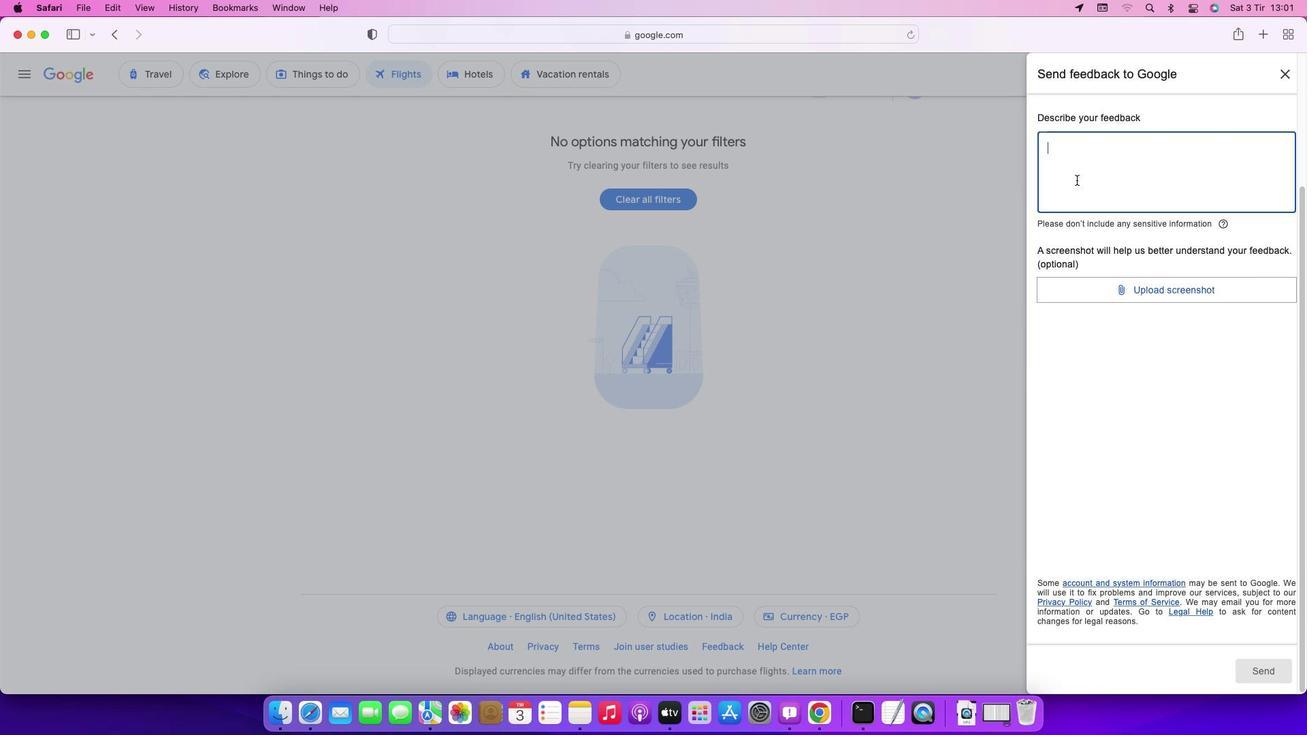 
Action: Mouse pressed left at (1076, 180)
Screenshot: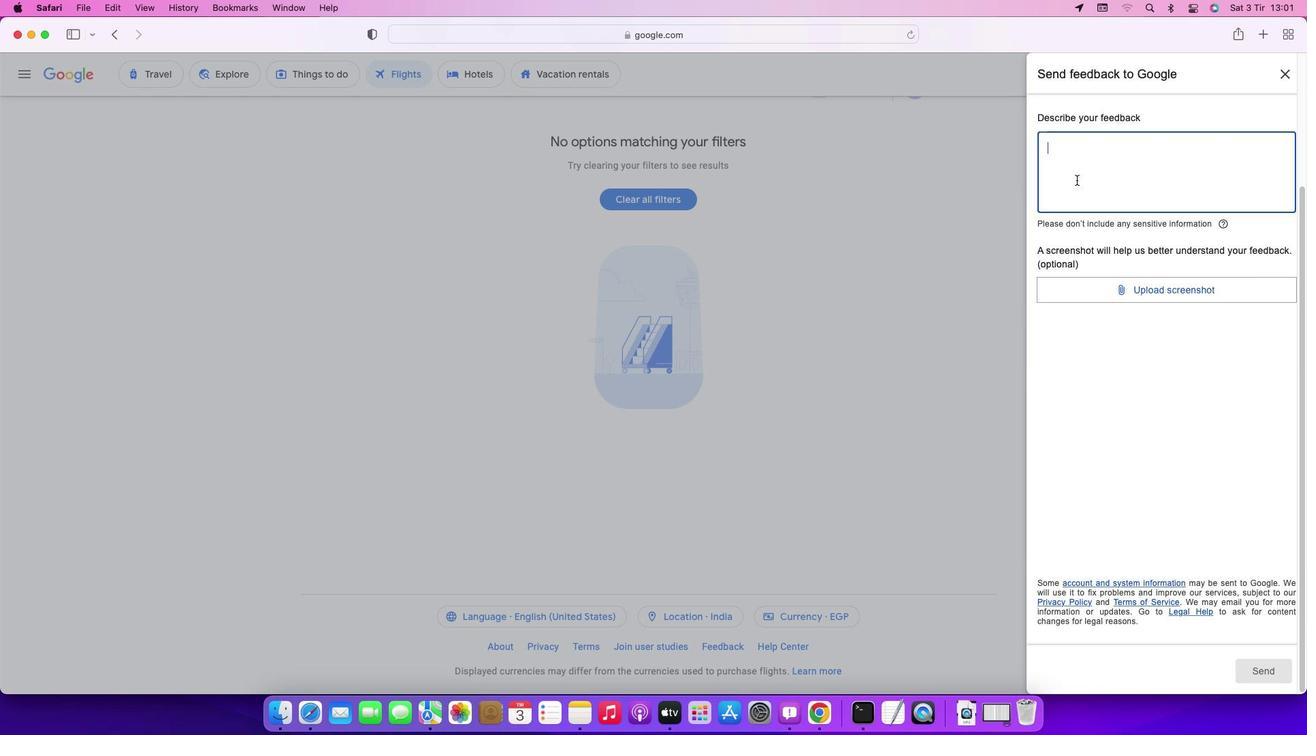 
Action: Mouse moved to (1067, 183)
Screenshot: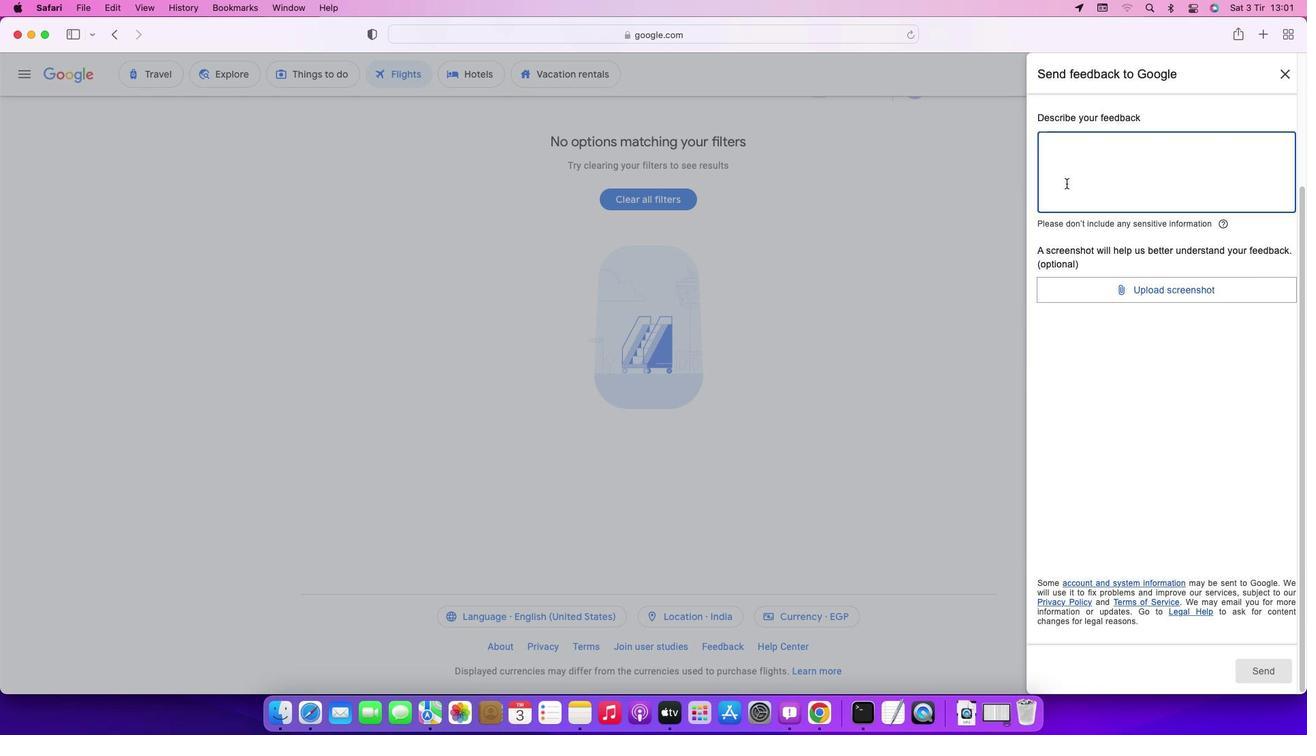
Action: Key pressed Key.caps_lock'G'Key.caps_lock'o''o''d'Key.spaceKey.caps_lock'S'Key.caps_lock'u''g''g''e''s''t''i''o''n'
Screenshot: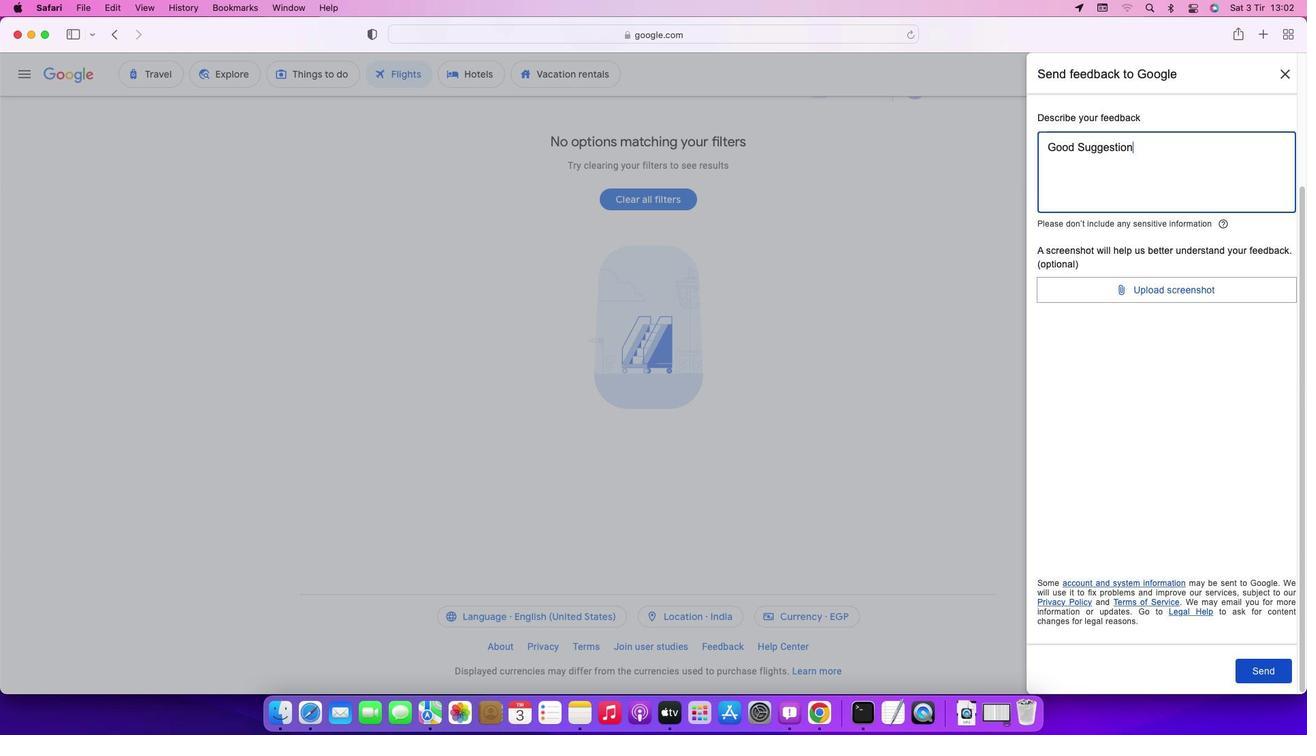 
Action: Mouse moved to (1261, 662)
Screenshot: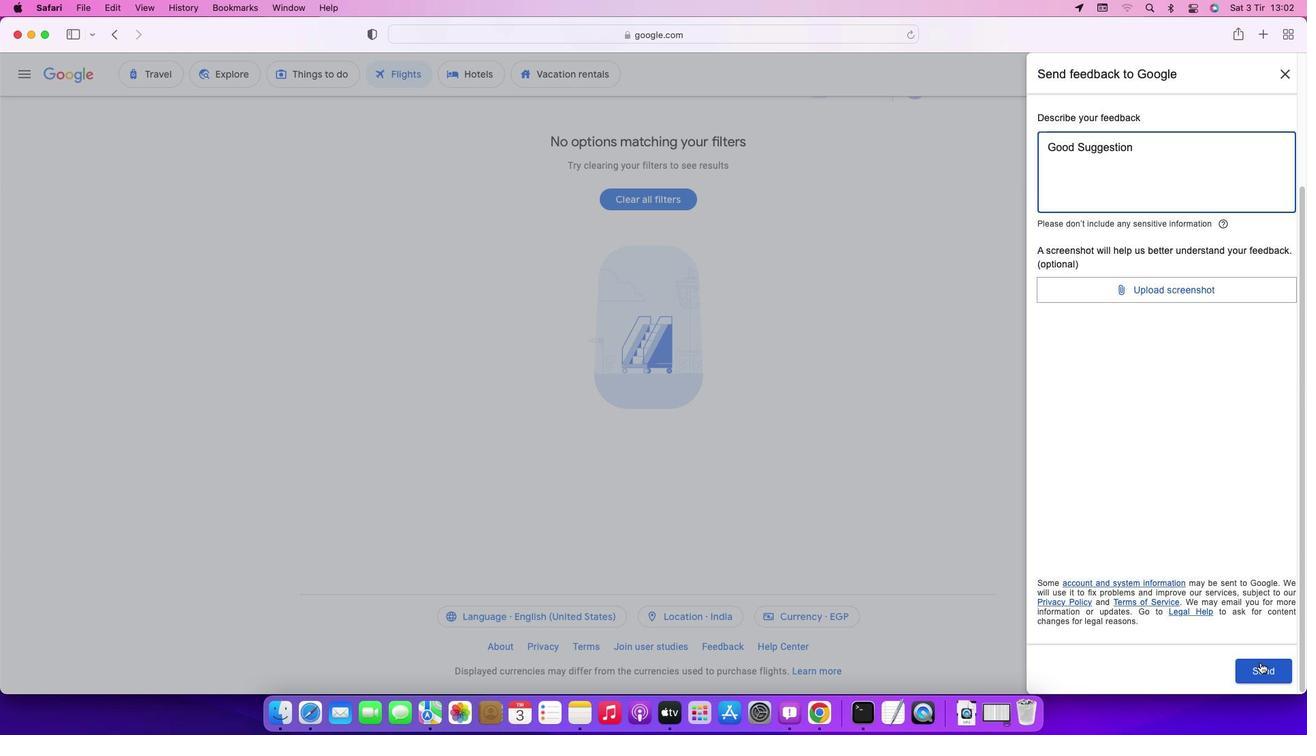 
Action: Mouse pressed left at (1261, 662)
Screenshot: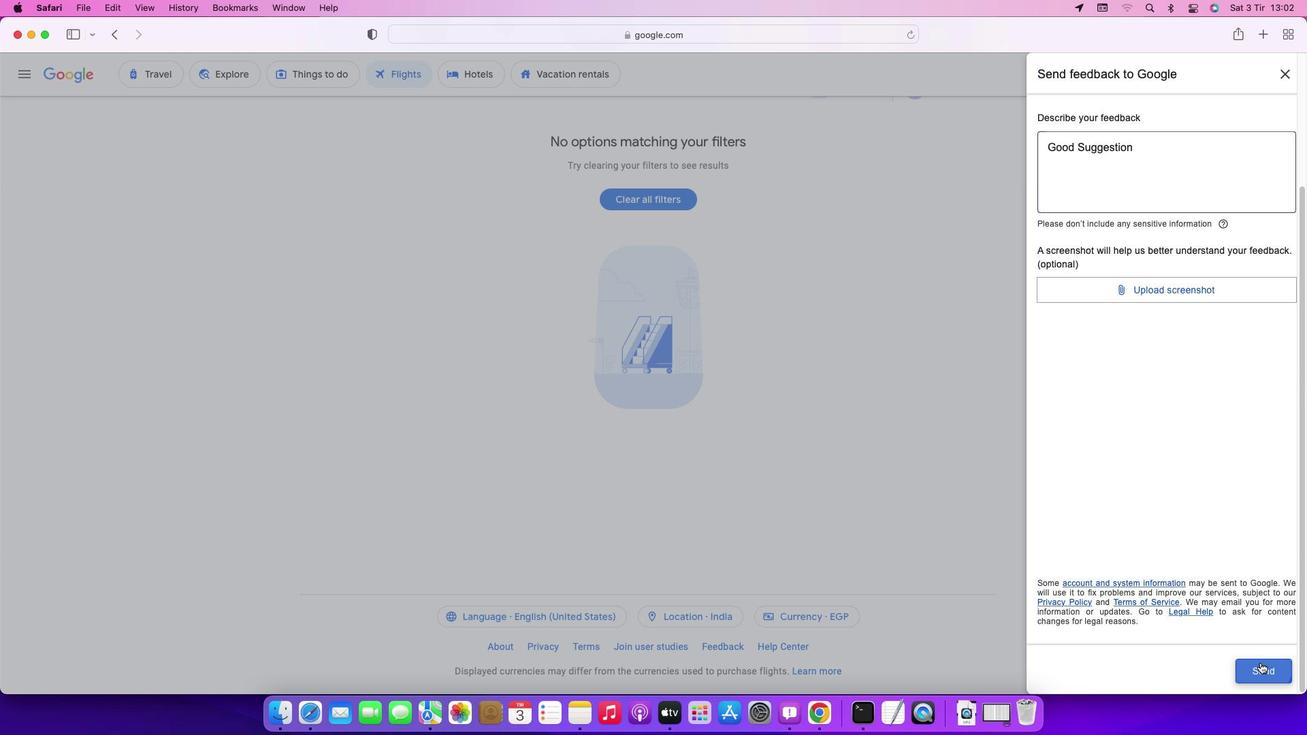 
Action: Mouse moved to (894, 520)
Screenshot: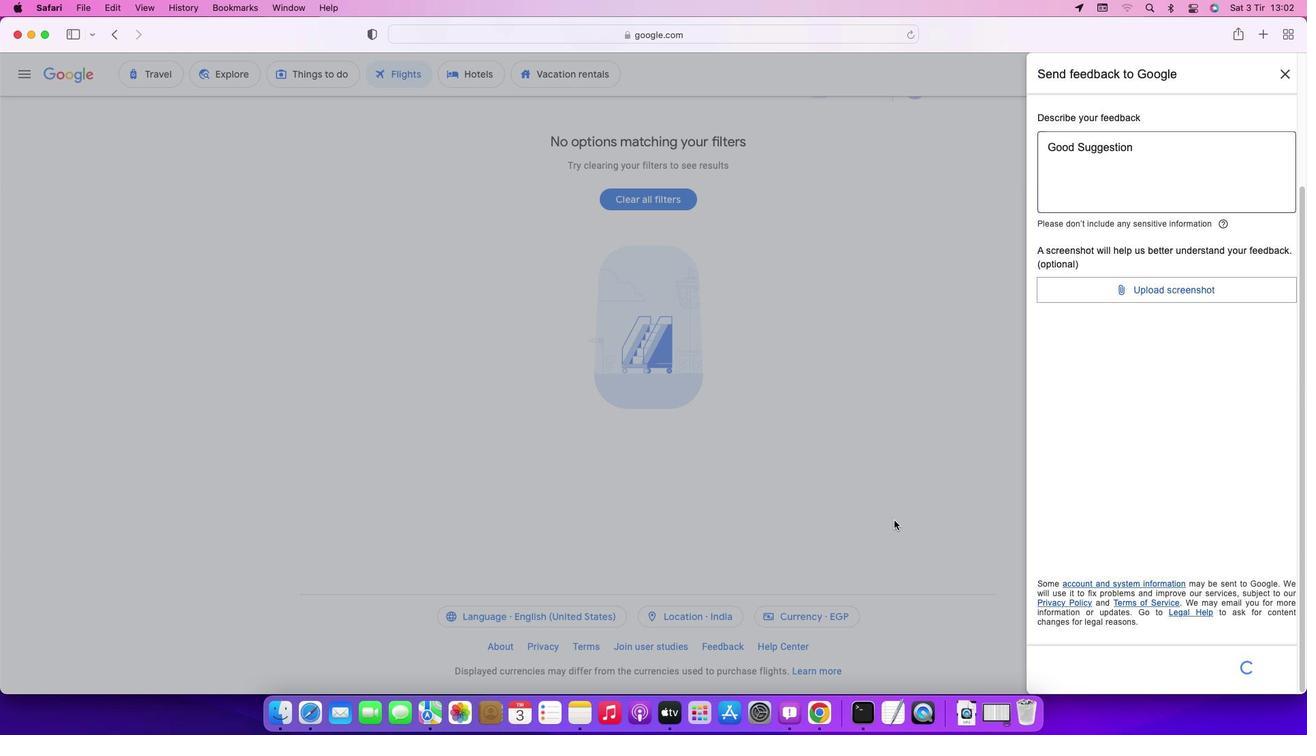 
